 Task: Reply to email with the signature Alexandra Wilson with the subject Project update from softage.1@softage.net with the message I would like to schedule a call to discuss the proposed changes to the contract. with CC to softage.8@softage.net with an attached document Project_plan.docx
Action: Mouse moved to (463, 617)
Screenshot: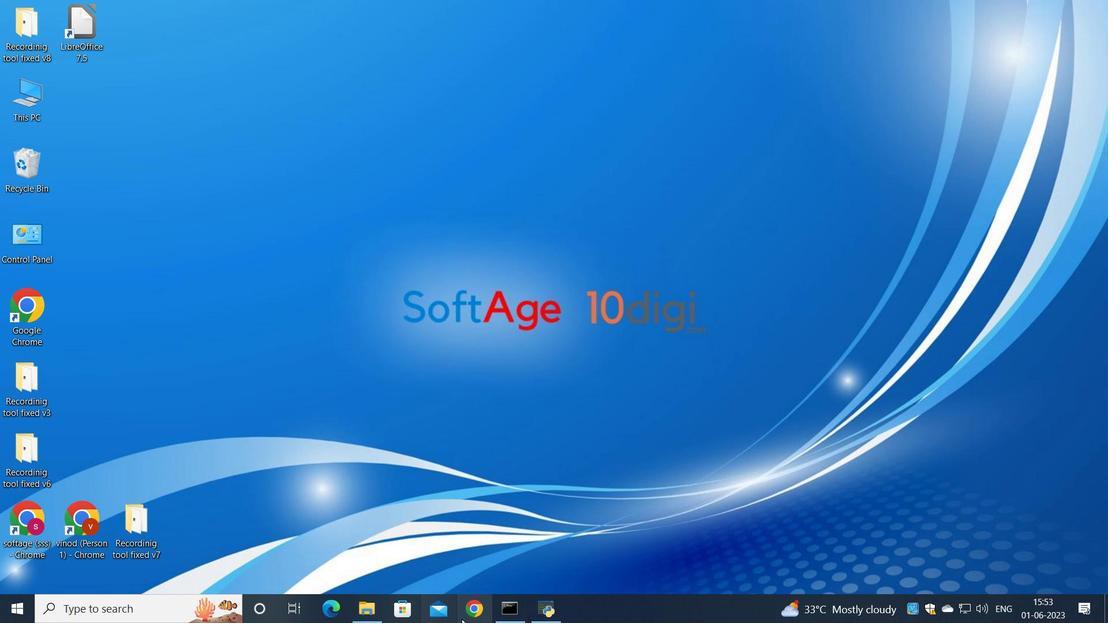 
Action: Mouse pressed left at (463, 617)
Screenshot: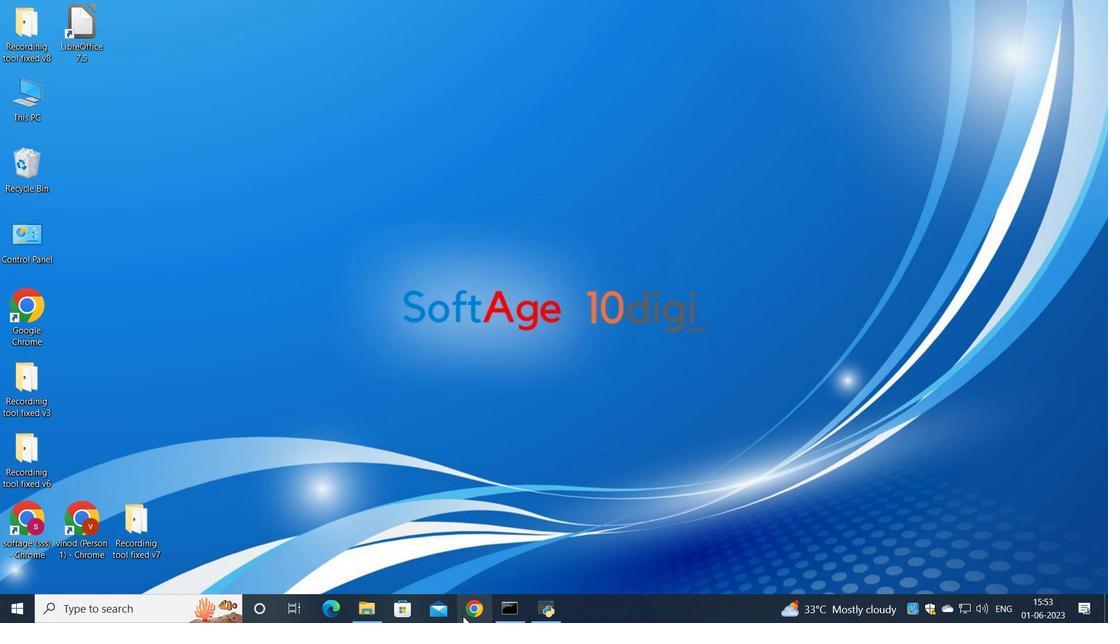 
Action: Mouse moved to (455, 367)
Screenshot: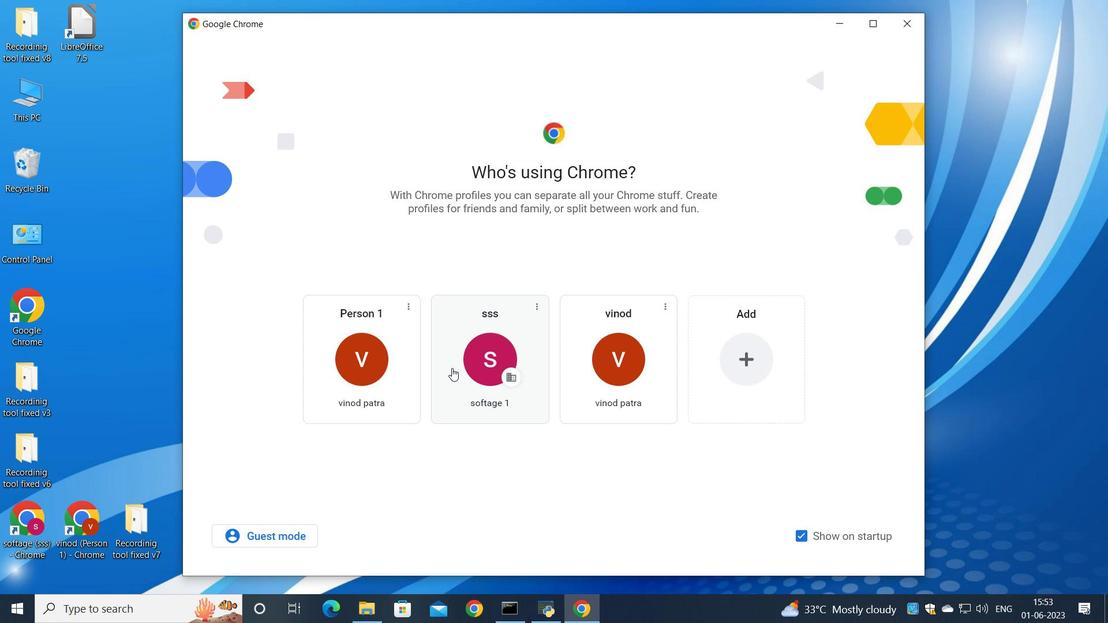 
Action: Mouse pressed left at (455, 367)
Screenshot: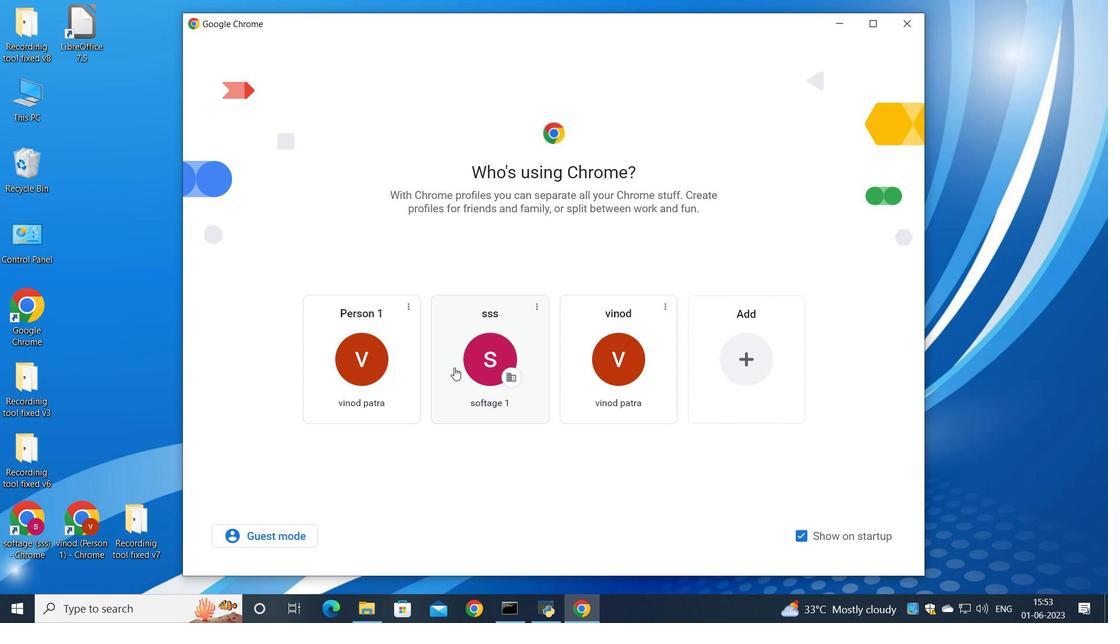 
Action: Mouse moved to (979, 102)
Screenshot: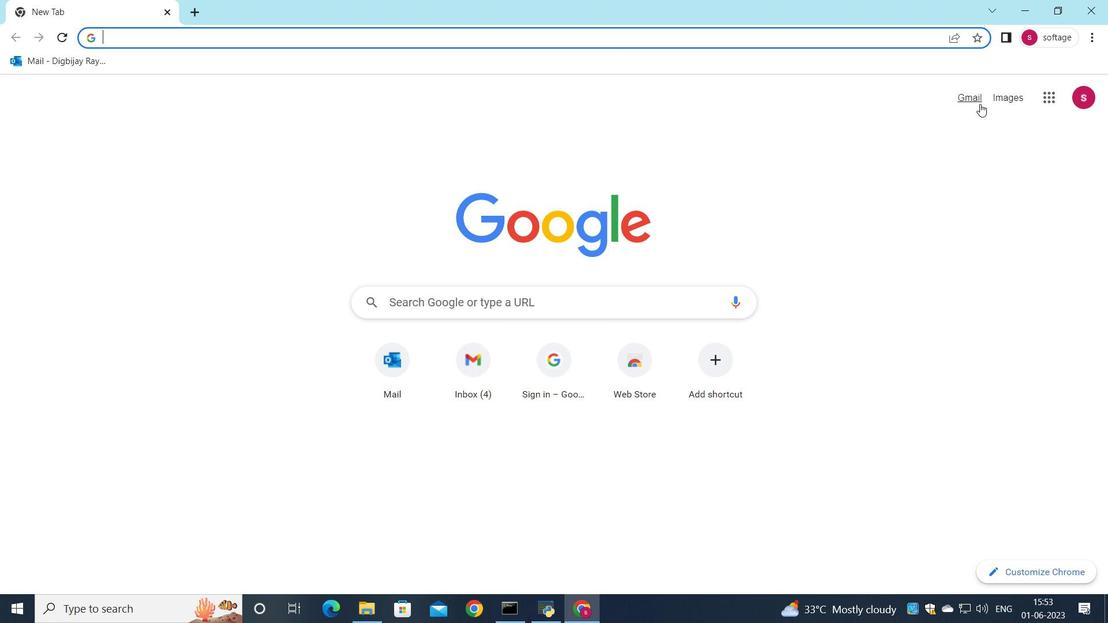 
Action: Mouse pressed left at (979, 102)
Screenshot: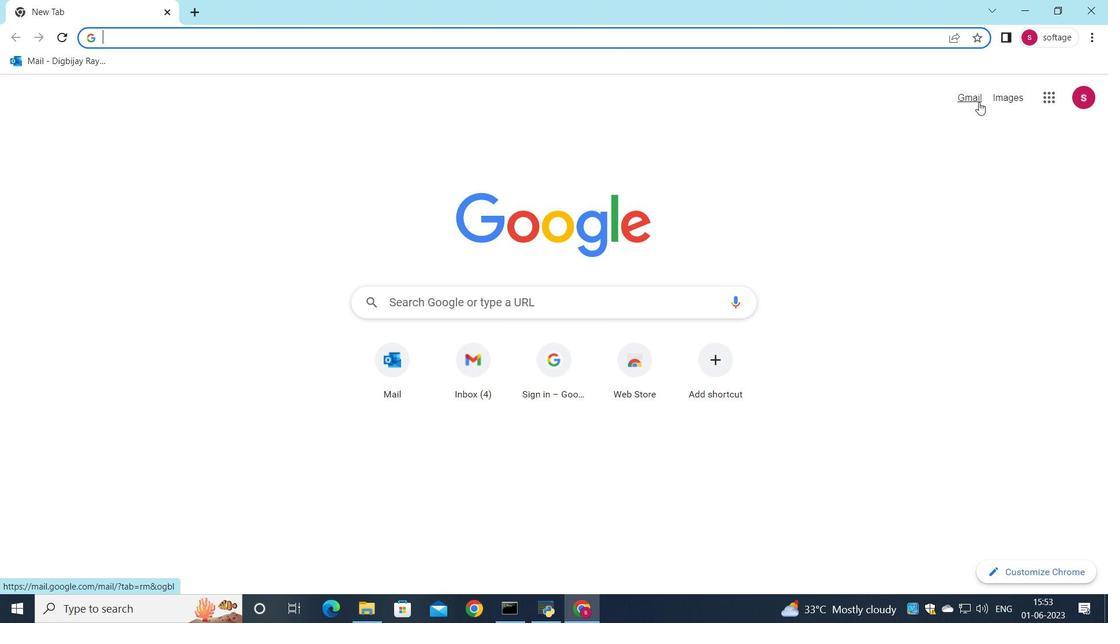 
Action: Mouse moved to (955, 98)
Screenshot: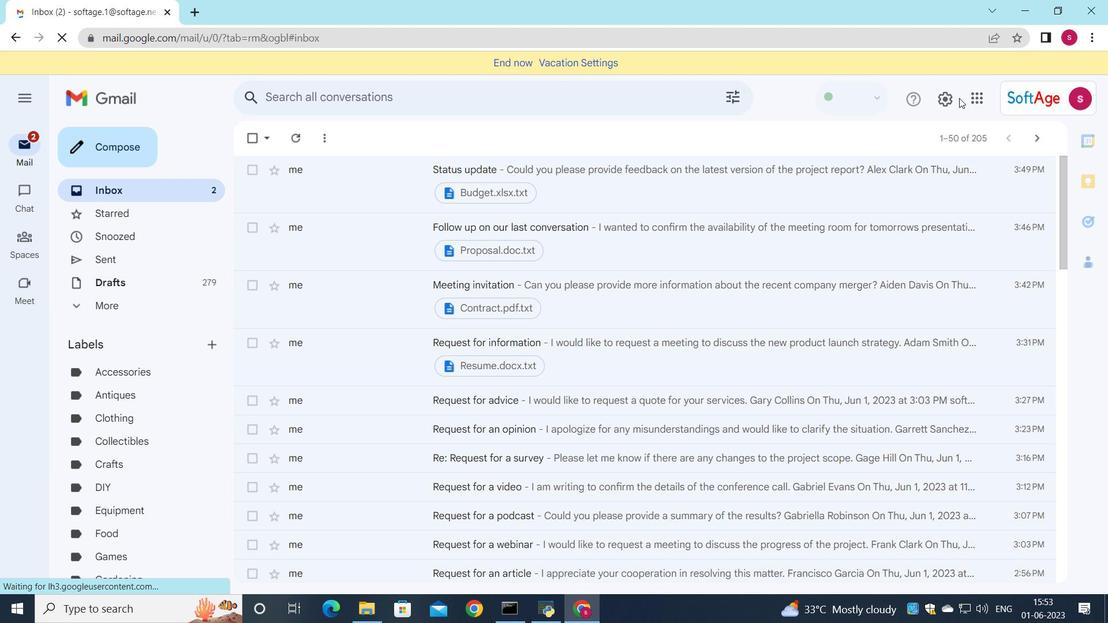 
Action: Mouse pressed left at (955, 98)
Screenshot: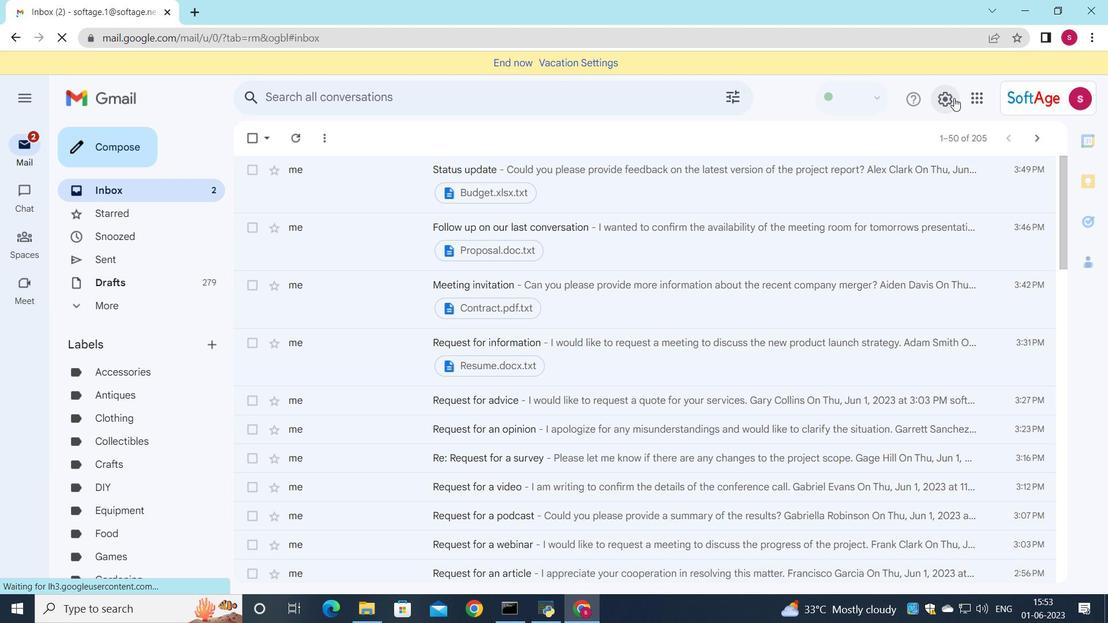 
Action: Mouse moved to (968, 168)
Screenshot: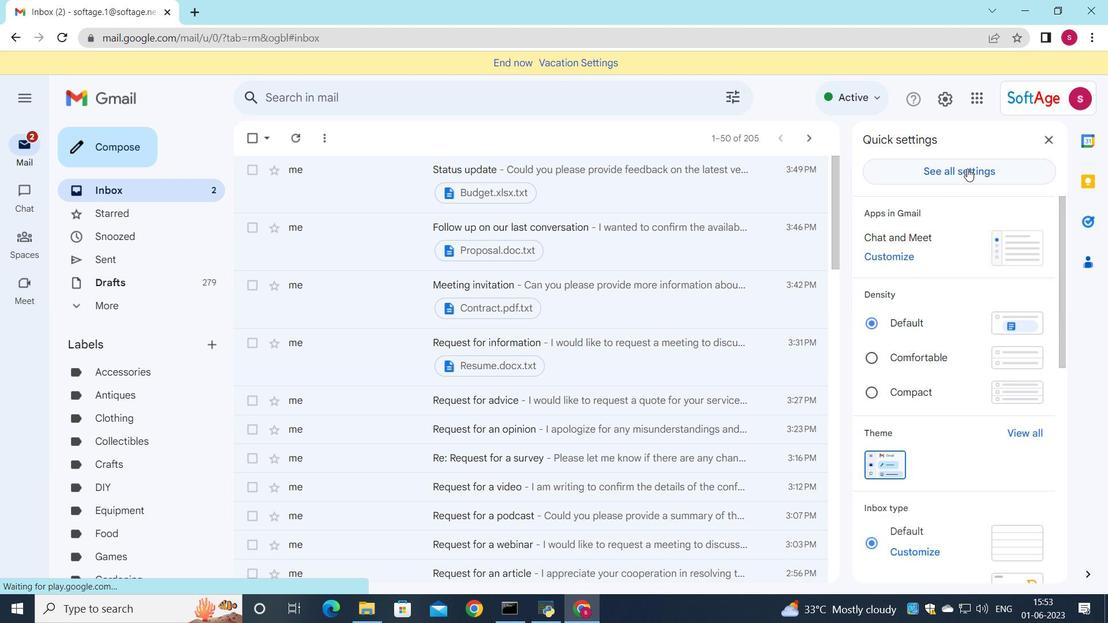 
Action: Mouse pressed left at (968, 168)
Screenshot: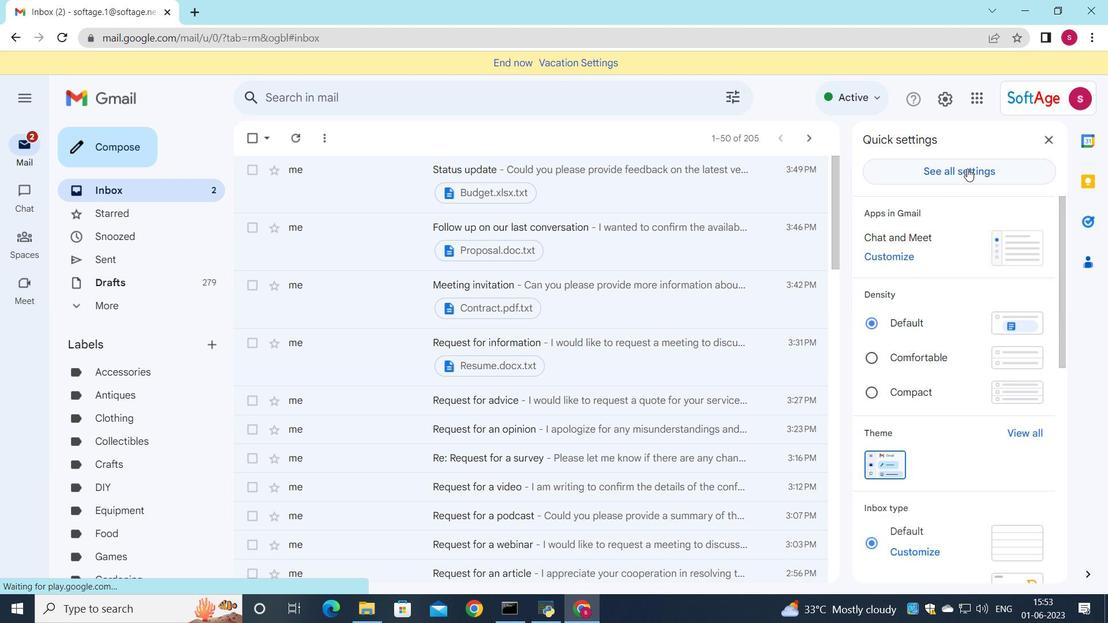 
Action: Mouse moved to (711, 242)
Screenshot: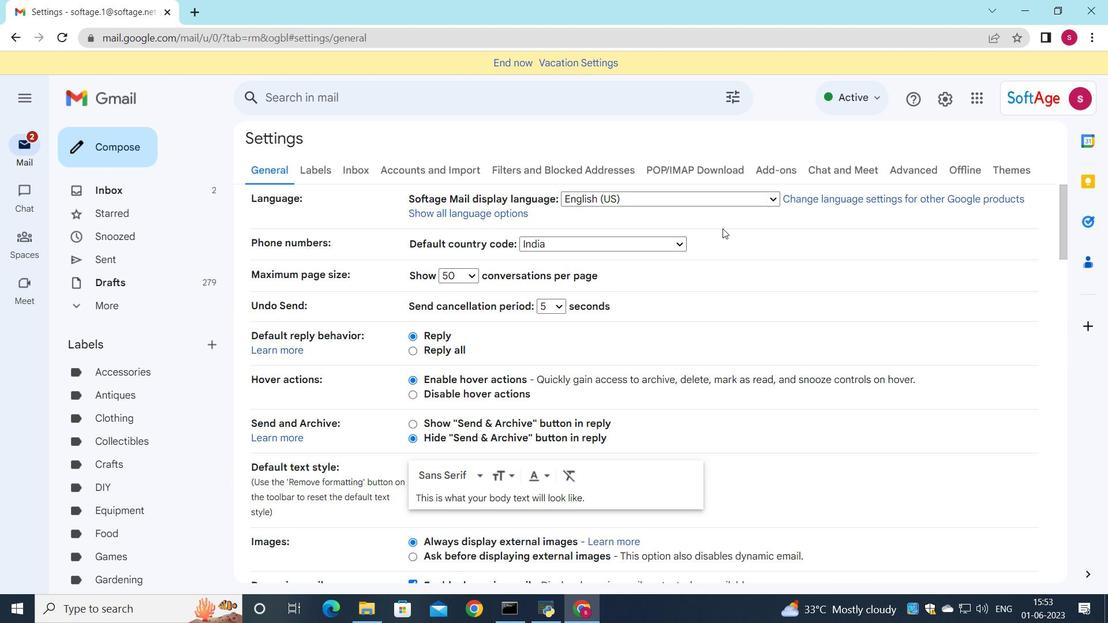 
Action: Mouse scrolled (711, 242) with delta (0, 0)
Screenshot: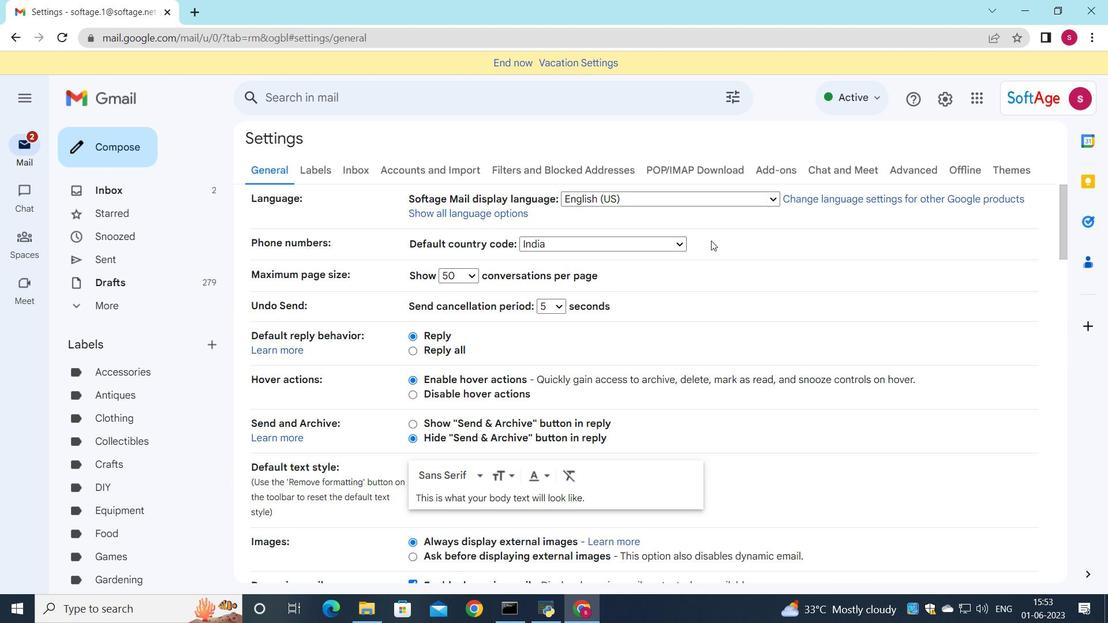 
Action: Mouse moved to (708, 244)
Screenshot: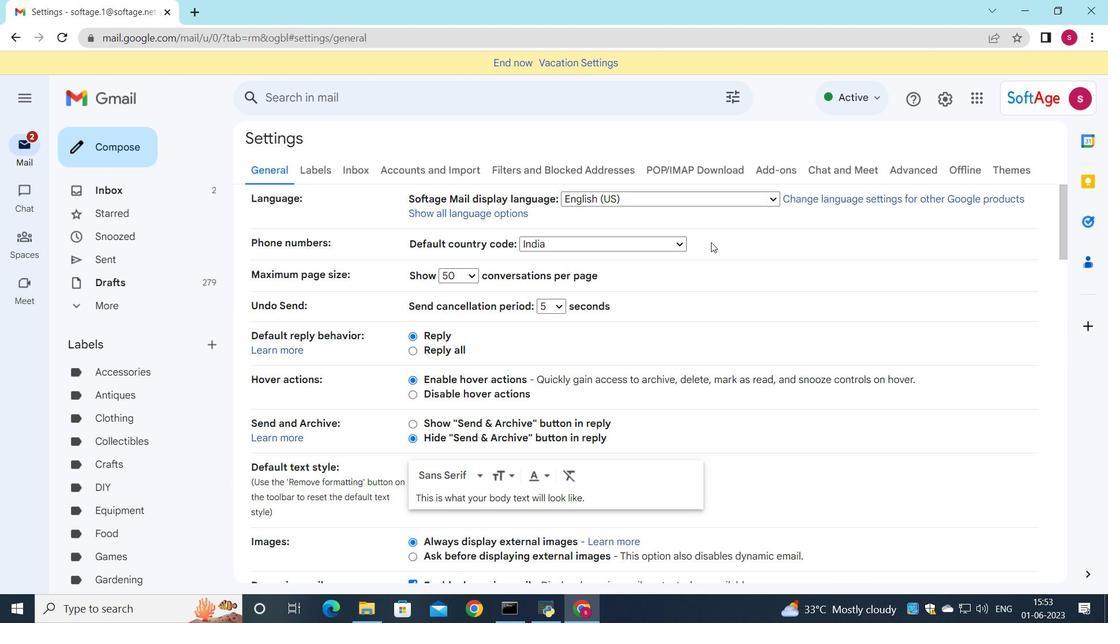 
Action: Mouse scrolled (708, 244) with delta (0, 0)
Screenshot: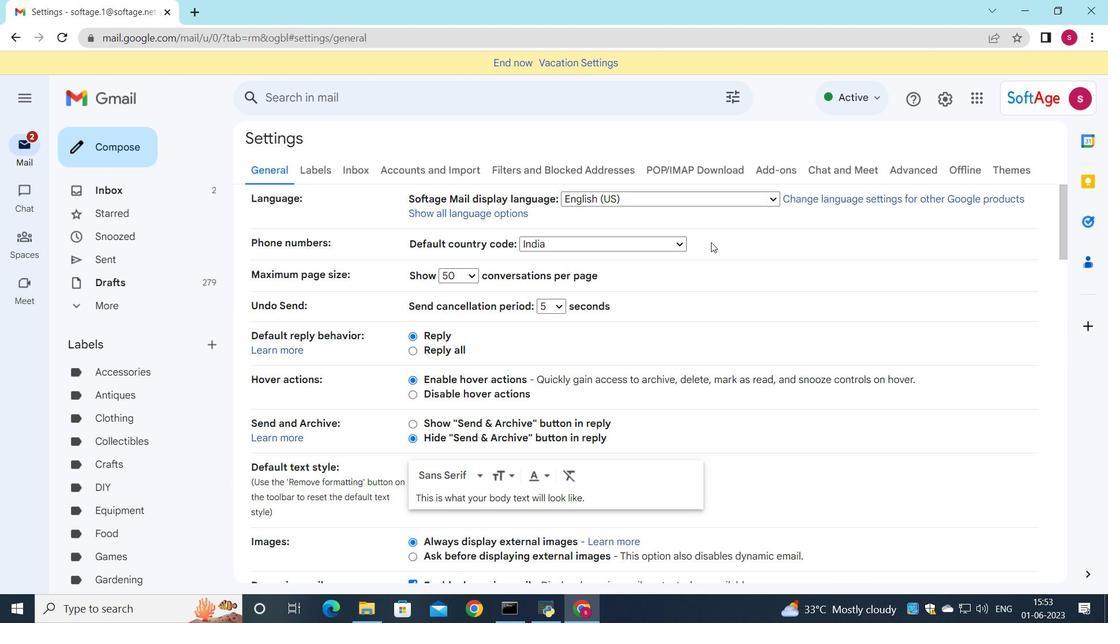 
Action: Mouse moved to (706, 246)
Screenshot: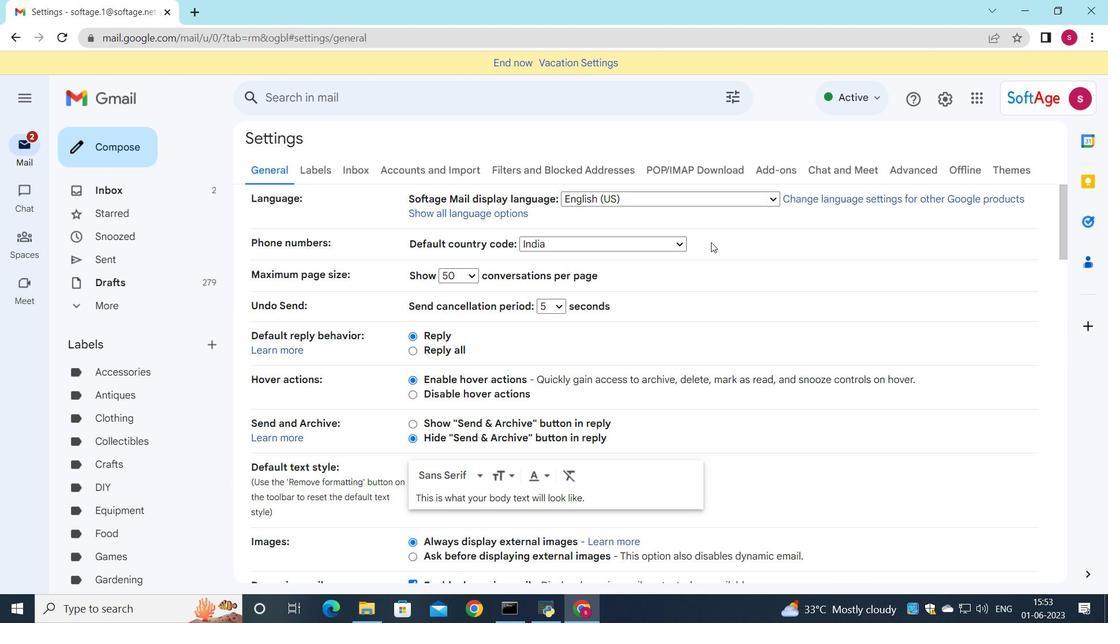 
Action: Mouse scrolled (706, 246) with delta (0, 0)
Screenshot: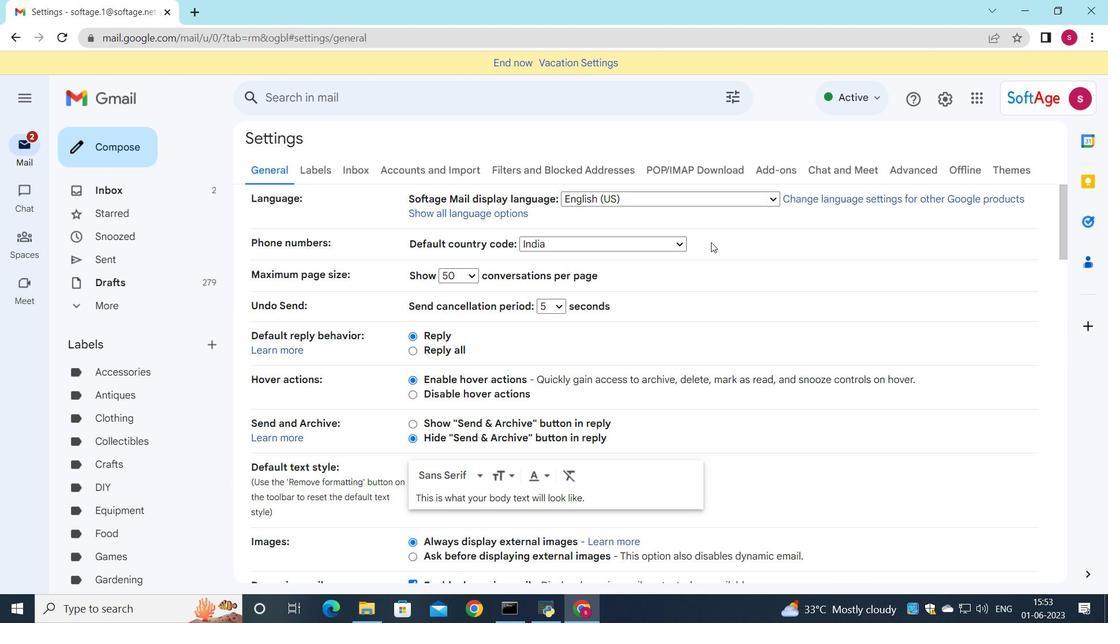 
Action: Mouse moved to (706, 246)
Screenshot: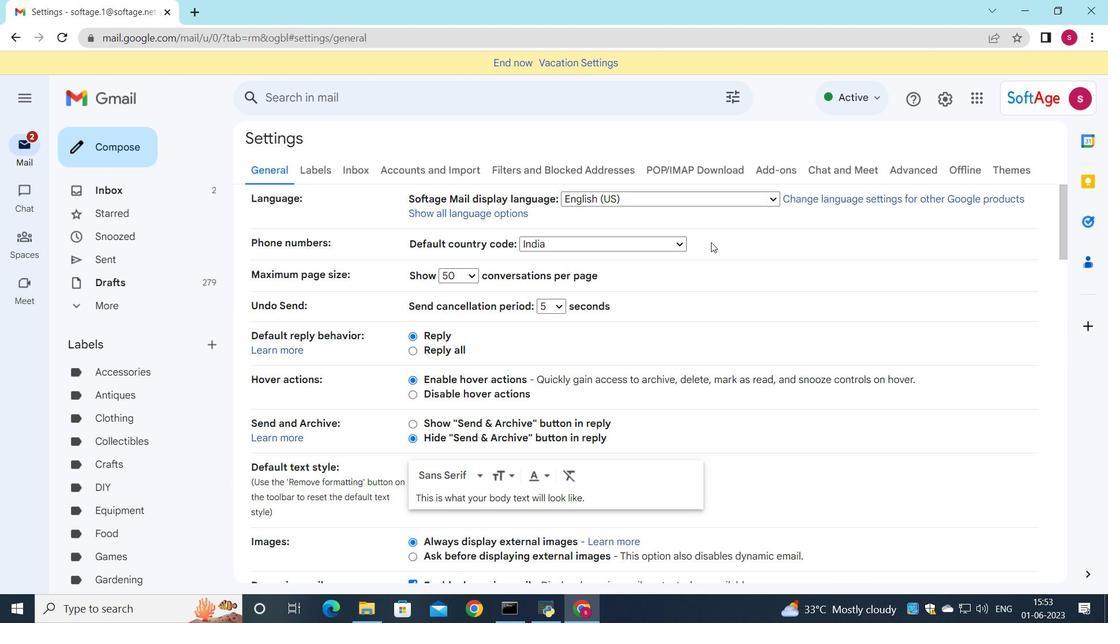 
Action: Mouse scrolled (706, 246) with delta (0, 0)
Screenshot: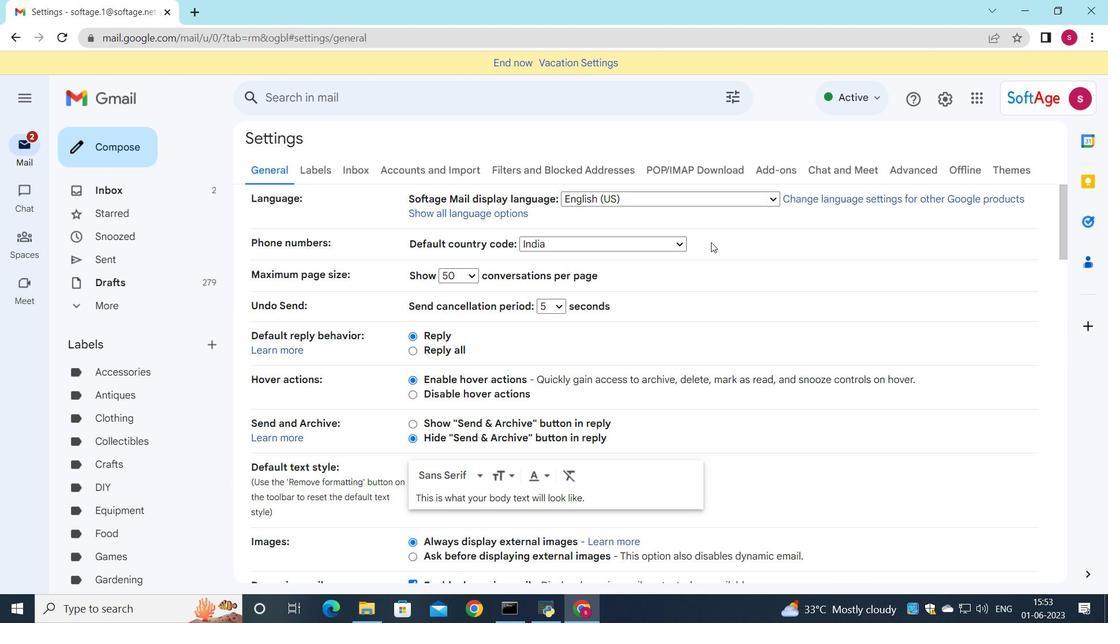 
Action: Mouse moved to (519, 318)
Screenshot: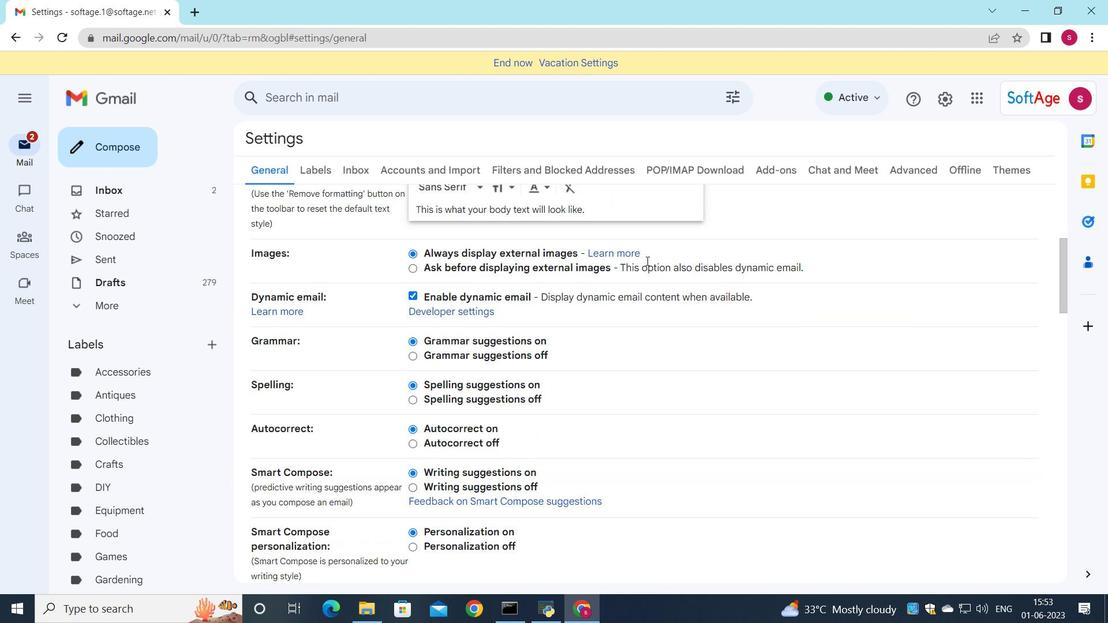 
Action: Mouse scrolled (519, 318) with delta (0, 0)
Screenshot: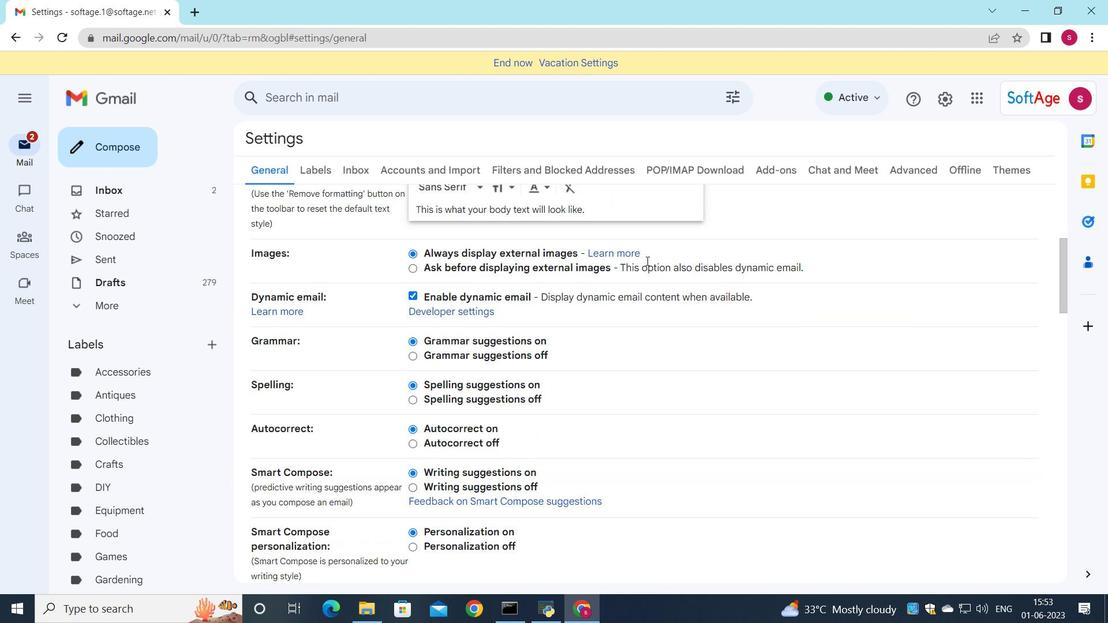 
Action: Mouse moved to (515, 322)
Screenshot: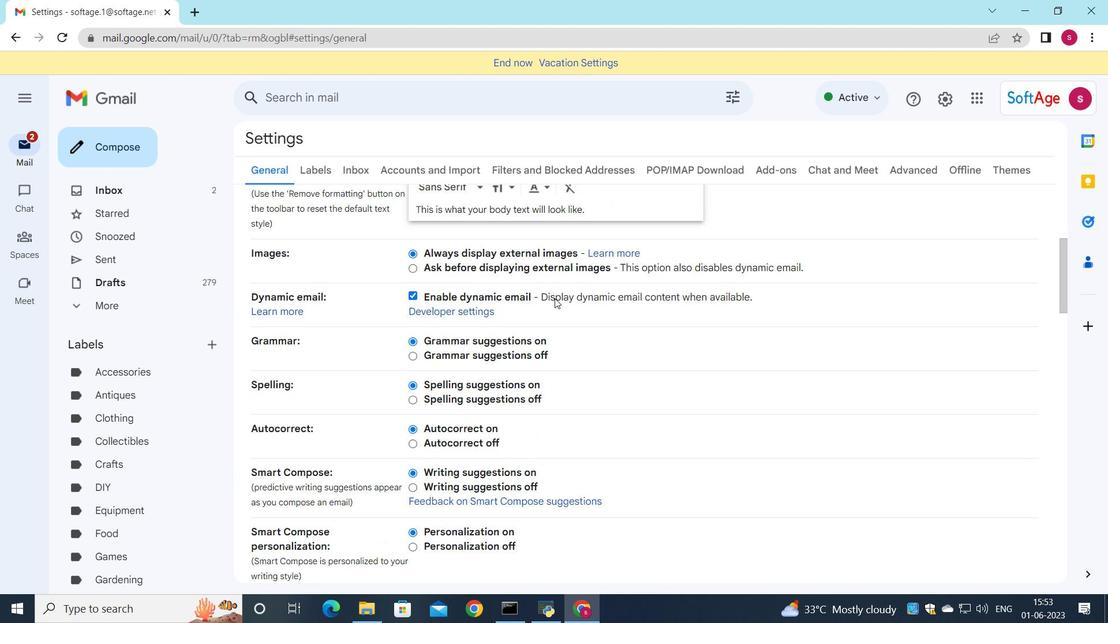 
Action: Mouse scrolled (515, 321) with delta (0, 0)
Screenshot: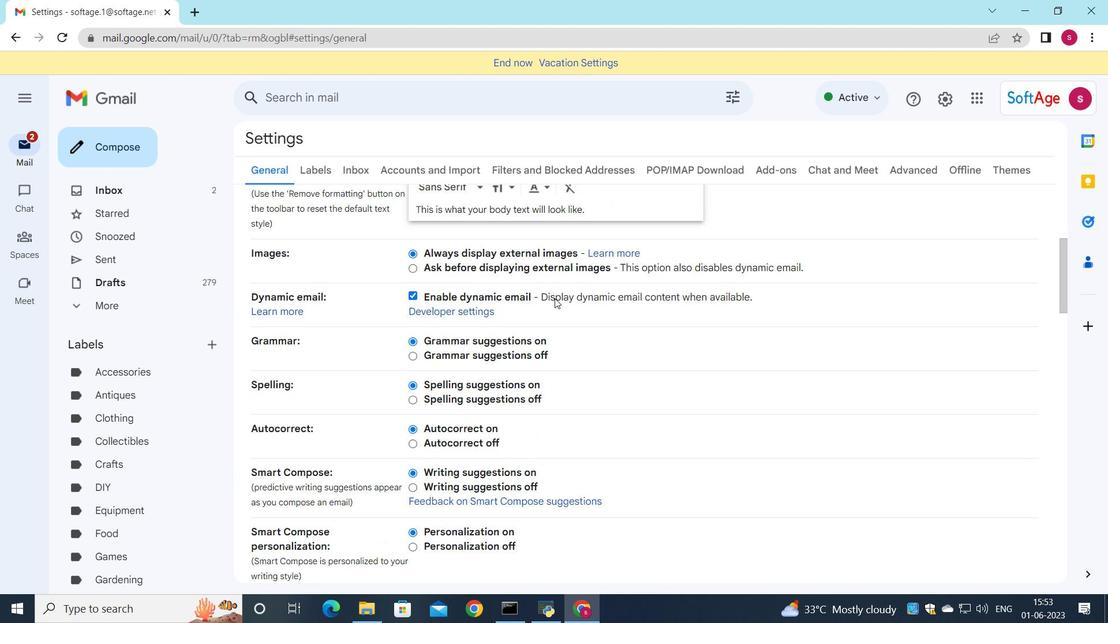 
Action: Mouse moved to (515, 323)
Screenshot: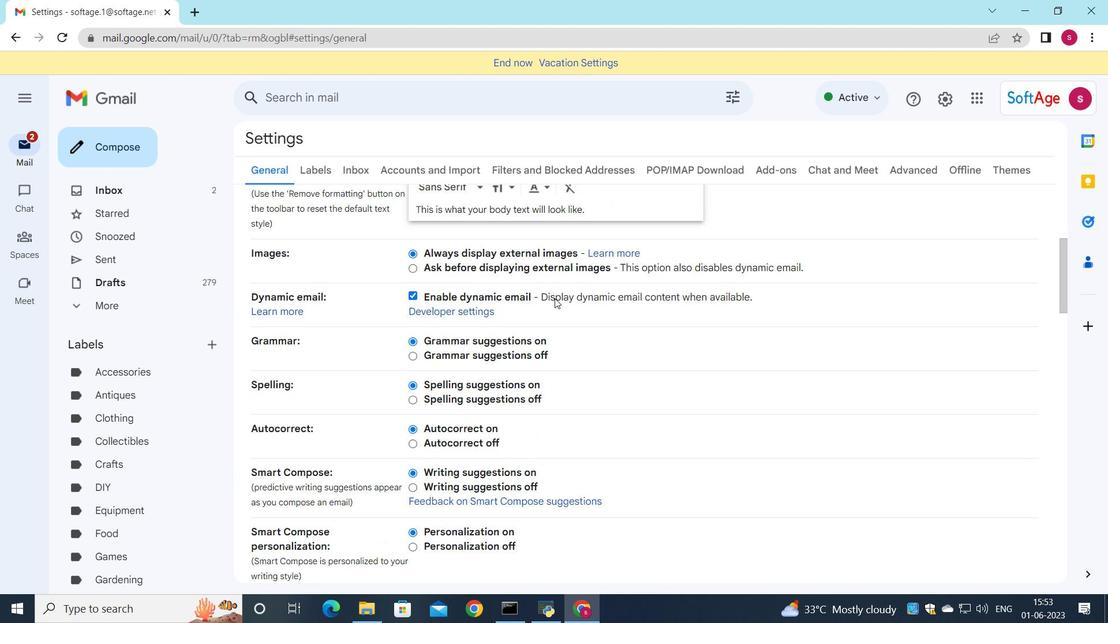 
Action: Mouse scrolled (515, 322) with delta (0, 0)
Screenshot: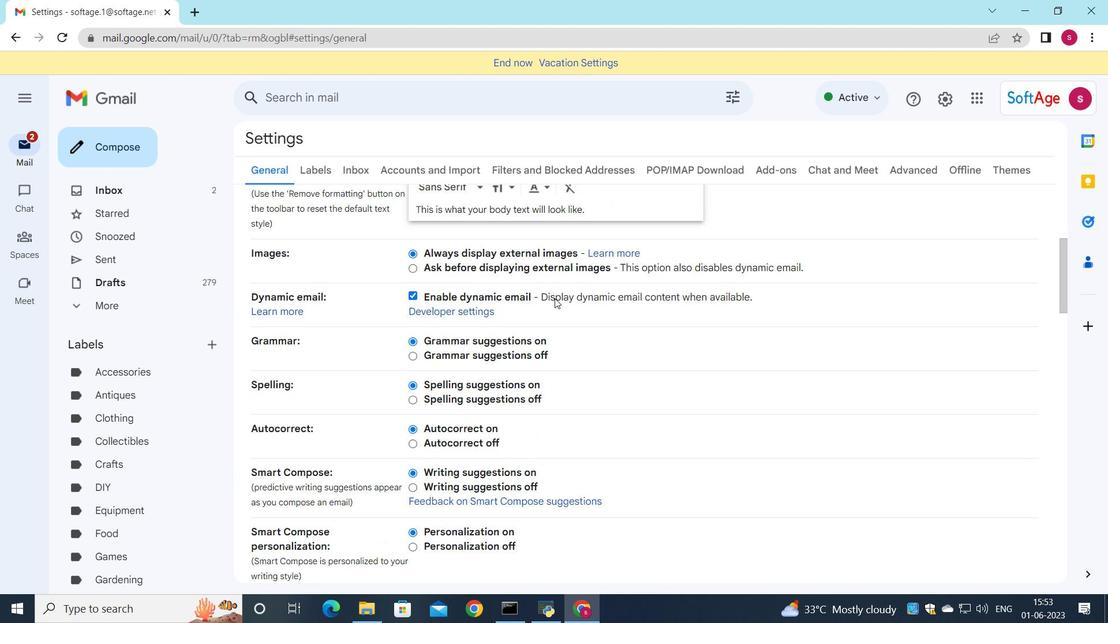 
Action: Mouse moved to (520, 320)
Screenshot: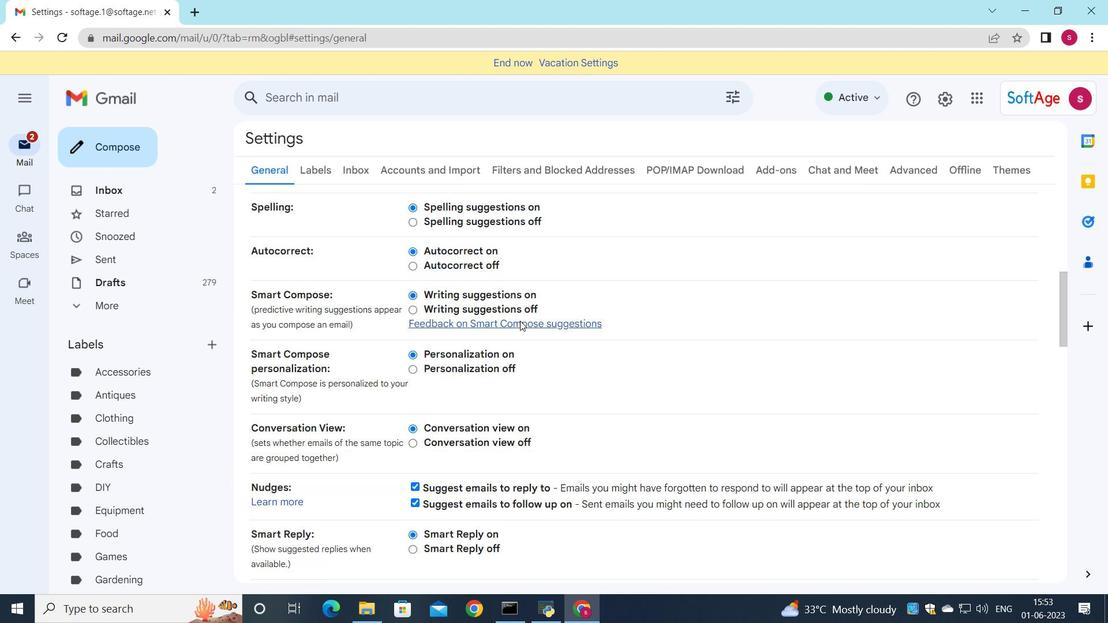 
Action: Mouse scrolled (520, 319) with delta (0, 0)
Screenshot: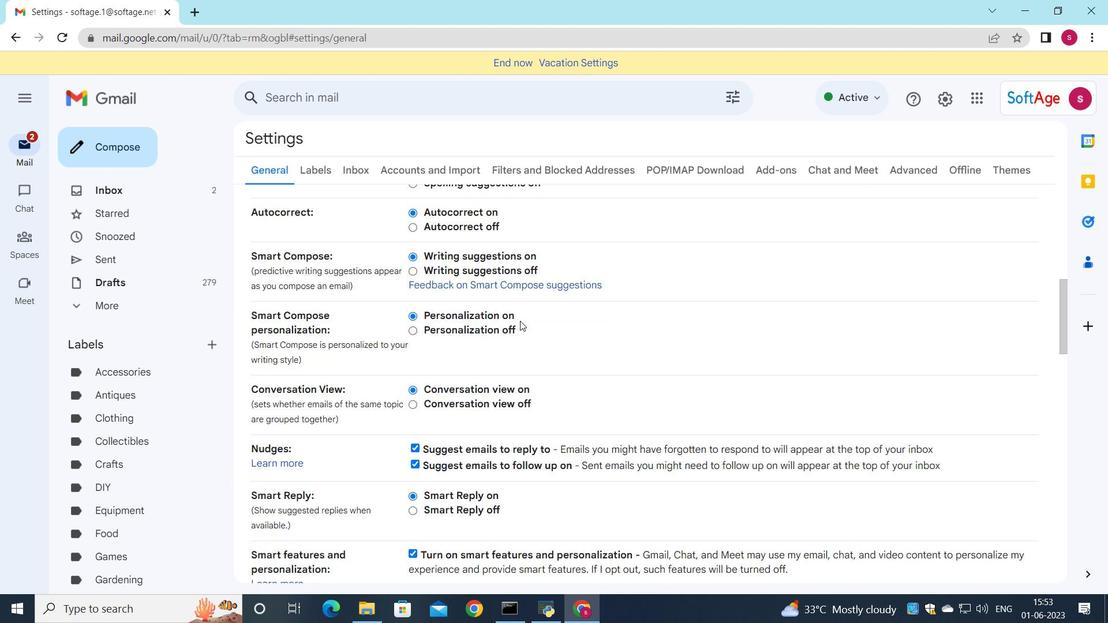 
Action: Mouse scrolled (520, 319) with delta (0, 0)
Screenshot: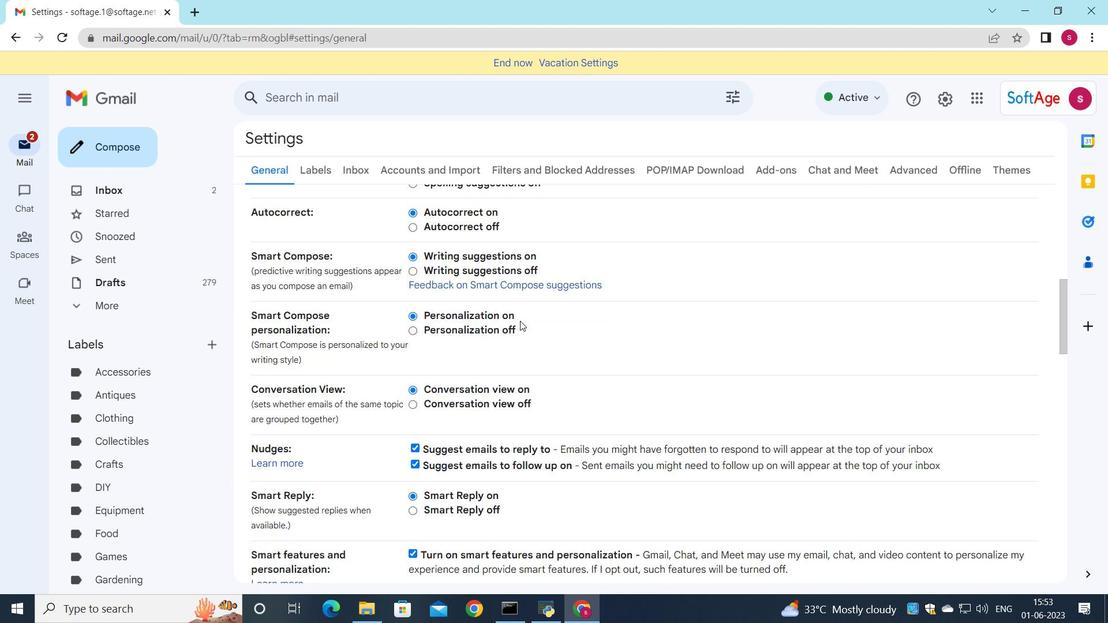 
Action: Mouse scrolled (520, 319) with delta (0, 0)
Screenshot: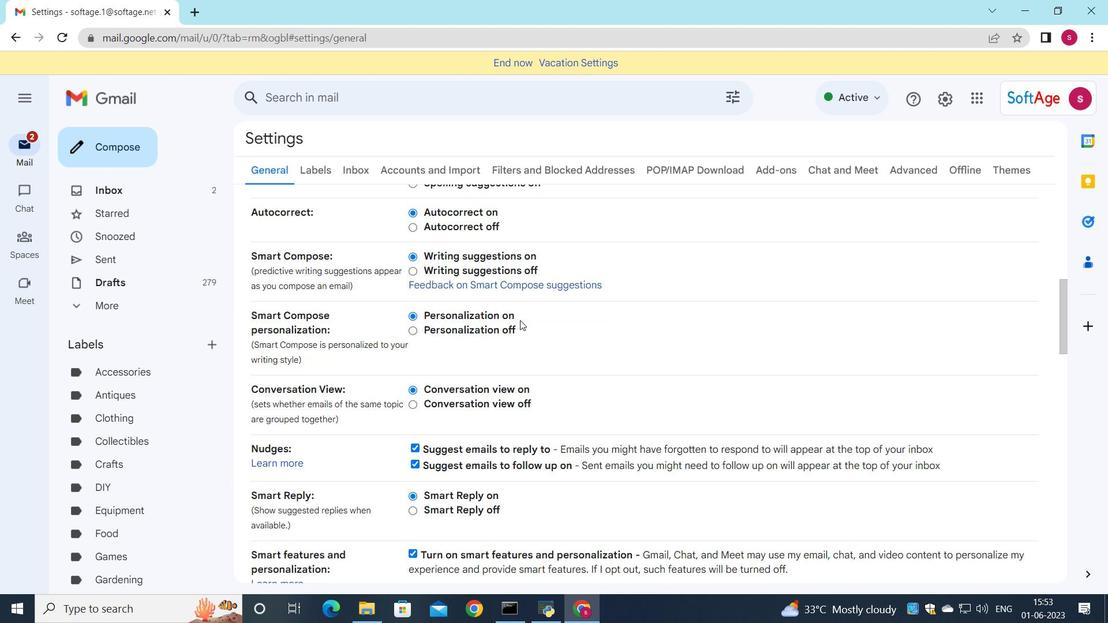 
Action: Mouse scrolled (520, 319) with delta (0, 0)
Screenshot: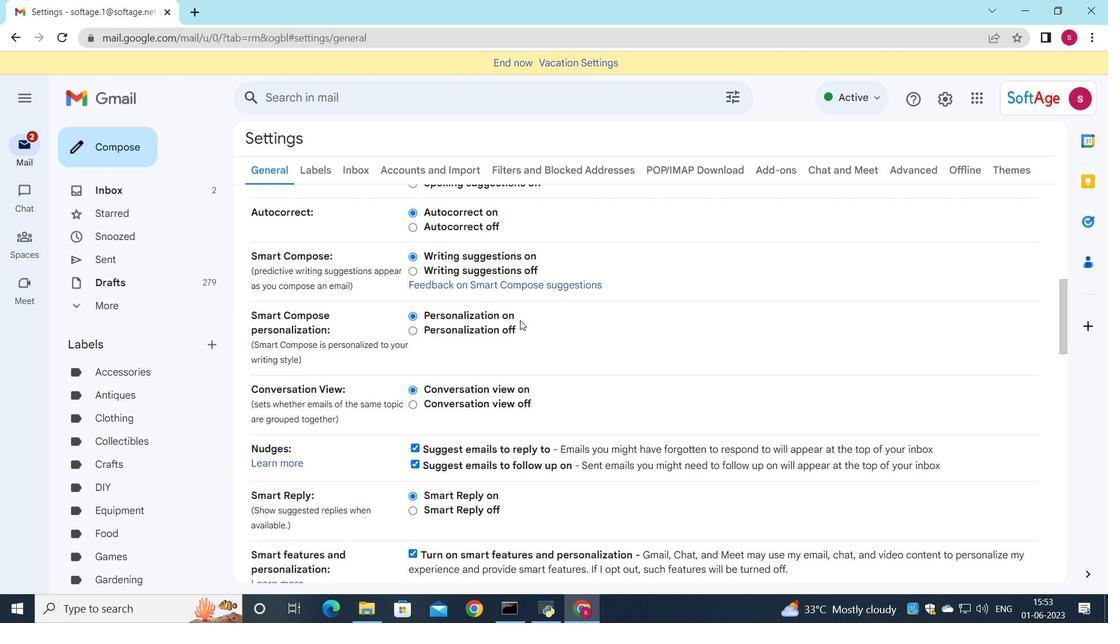 
Action: Mouse scrolled (520, 319) with delta (0, 0)
Screenshot: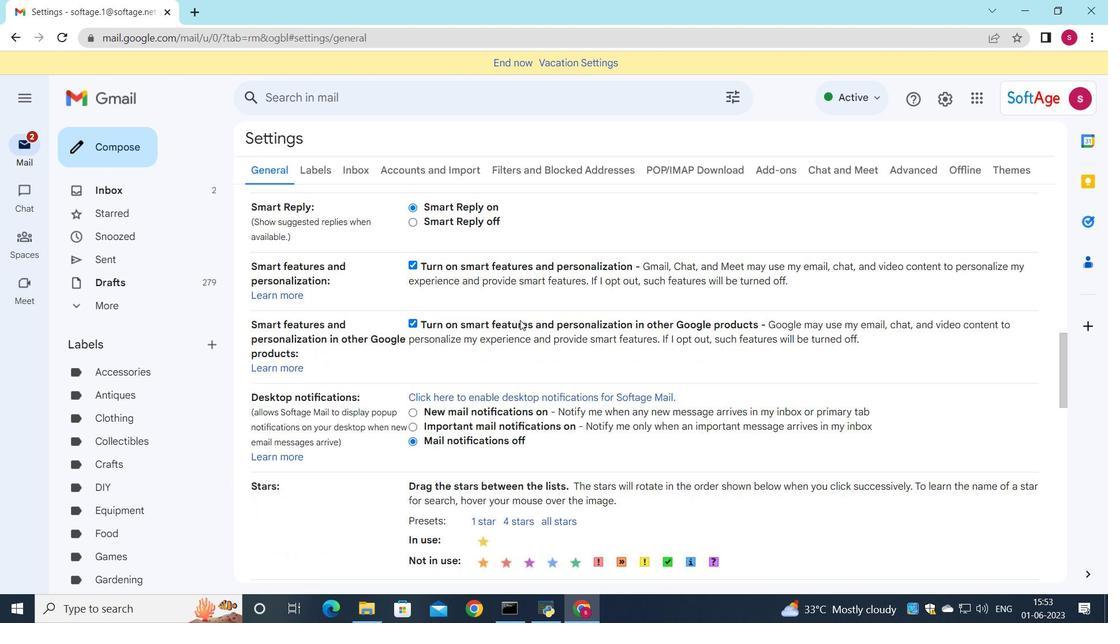 
Action: Mouse scrolled (520, 319) with delta (0, 0)
Screenshot: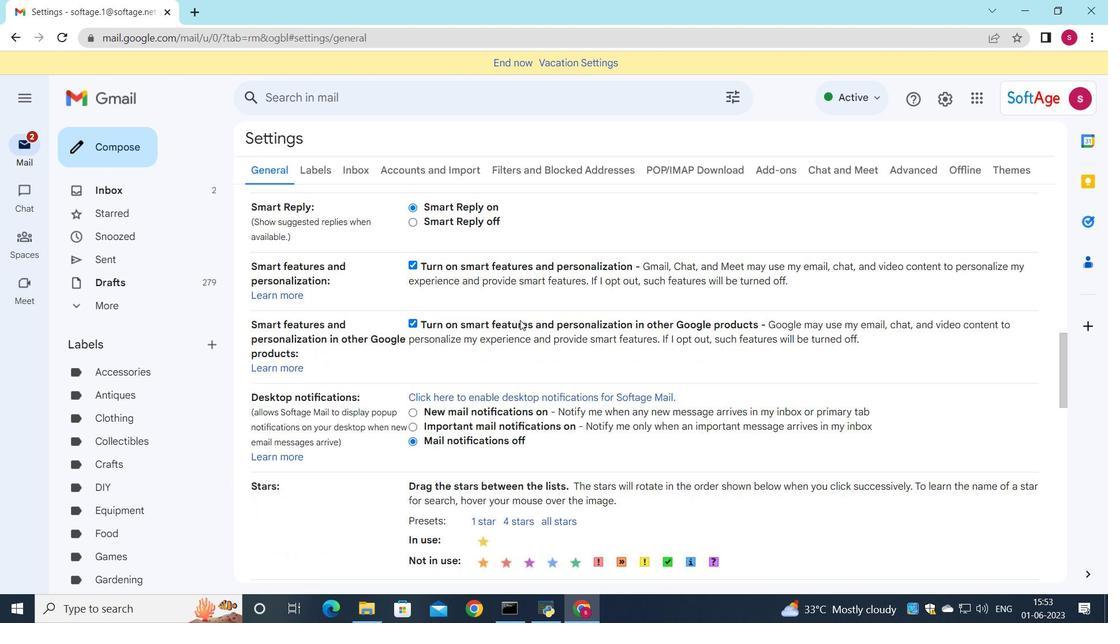 
Action: Mouse scrolled (520, 319) with delta (0, 0)
Screenshot: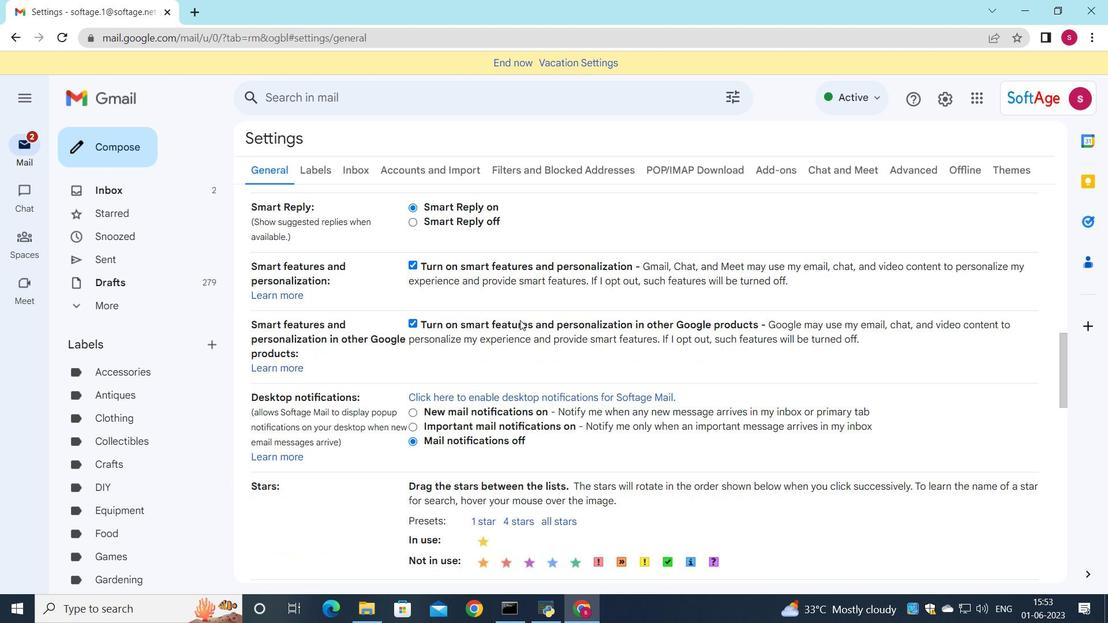 
Action: Mouse scrolled (520, 319) with delta (0, 0)
Screenshot: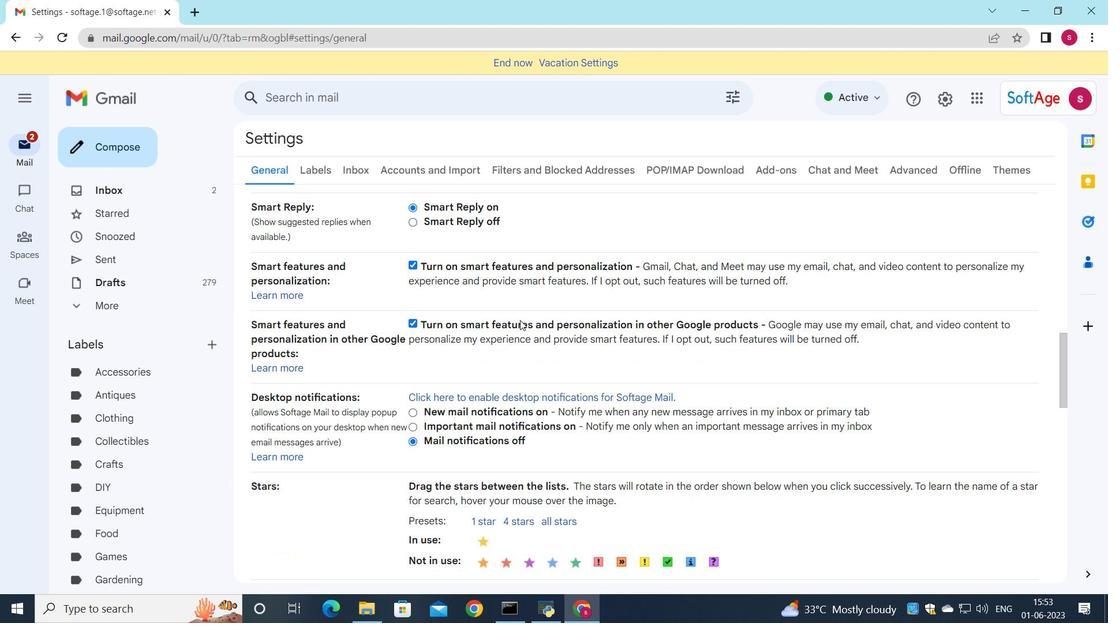 
Action: Mouse scrolled (520, 319) with delta (0, 0)
Screenshot: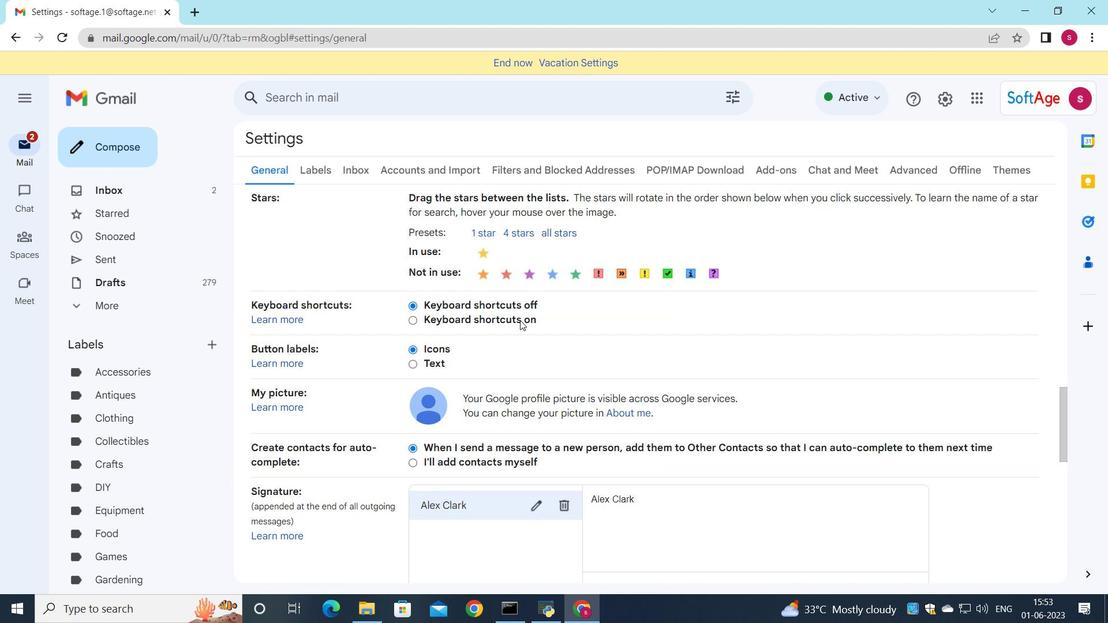 
Action: Mouse scrolled (520, 319) with delta (0, 0)
Screenshot: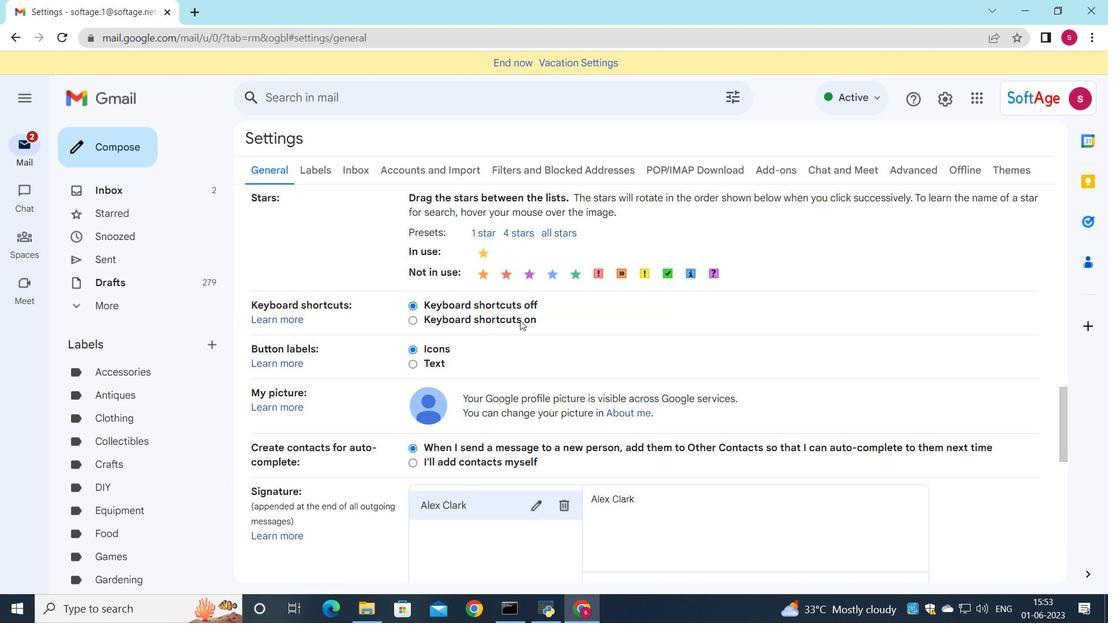 
Action: Mouse scrolled (520, 319) with delta (0, 0)
Screenshot: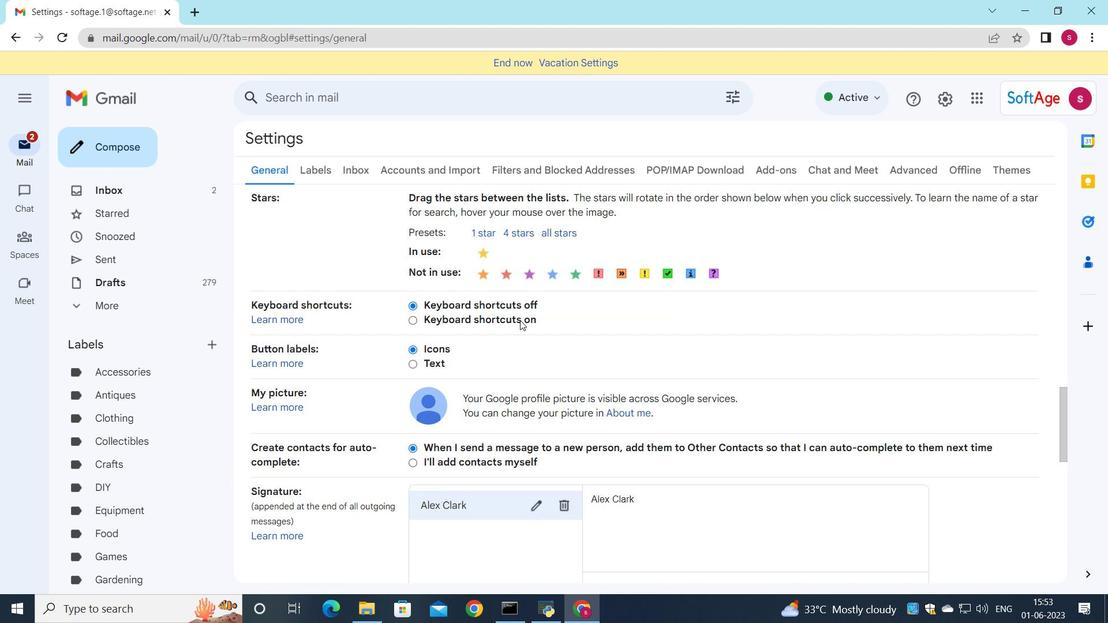 
Action: Mouse scrolled (520, 319) with delta (0, 0)
Screenshot: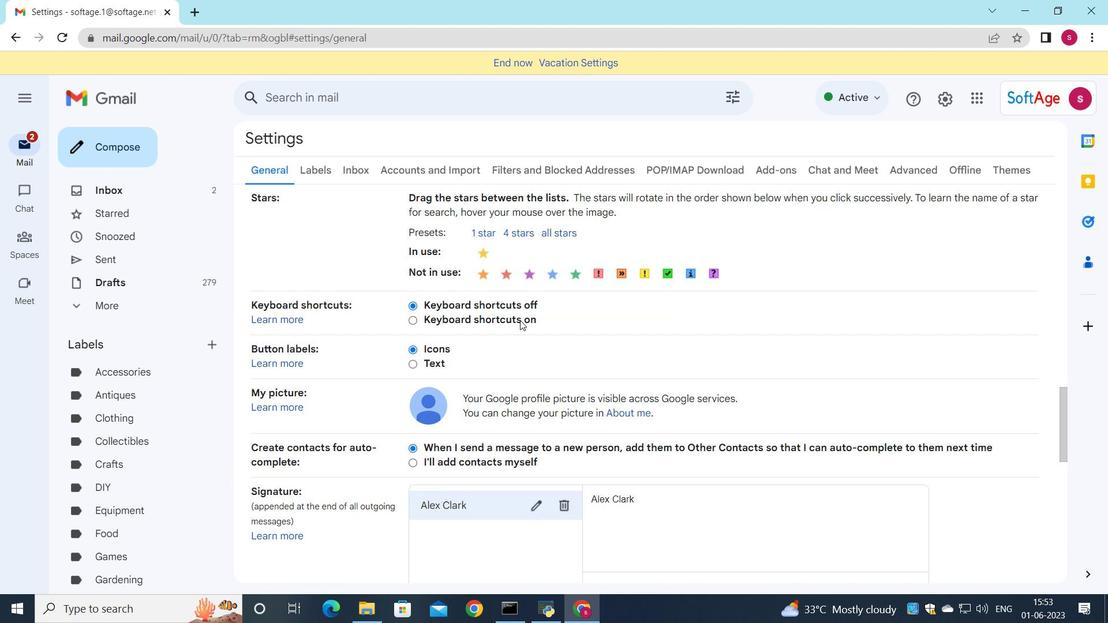 
Action: Mouse moved to (566, 221)
Screenshot: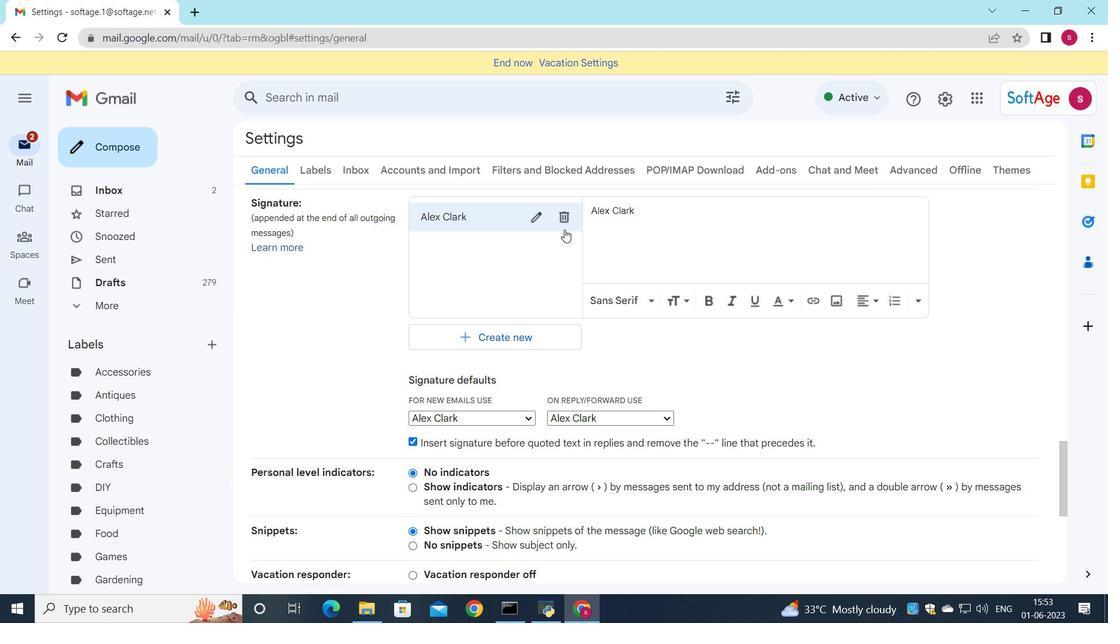 
Action: Mouse pressed left at (566, 221)
Screenshot: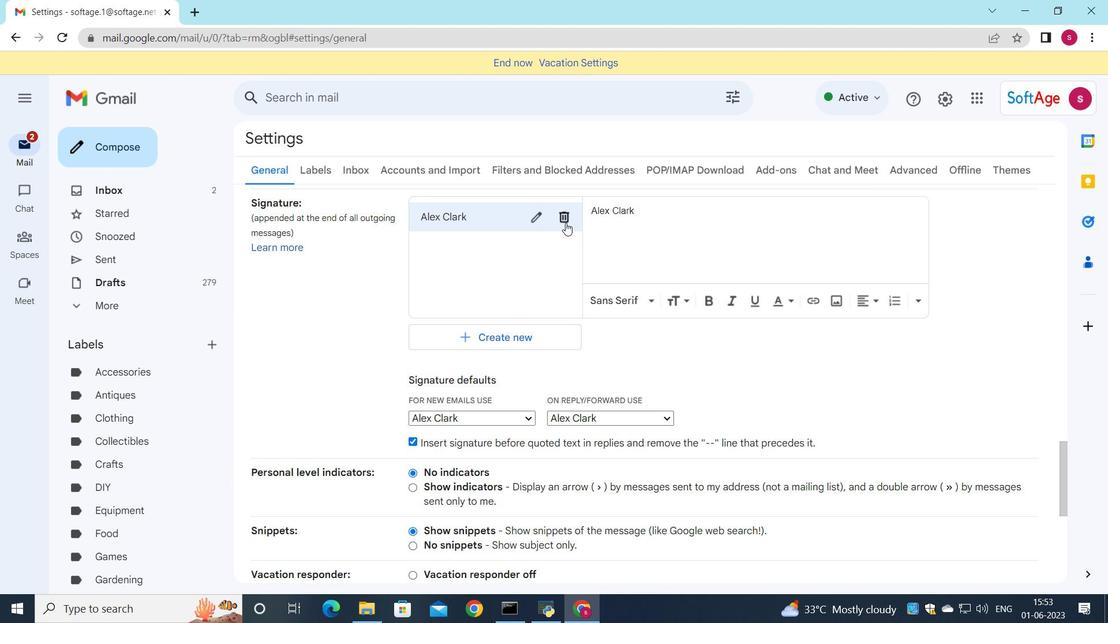 
Action: Mouse moved to (676, 357)
Screenshot: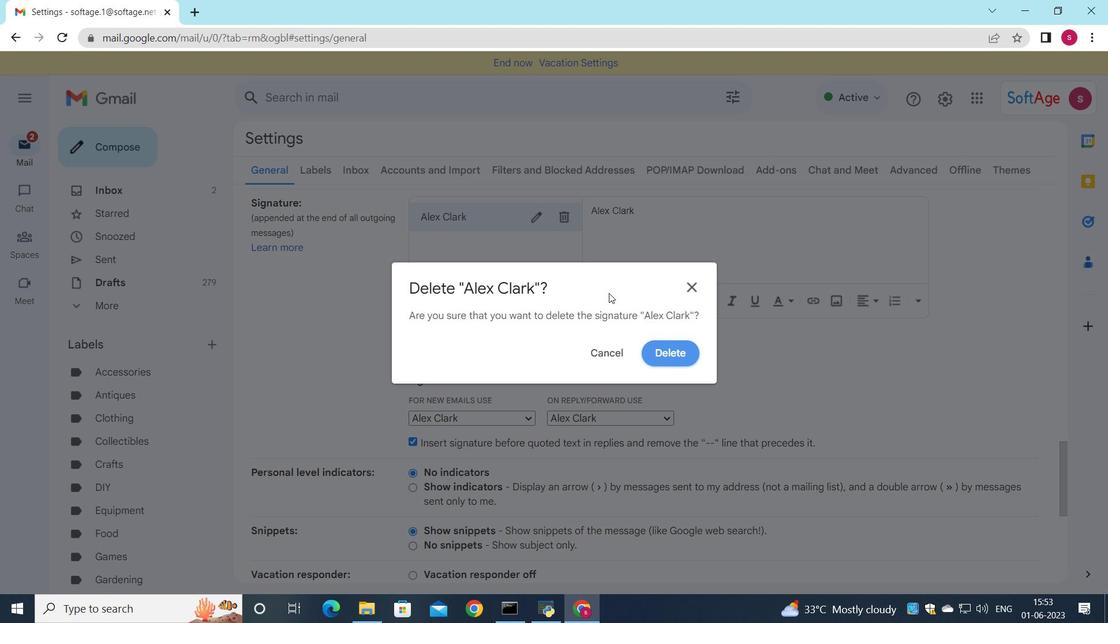 
Action: Mouse pressed left at (676, 357)
Screenshot: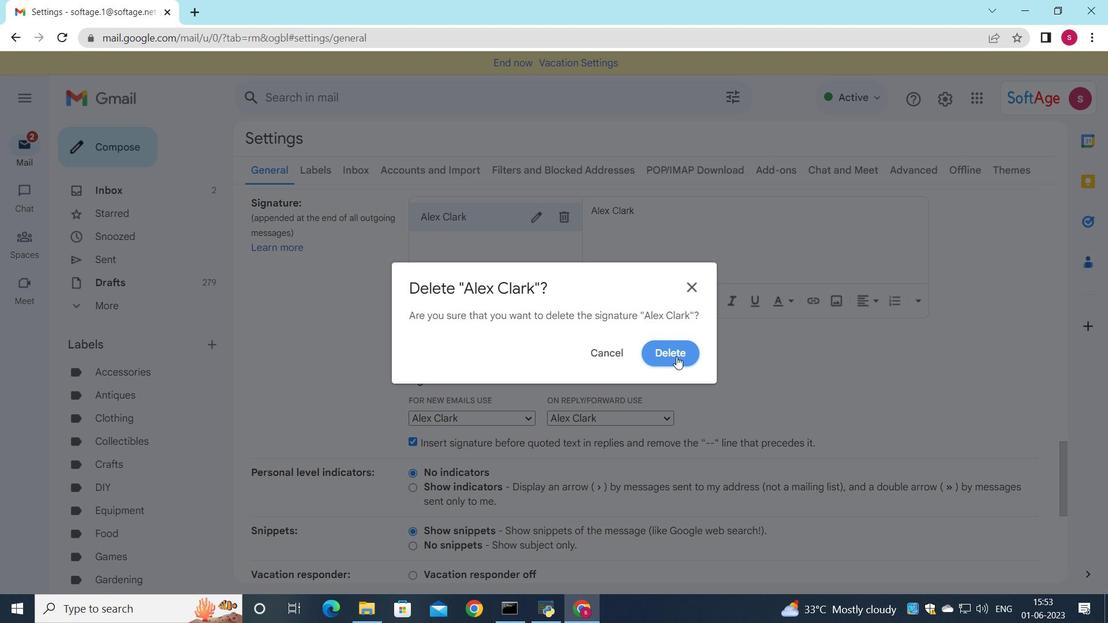 
Action: Mouse moved to (452, 232)
Screenshot: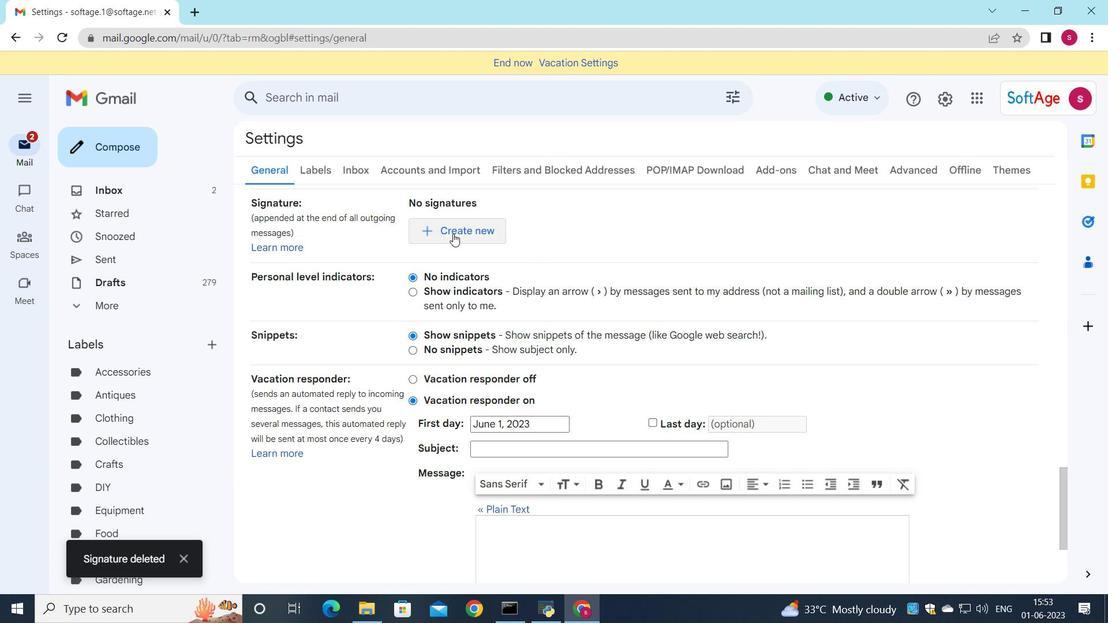 
Action: Mouse pressed left at (452, 232)
Screenshot: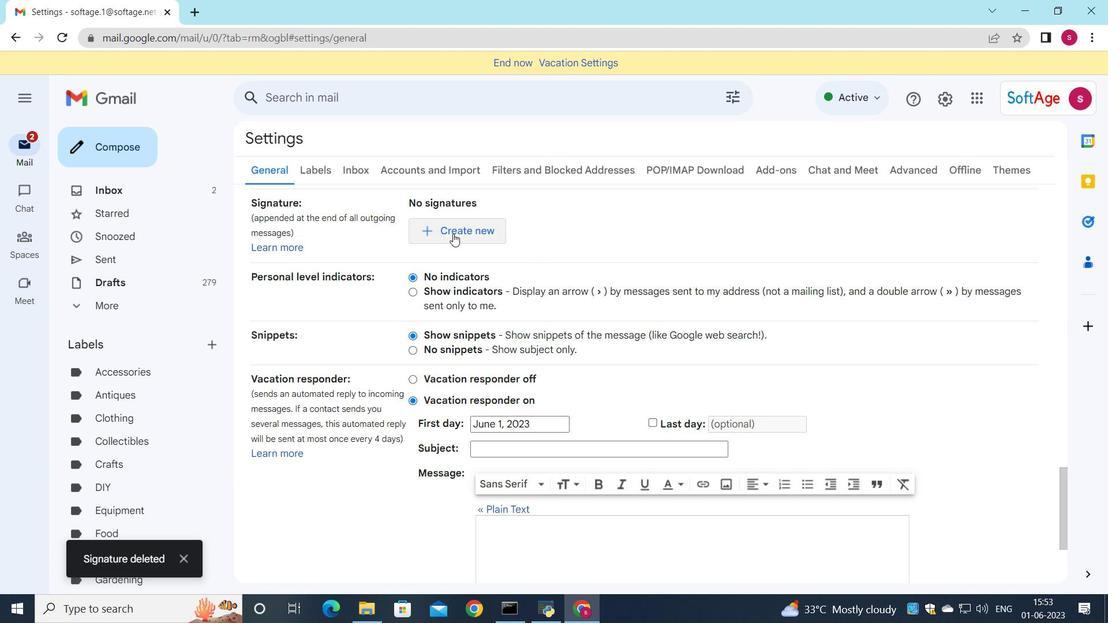 
Action: Mouse moved to (630, 252)
Screenshot: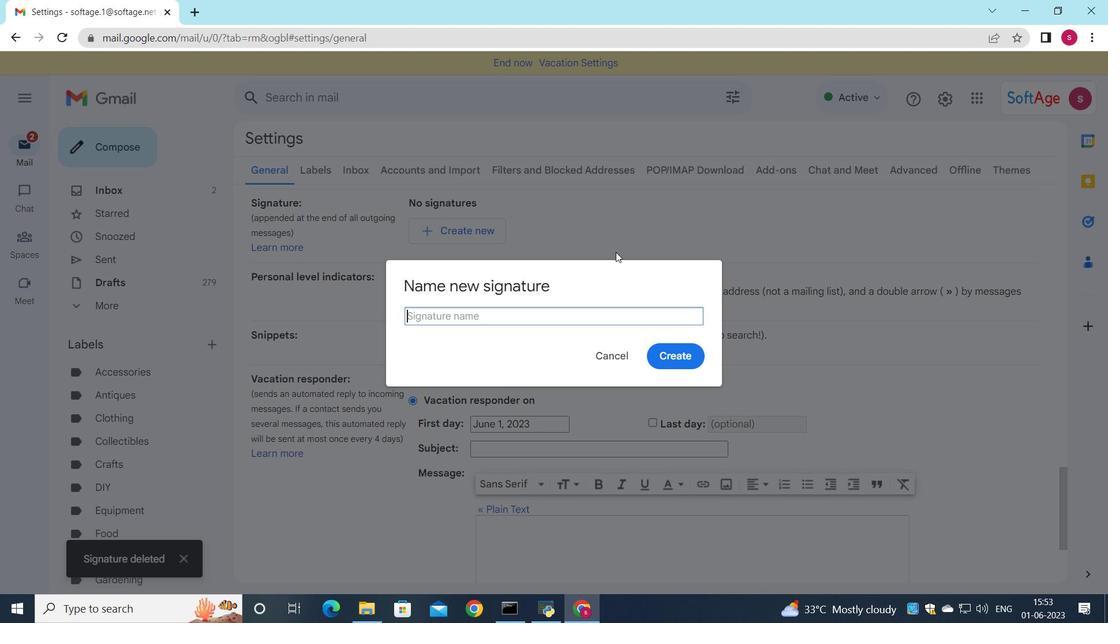 
Action: Key pressed <Key.shift>Alexandra<Key.space><Key.shift>Wilson
Screenshot: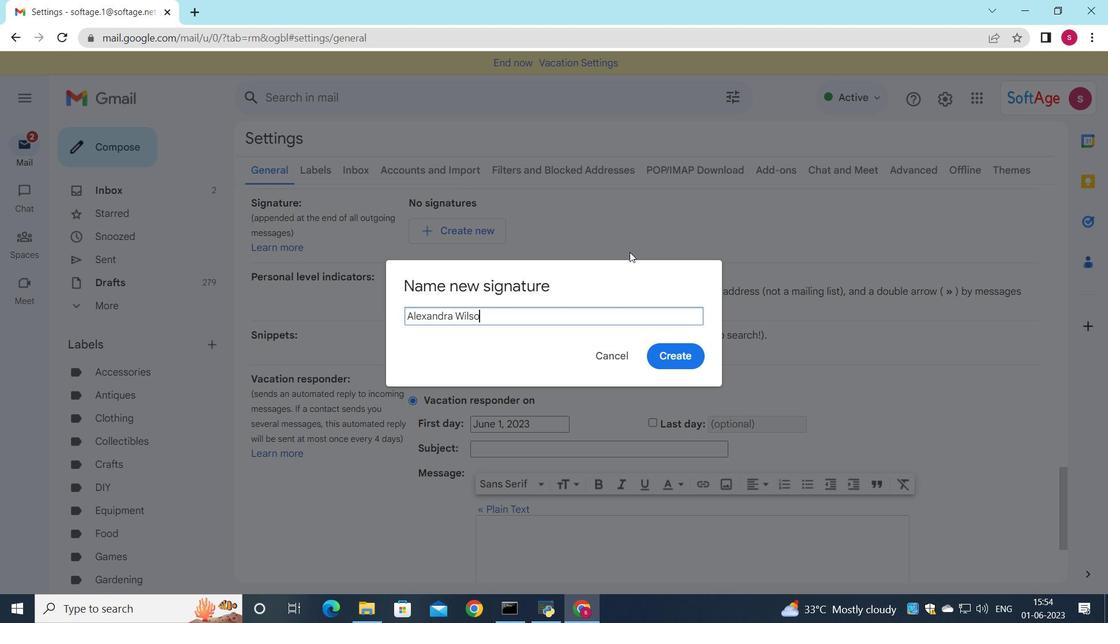 
Action: Mouse moved to (671, 347)
Screenshot: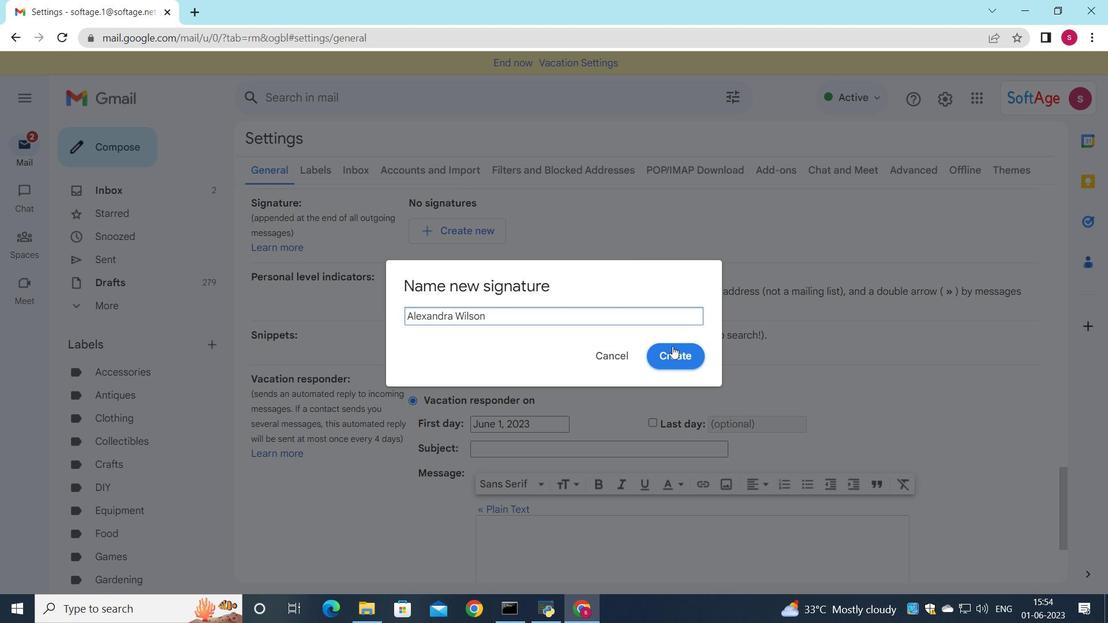 
Action: Mouse pressed left at (671, 347)
Screenshot: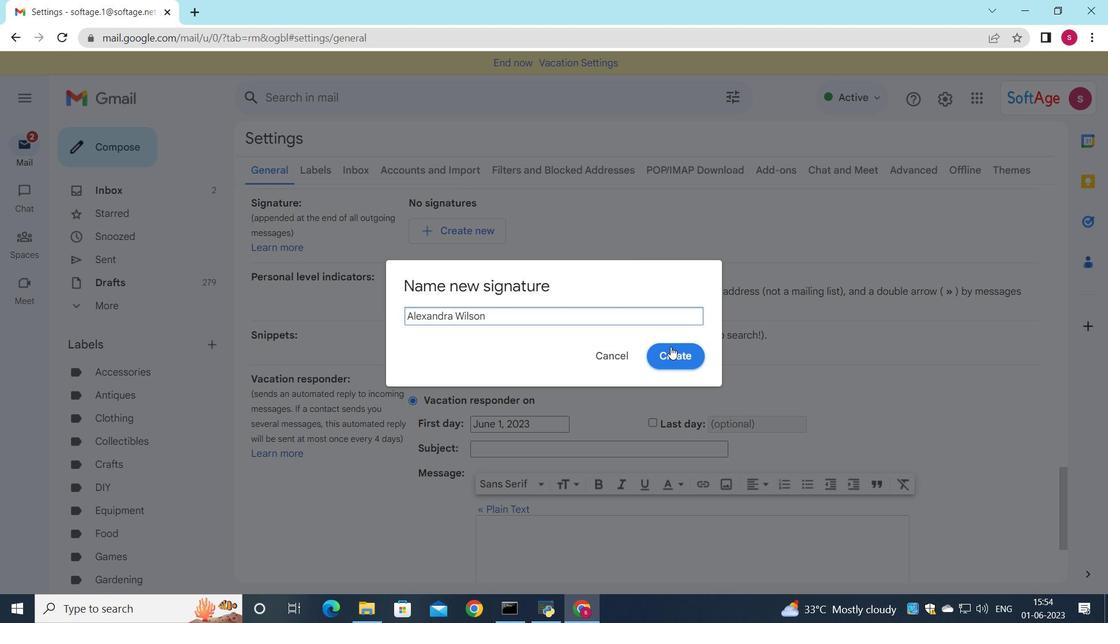 
Action: Mouse moved to (654, 242)
Screenshot: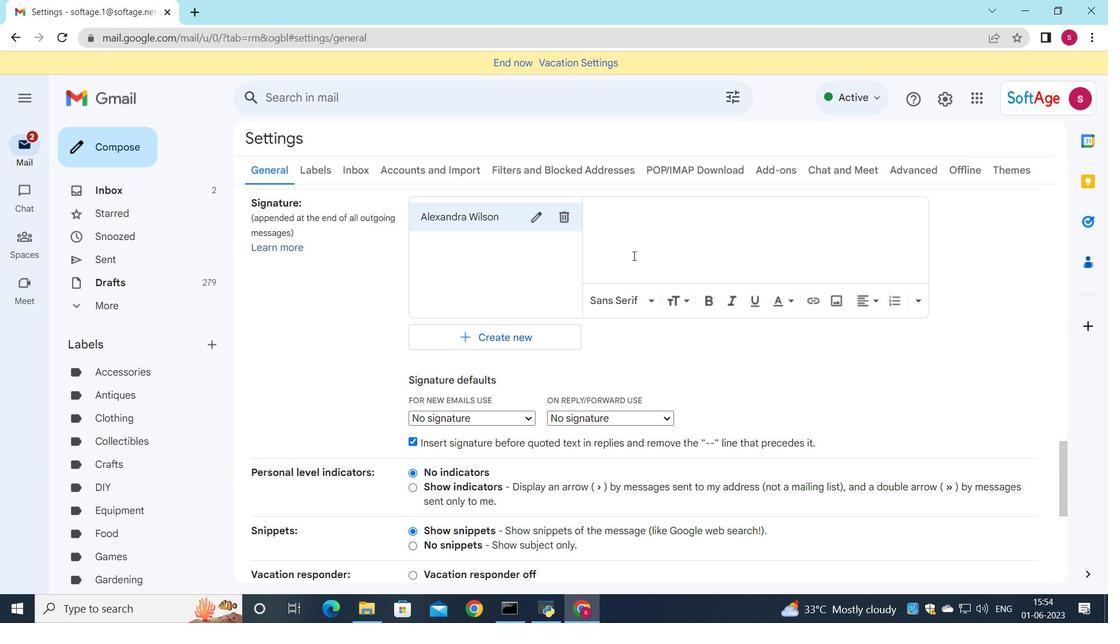 
Action: Mouse pressed left at (654, 242)
Screenshot: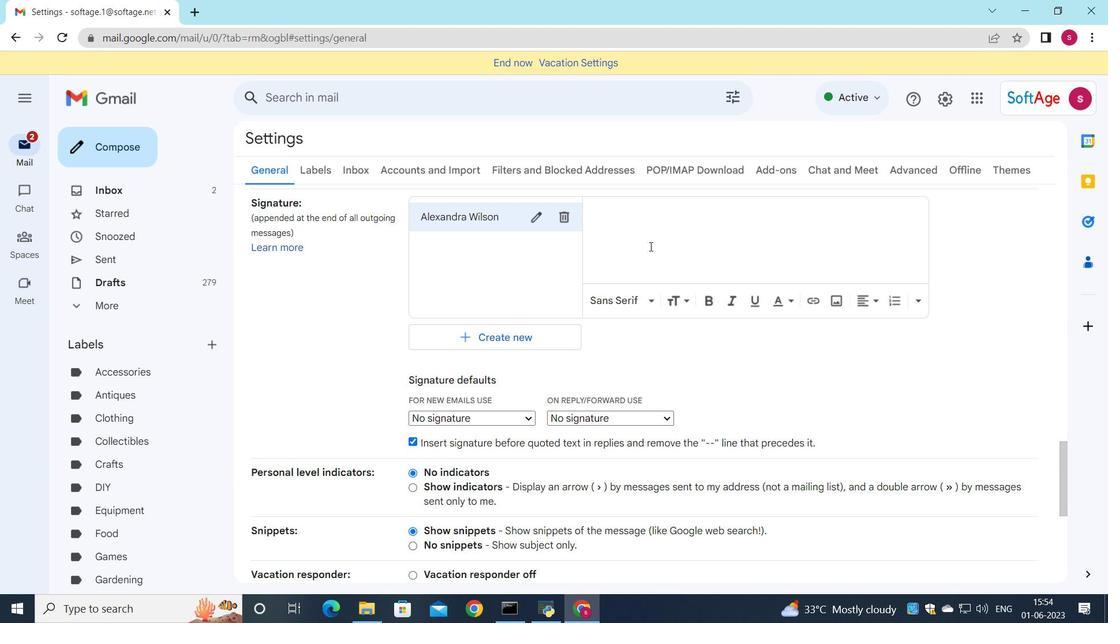 
Action: Key pressed <Key.shift>Alexandra<Key.space><Key.shift>Wilson
Screenshot: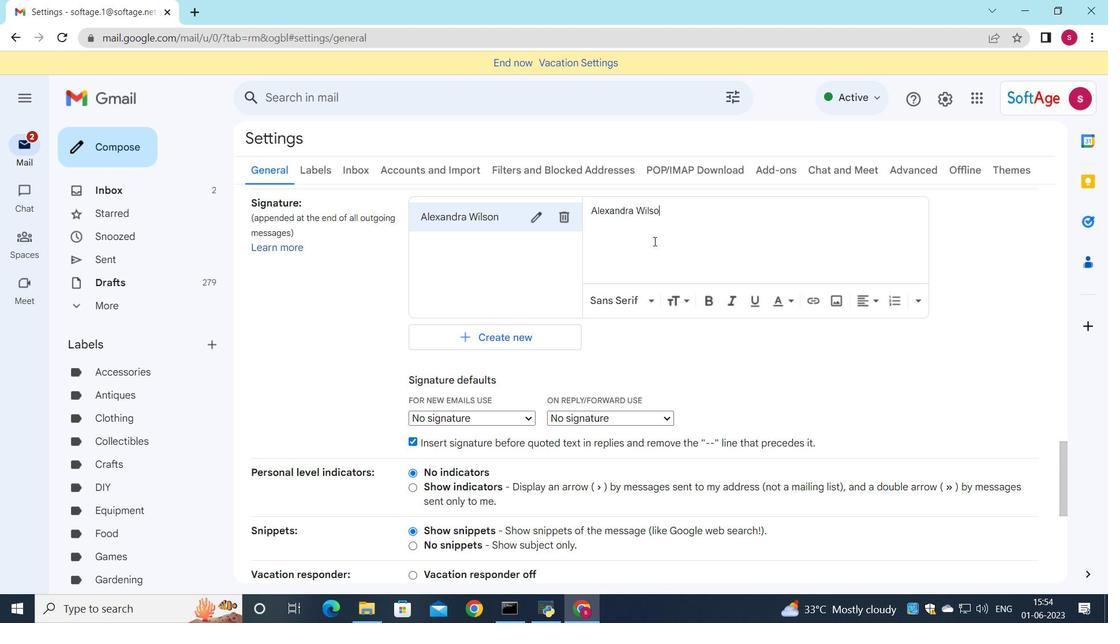 
Action: Mouse moved to (488, 412)
Screenshot: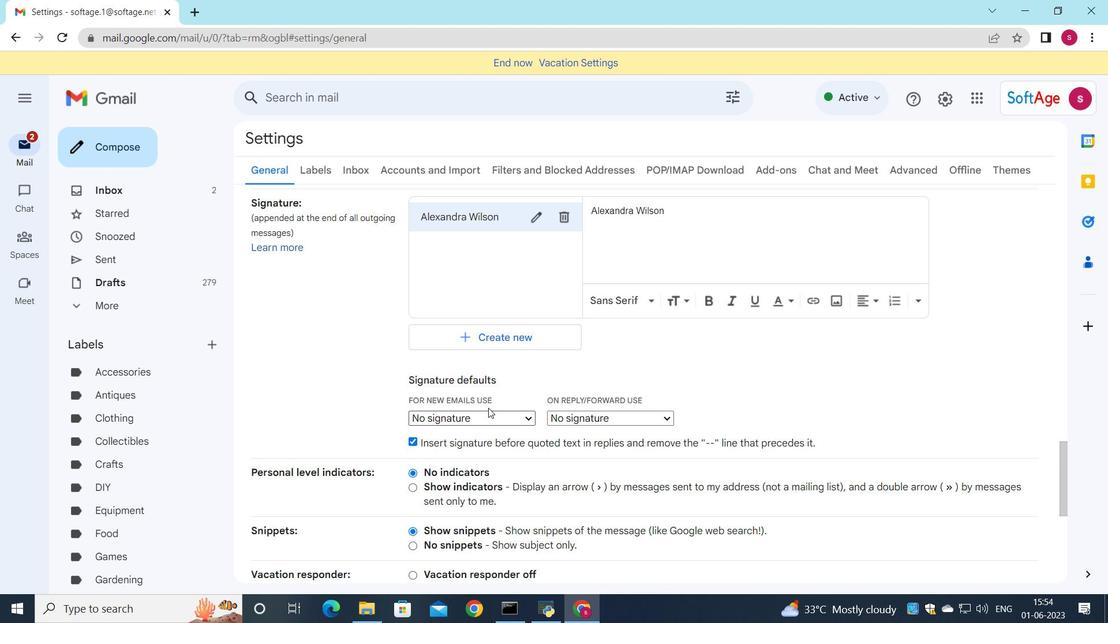 
Action: Mouse pressed left at (488, 412)
Screenshot: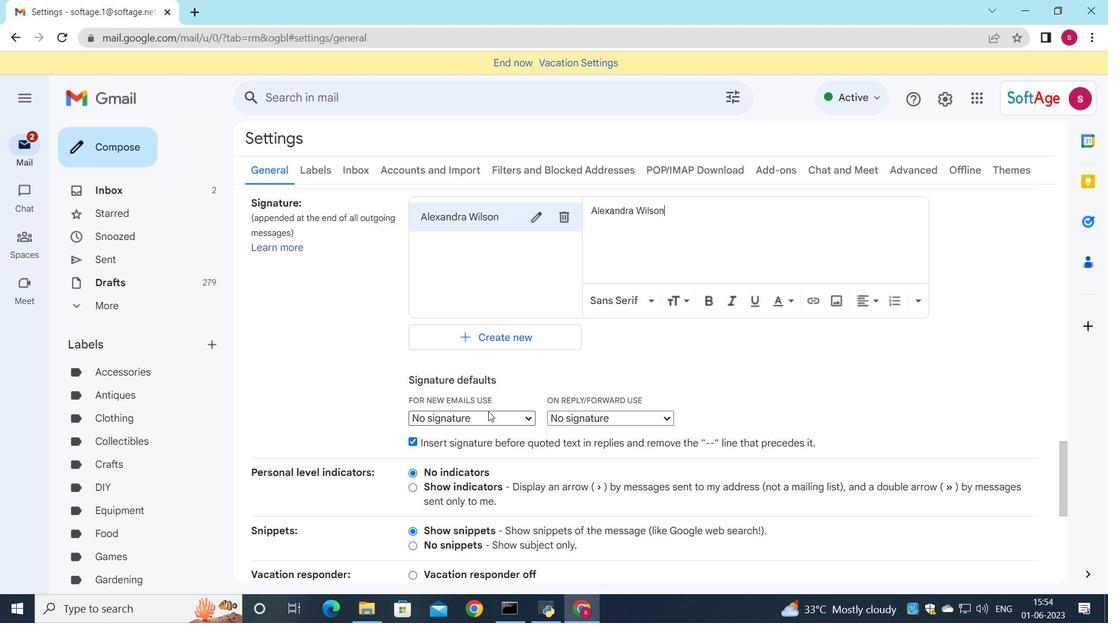 
Action: Mouse moved to (473, 442)
Screenshot: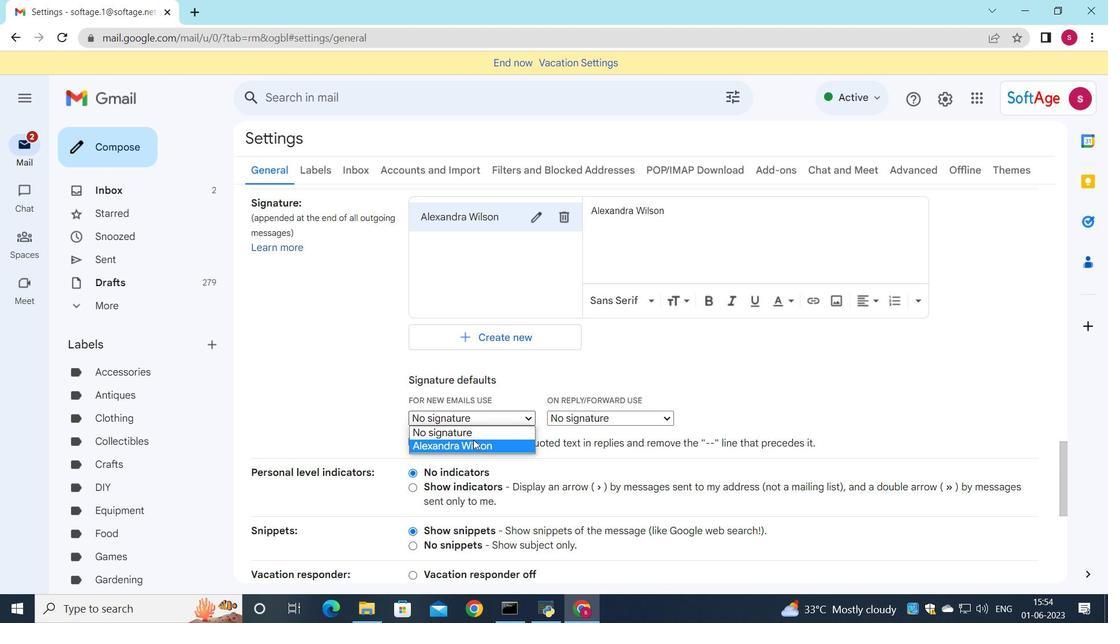 
Action: Mouse pressed left at (473, 442)
Screenshot: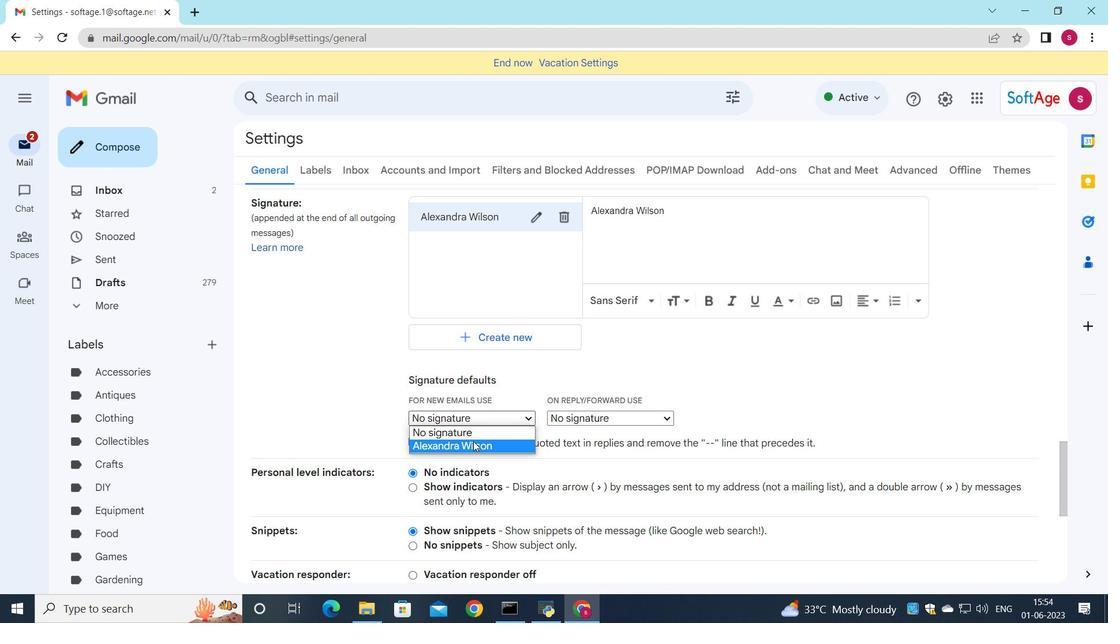 
Action: Mouse moved to (573, 415)
Screenshot: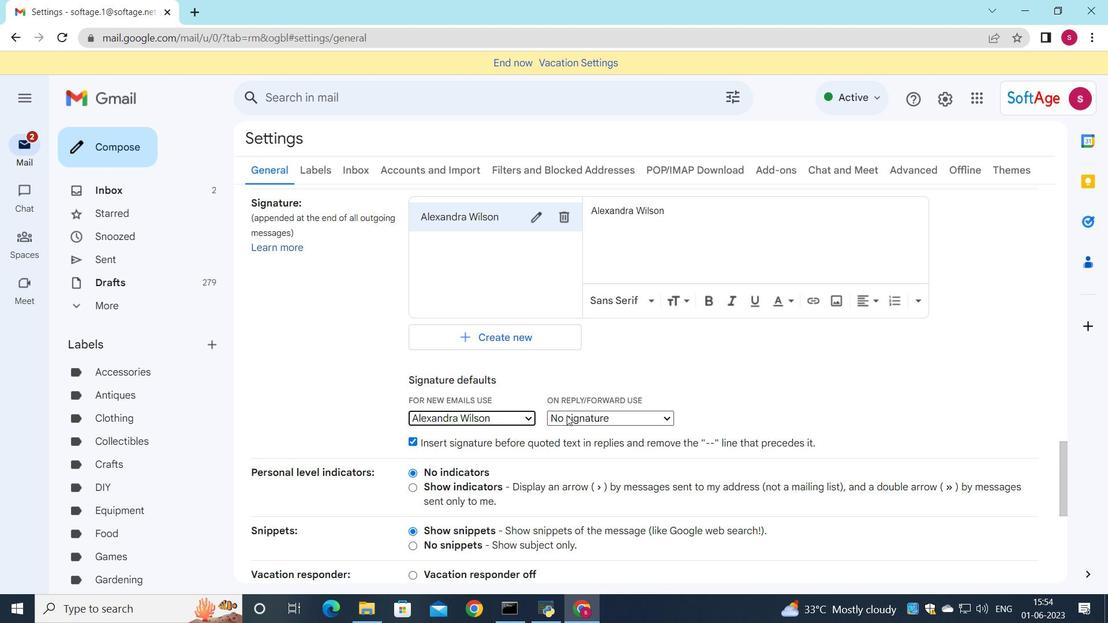 
Action: Mouse pressed left at (573, 415)
Screenshot: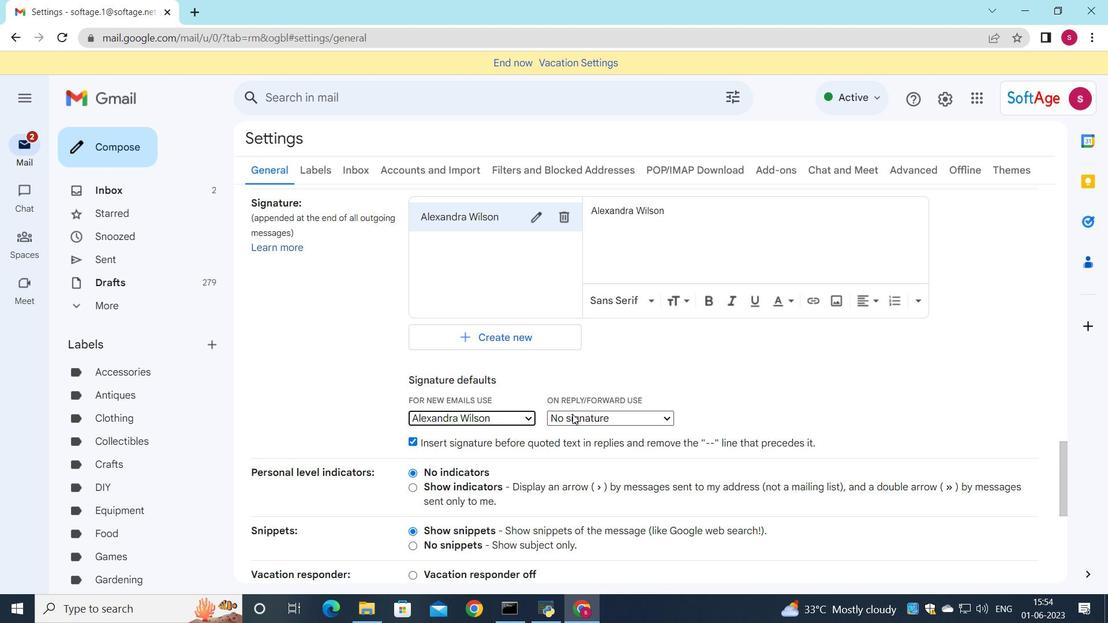 
Action: Mouse moved to (576, 438)
Screenshot: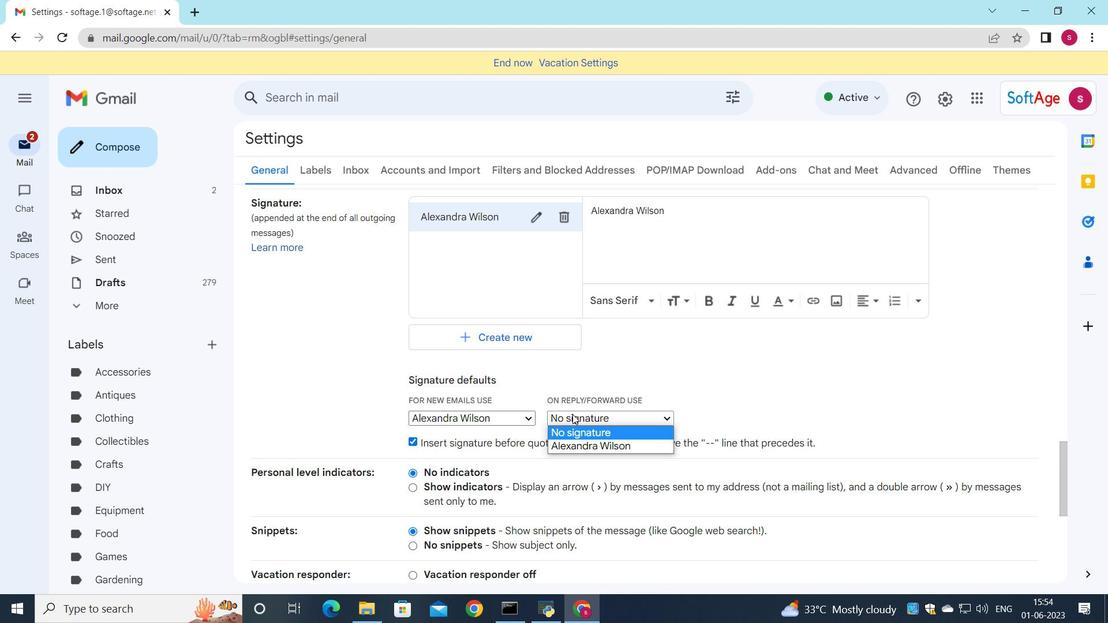 
Action: Mouse pressed left at (576, 438)
Screenshot: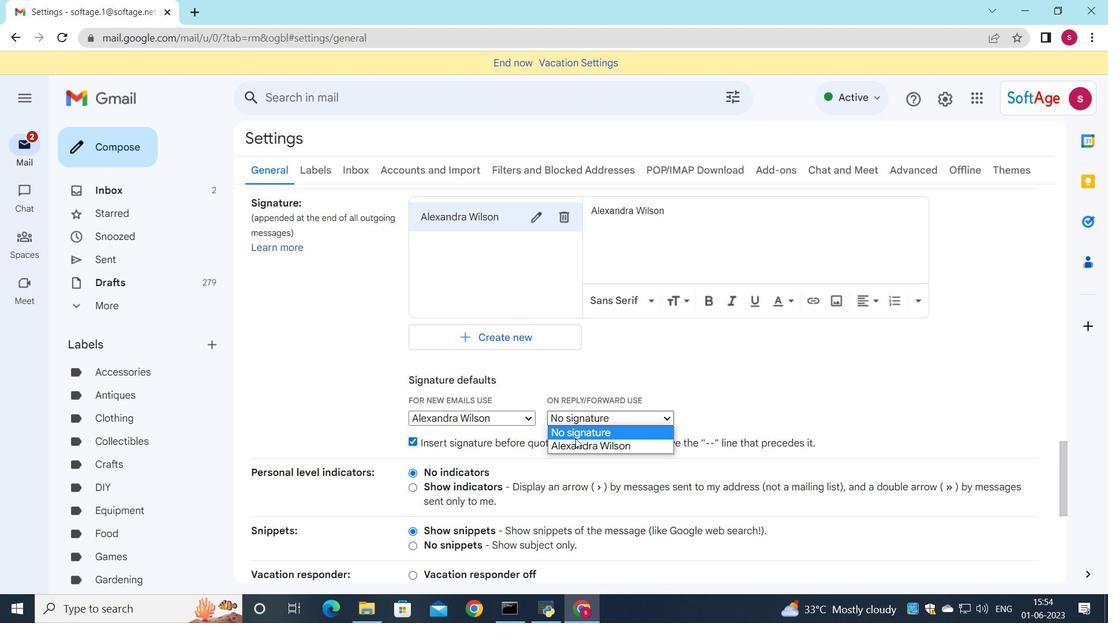 
Action: Mouse moved to (577, 420)
Screenshot: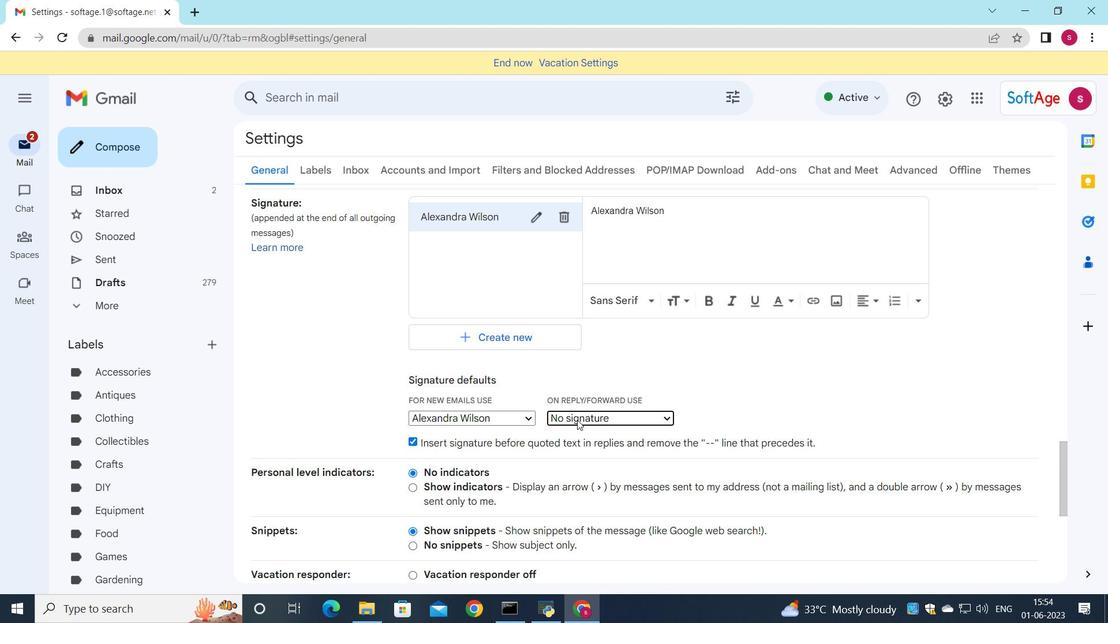 
Action: Mouse pressed left at (577, 420)
Screenshot: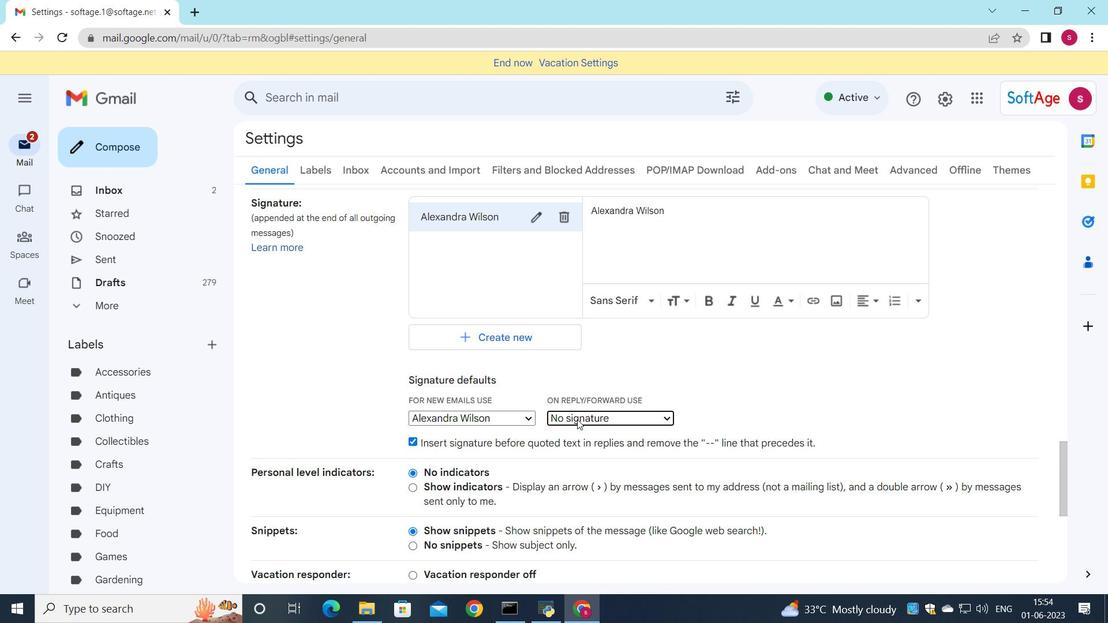 
Action: Mouse moved to (572, 453)
Screenshot: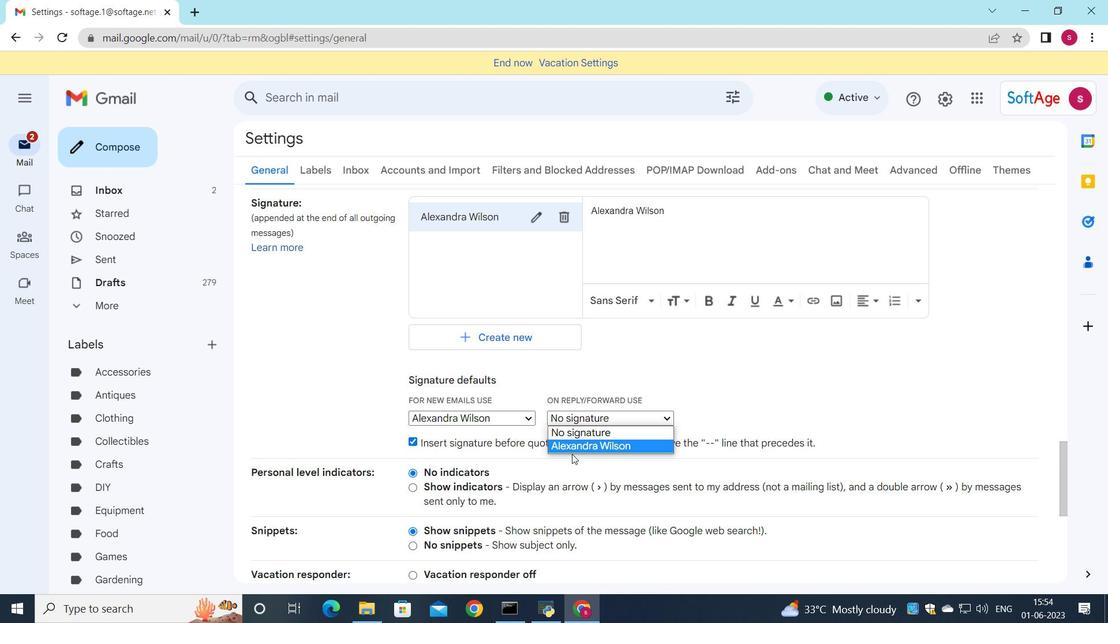 
Action: Mouse pressed left at (572, 453)
Screenshot: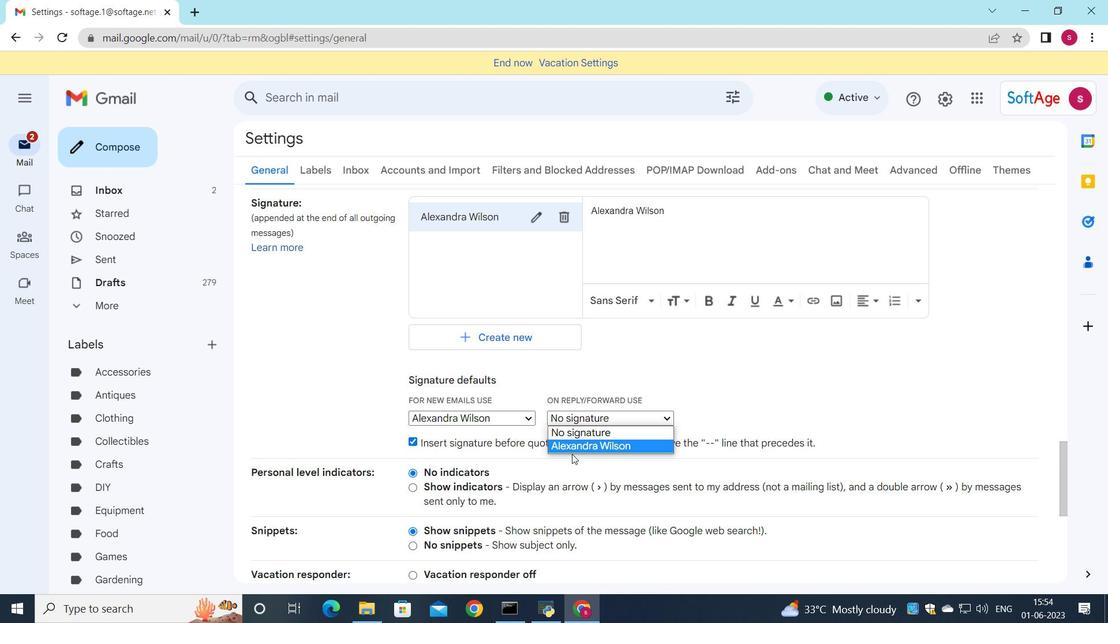 
Action: Mouse moved to (567, 446)
Screenshot: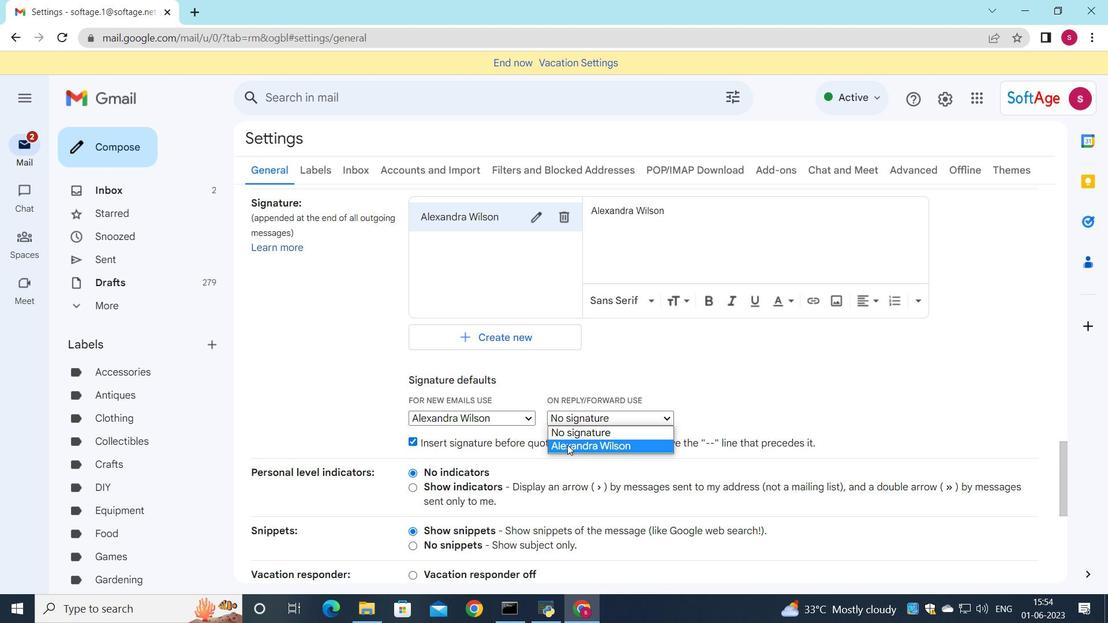 
Action: Mouse pressed left at (567, 446)
Screenshot: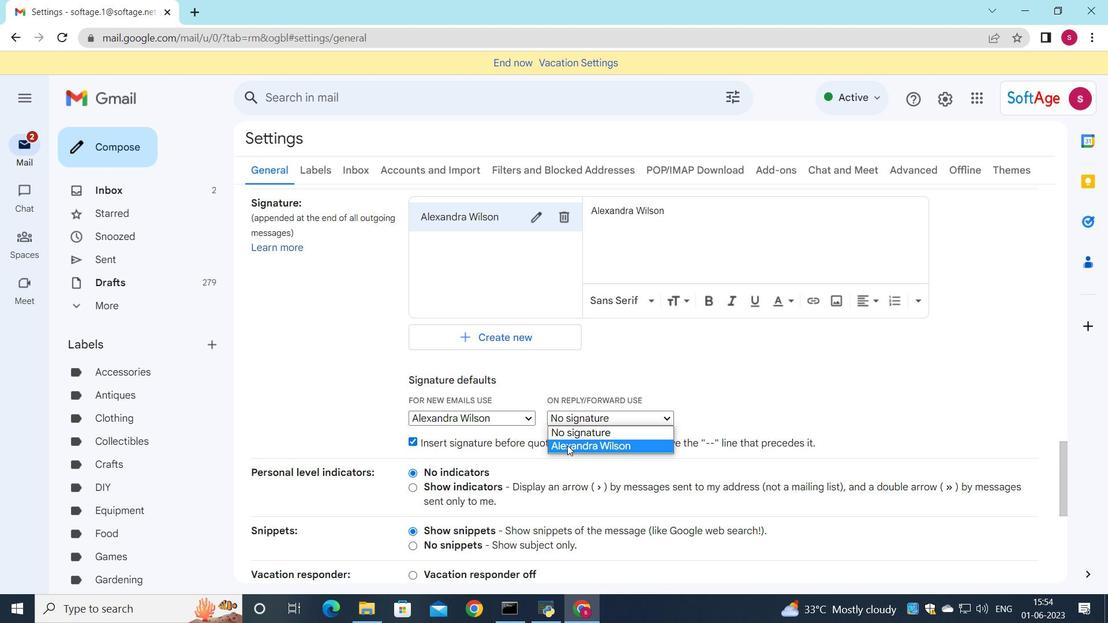 
Action: Mouse moved to (538, 404)
Screenshot: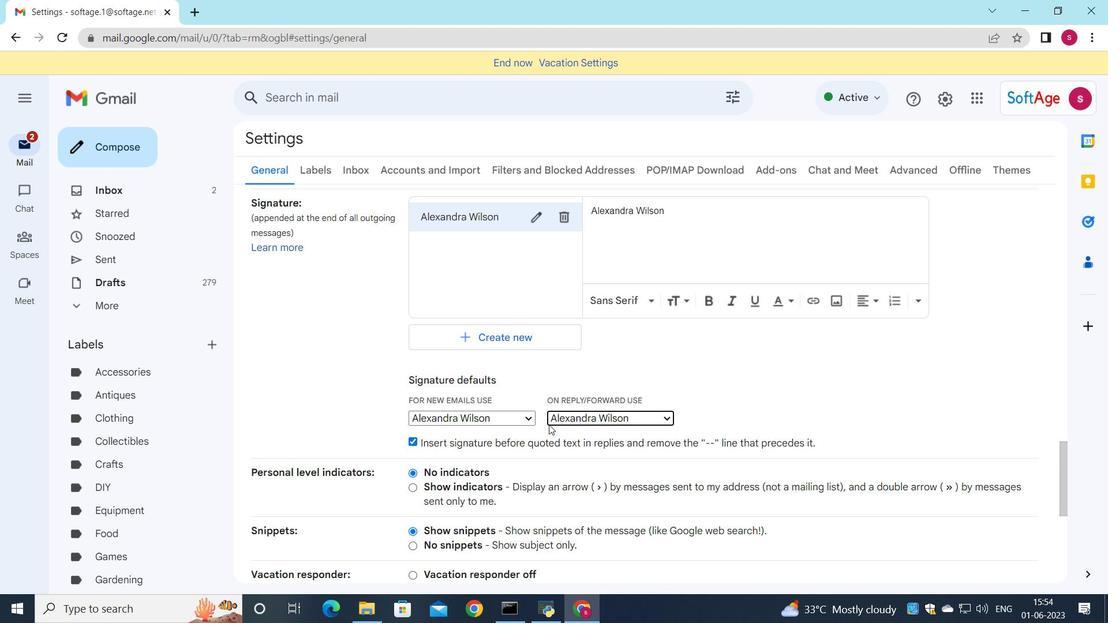 
Action: Mouse scrolled (538, 404) with delta (0, 0)
Screenshot: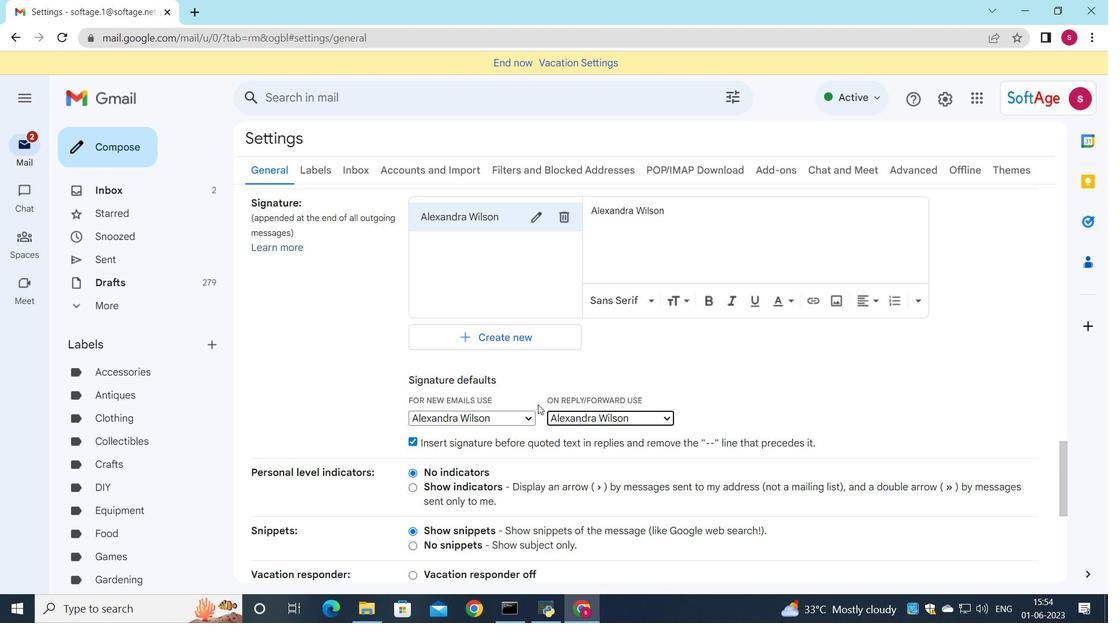 
Action: Mouse scrolled (538, 404) with delta (0, 0)
Screenshot: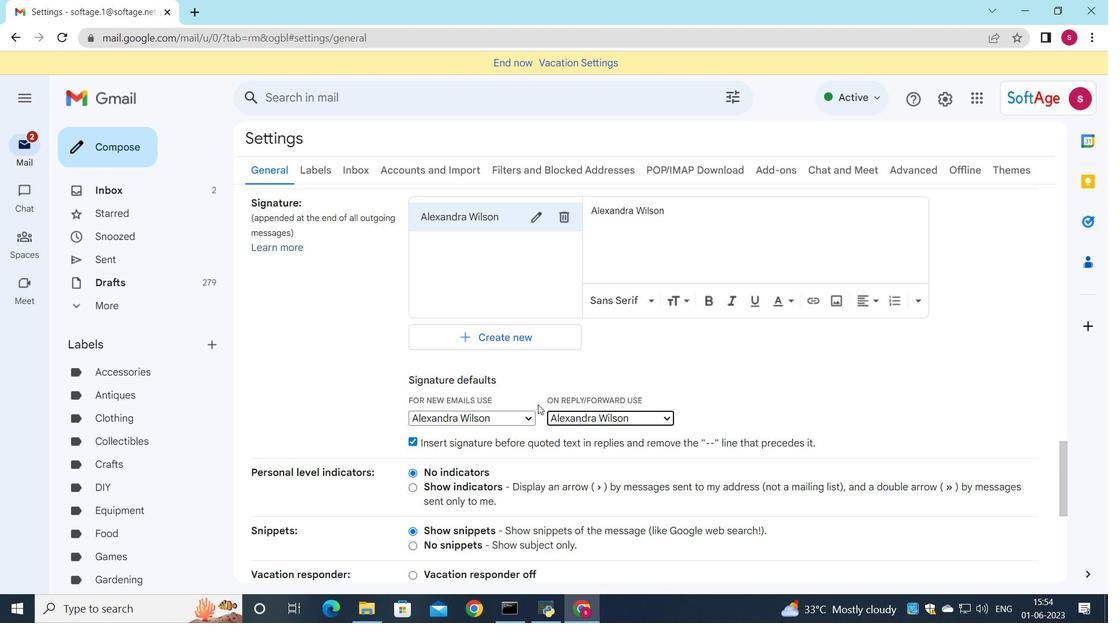 
Action: Mouse scrolled (538, 404) with delta (0, 0)
Screenshot: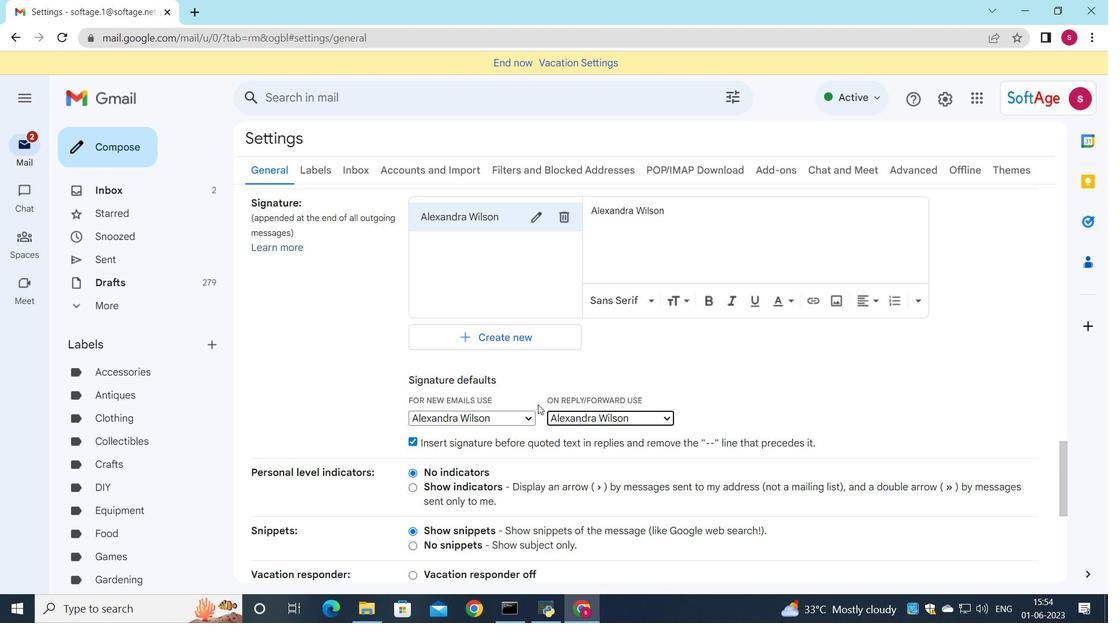 
Action: Mouse scrolled (538, 404) with delta (0, 0)
Screenshot: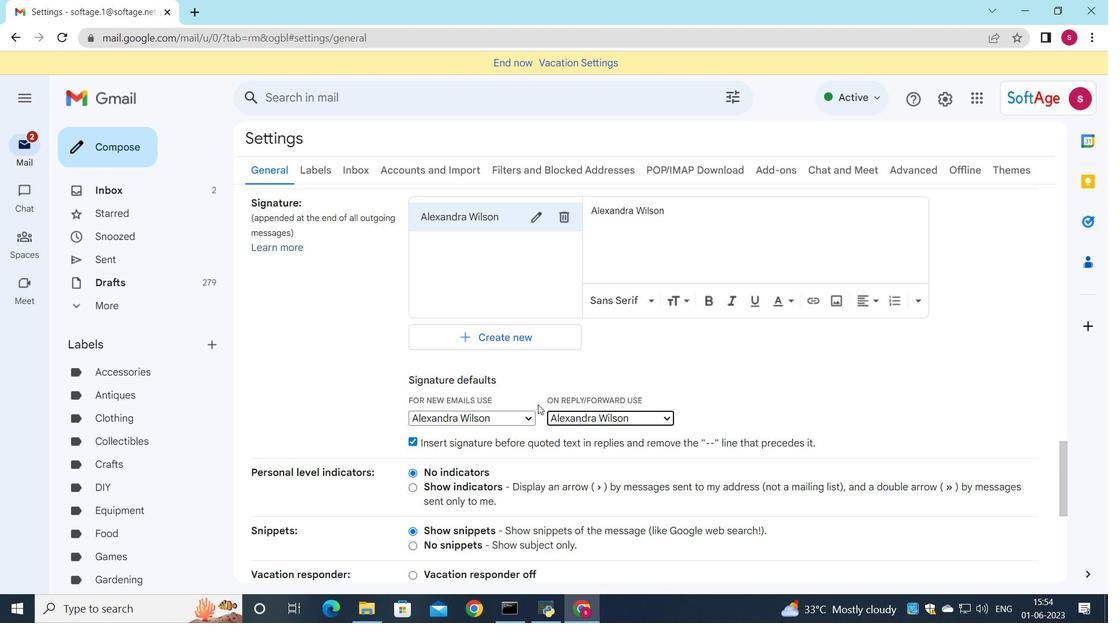 
Action: Mouse moved to (544, 418)
Screenshot: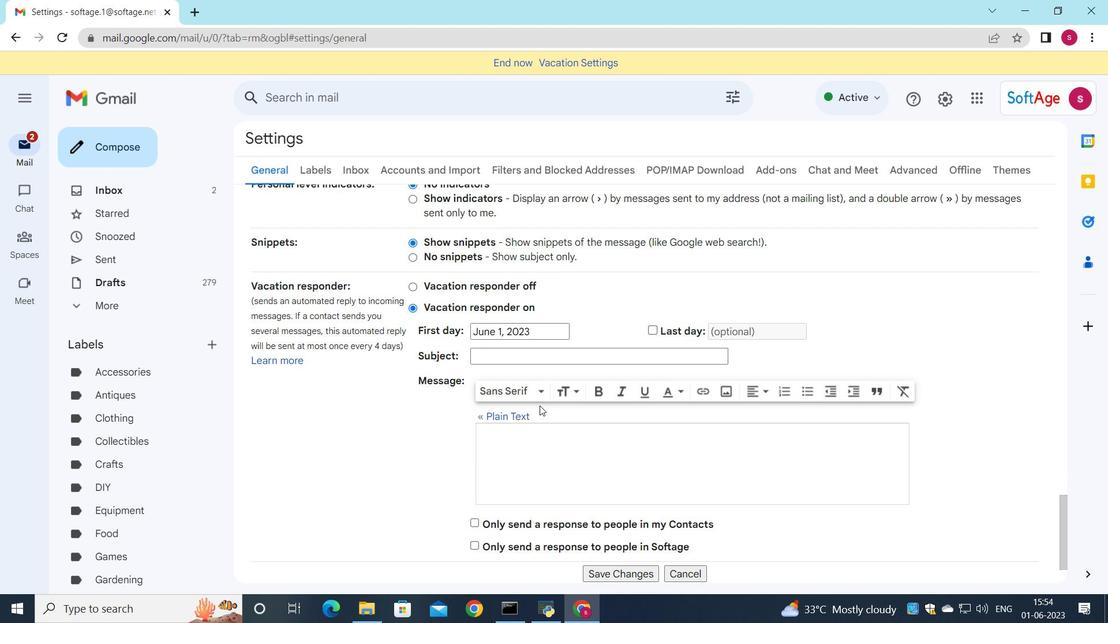 
Action: Mouse scrolled (544, 418) with delta (0, 0)
Screenshot: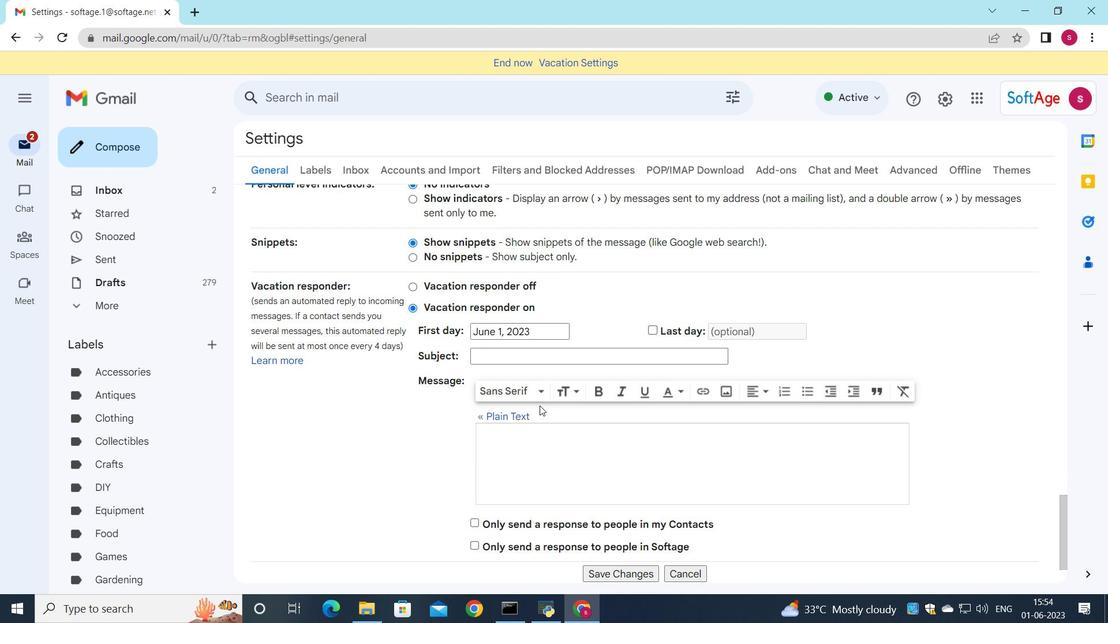 
Action: Mouse moved to (561, 466)
Screenshot: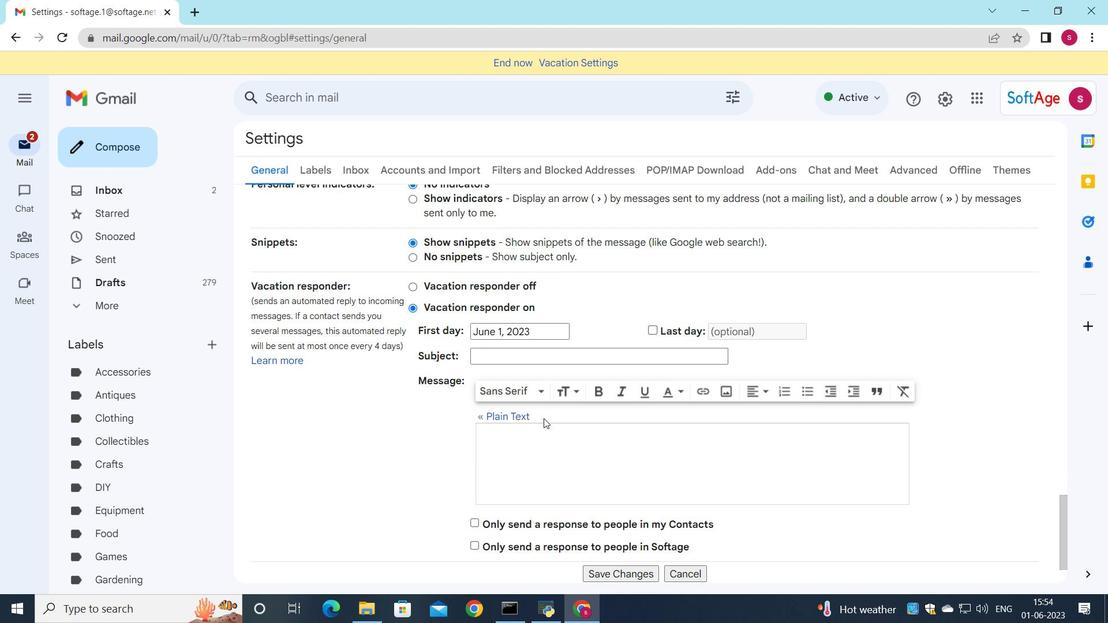 
Action: Mouse scrolled (545, 422) with delta (0, 0)
Screenshot: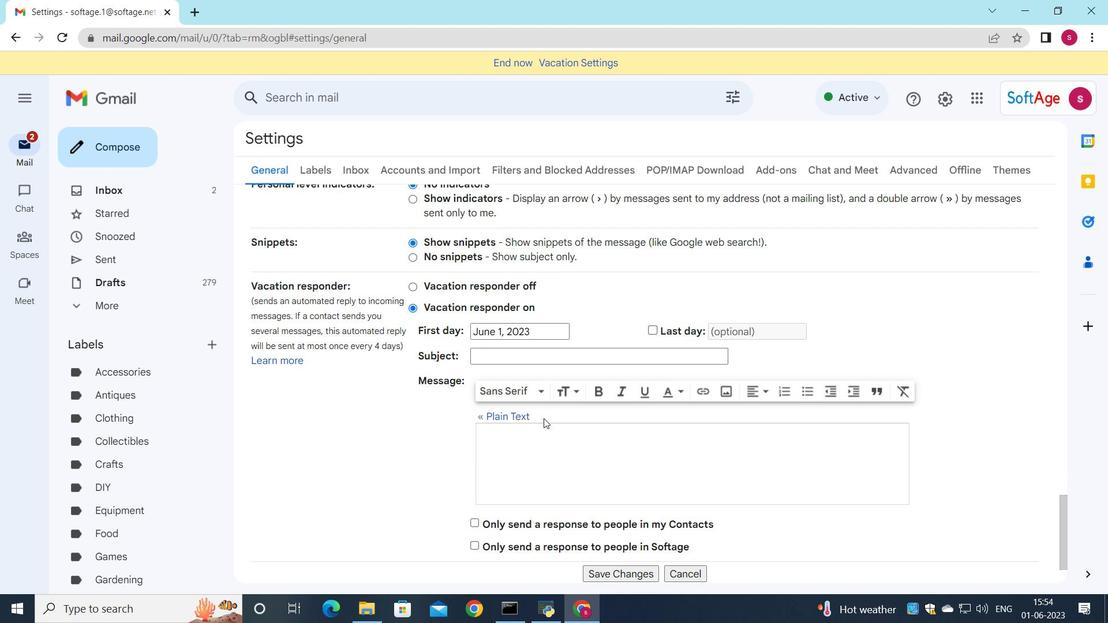 
Action: Mouse moved to (564, 471)
Screenshot: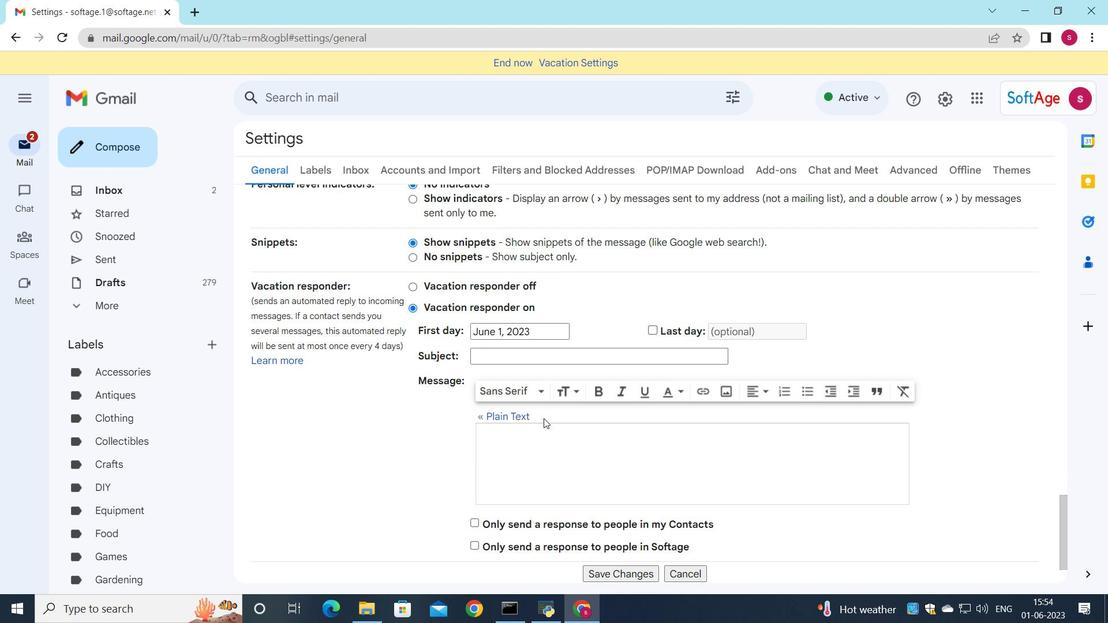 
Action: Mouse scrolled (547, 430) with delta (0, 0)
Screenshot: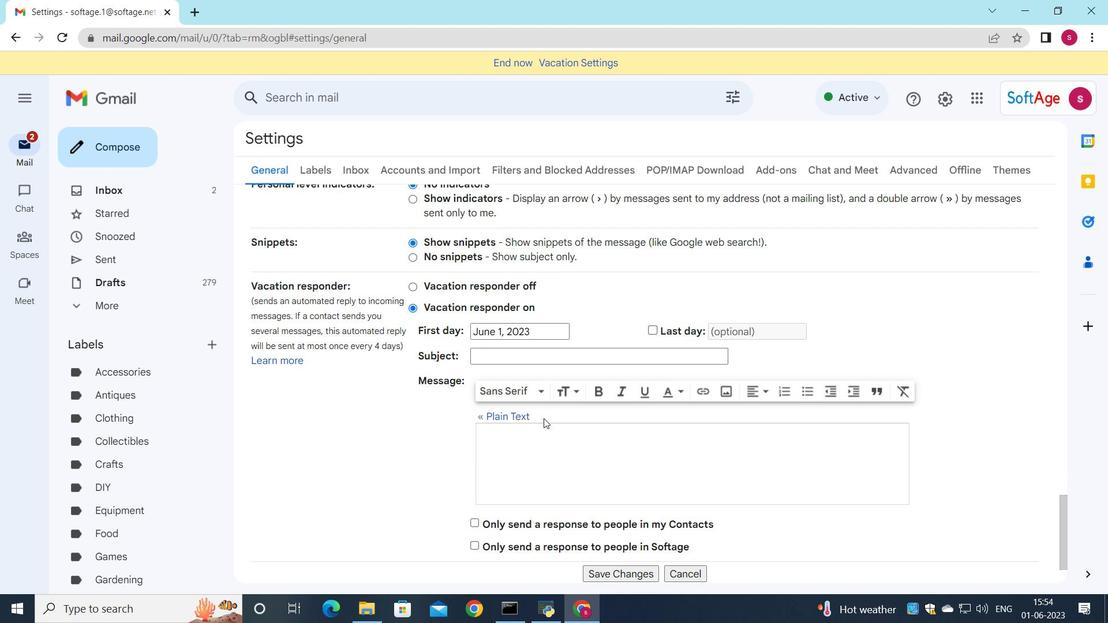 
Action: Mouse moved to (568, 477)
Screenshot: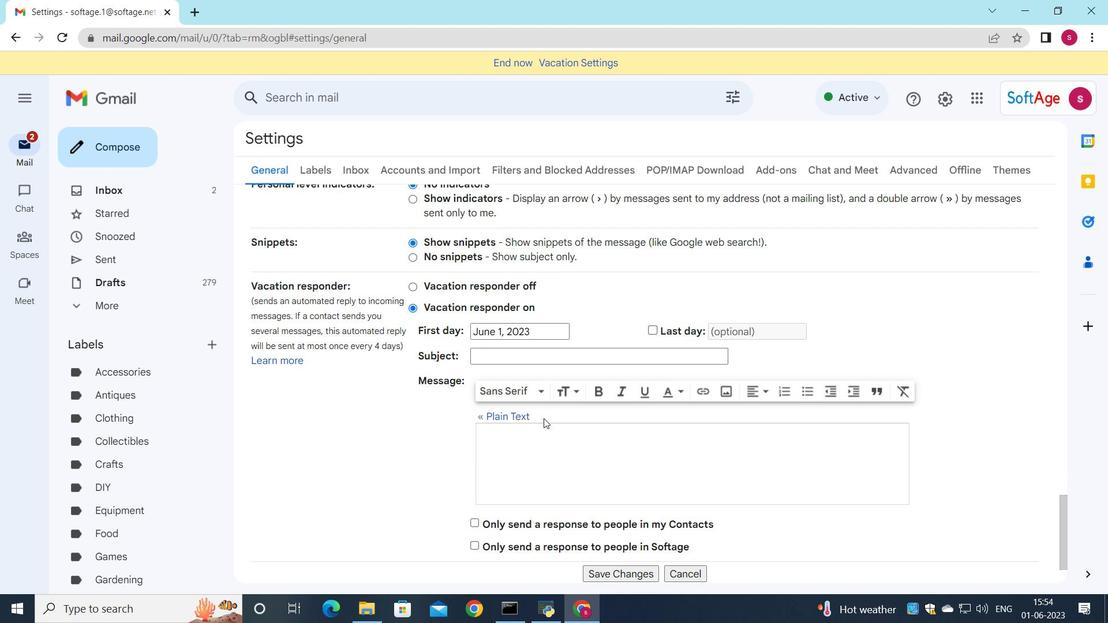 
Action: Mouse scrolled (548, 433) with delta (0, 0)
Screenshot: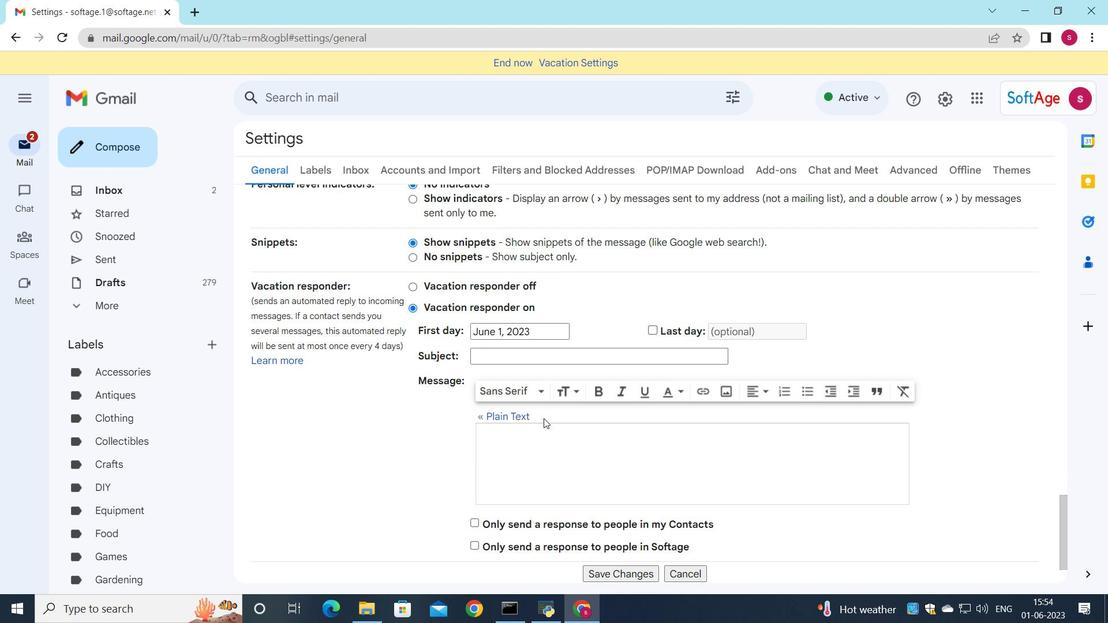 
Action: Mouse moved to (605, 510)
Screenshot: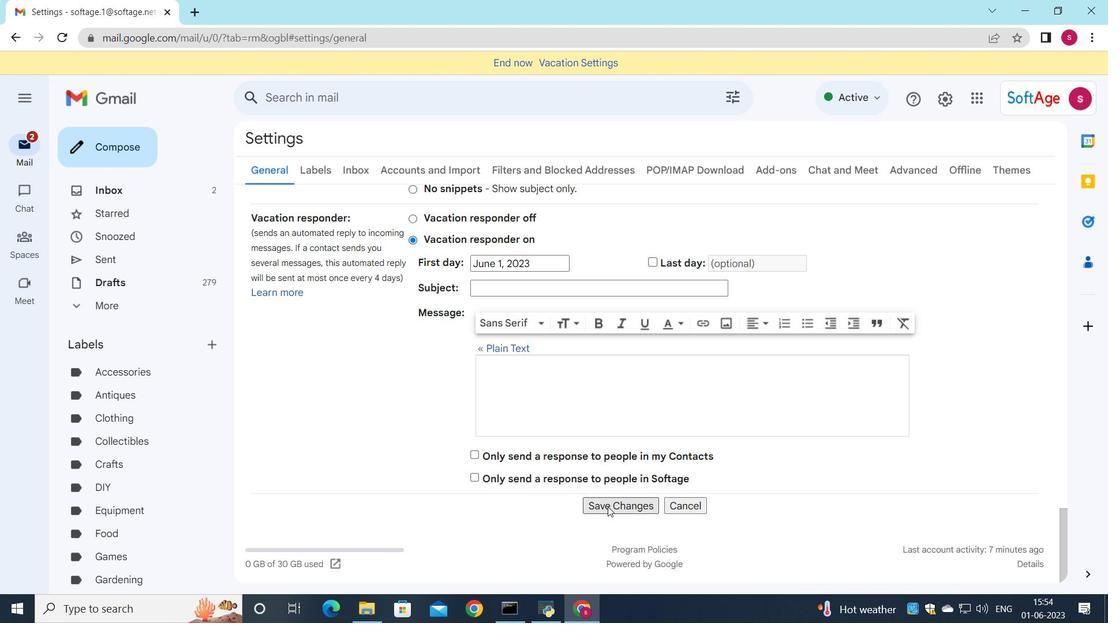 
Action: Mouse pressed left at (608, 508)
Screenshot: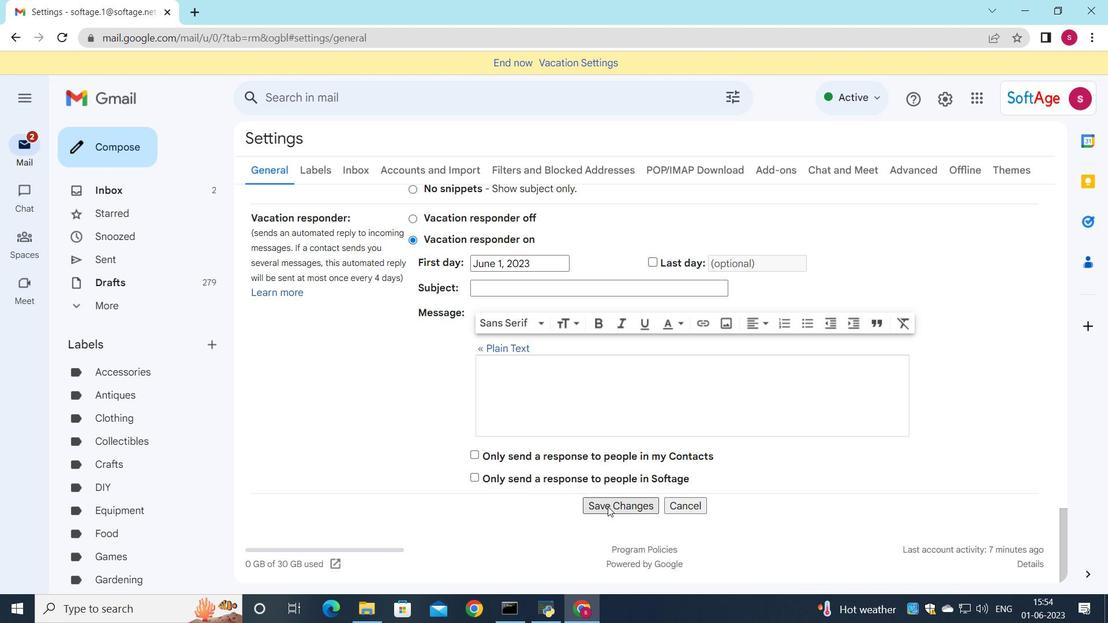 
Action: Mouse moved to (490, 398)
Screenshot: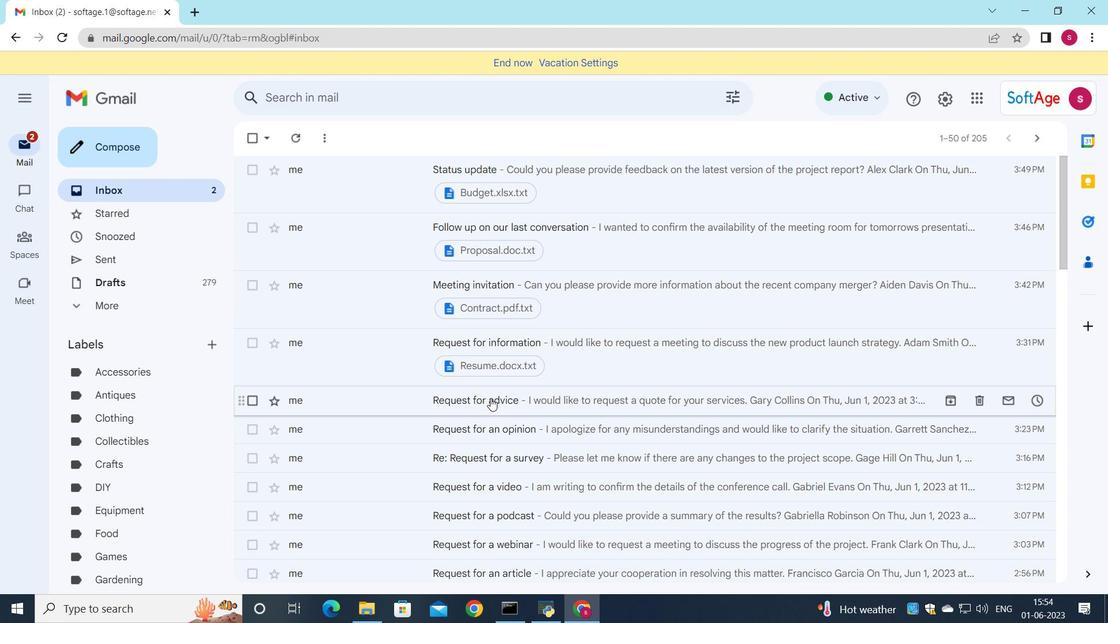 
Action: Mouse pressed left at (490, 398)
Screenshot: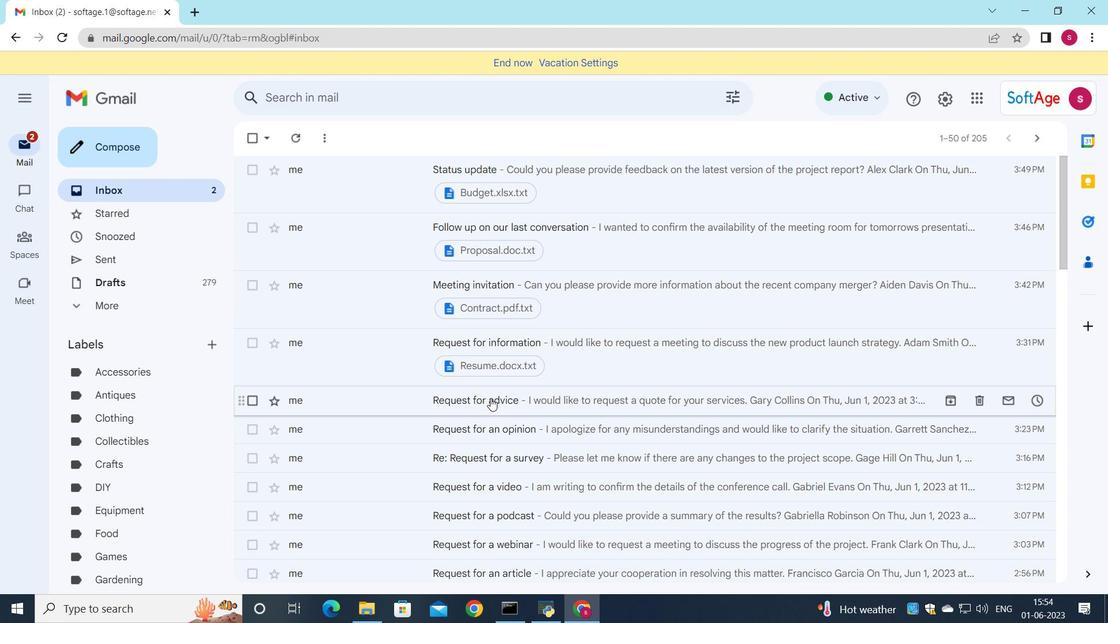 
Action: Mouse moved to (429, 397)
Screenshot: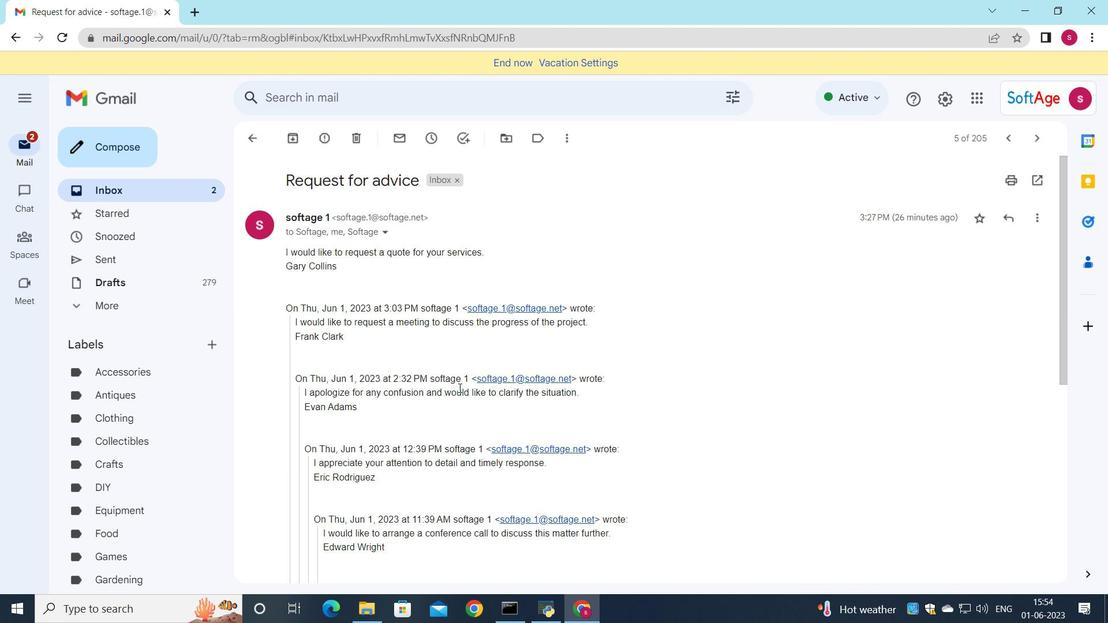 
Action: Mouse scrolled (429, 397) with delta (0, 0)
Screenshot: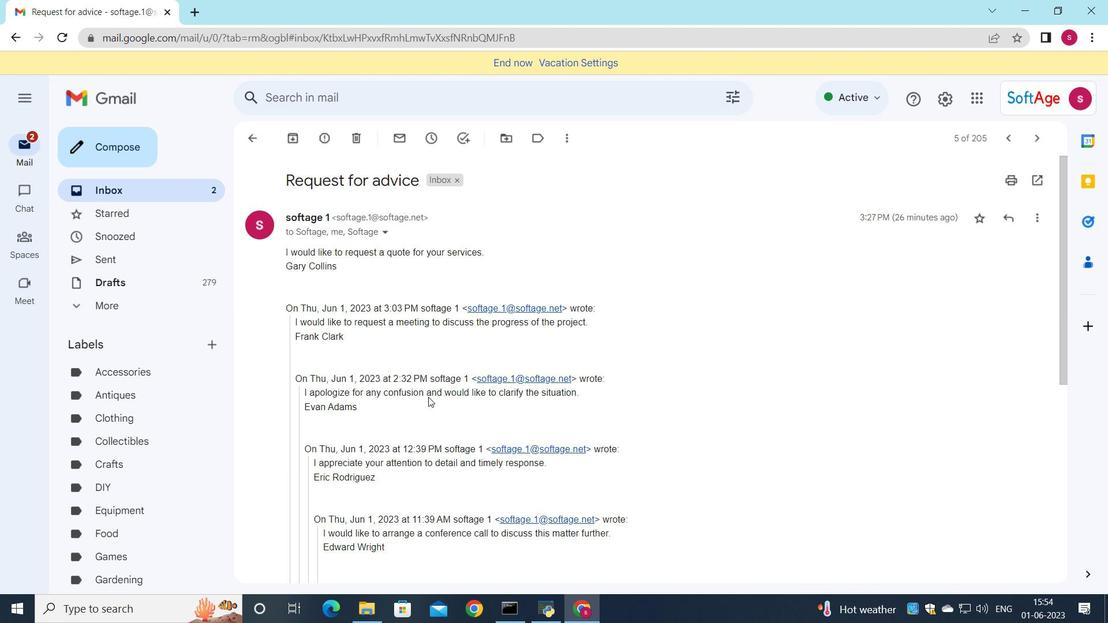 
Action: Mouse scrolled (429, 397) with delta (0, 0)
Screenshot: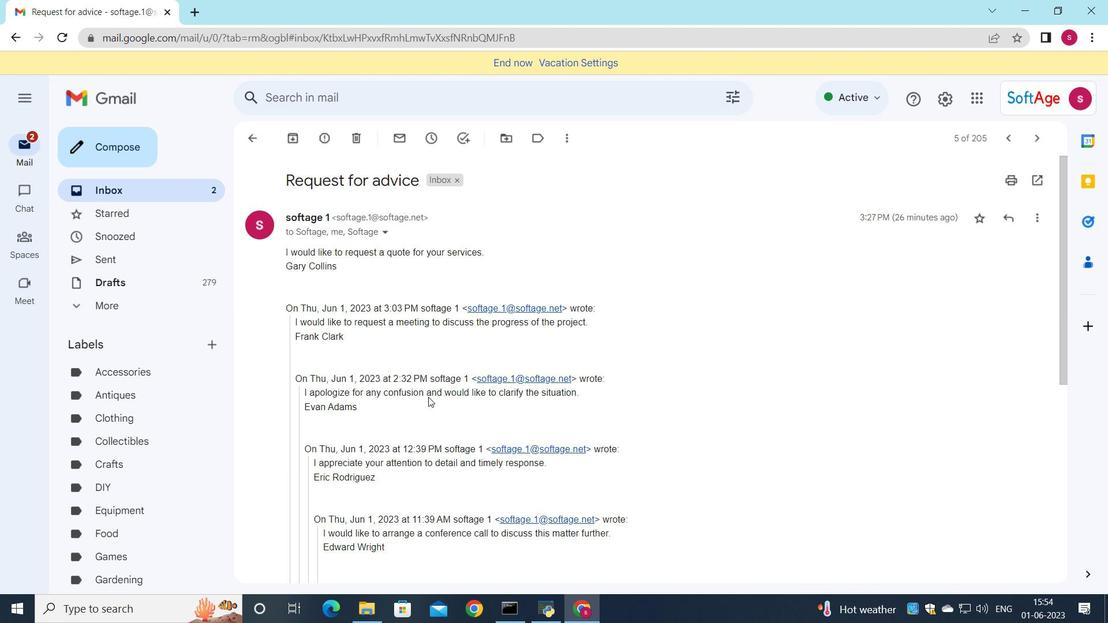 
Action: Mouse scrolled (429, 397) with delta (0, 0)
Screenshot: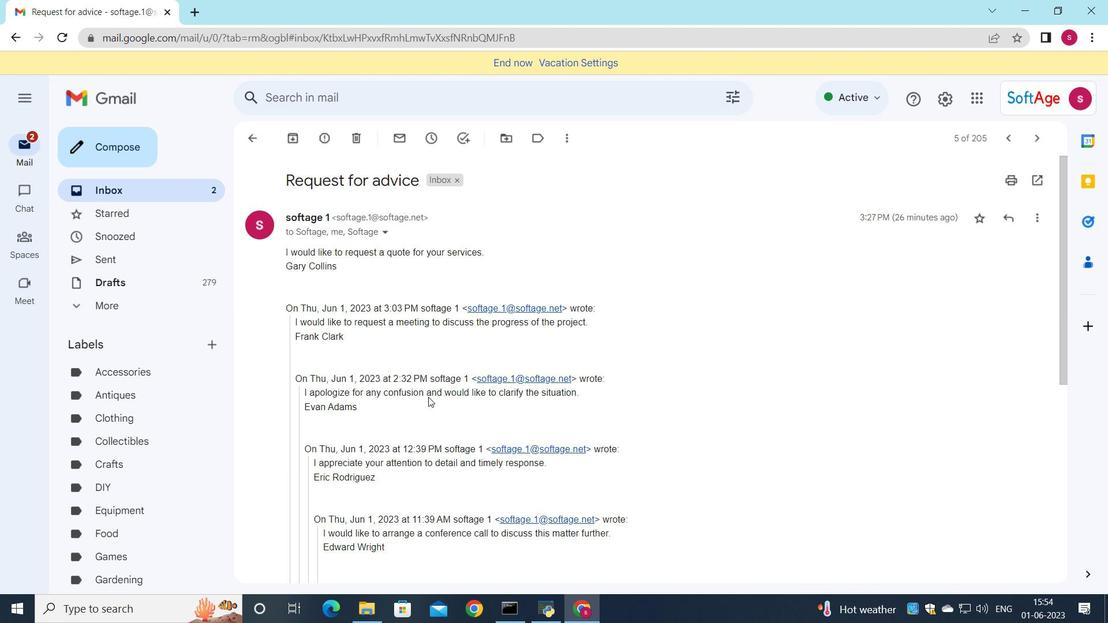 
Action: Mouse scrolled (429, 397) with delta (0, 0)
Screenshot: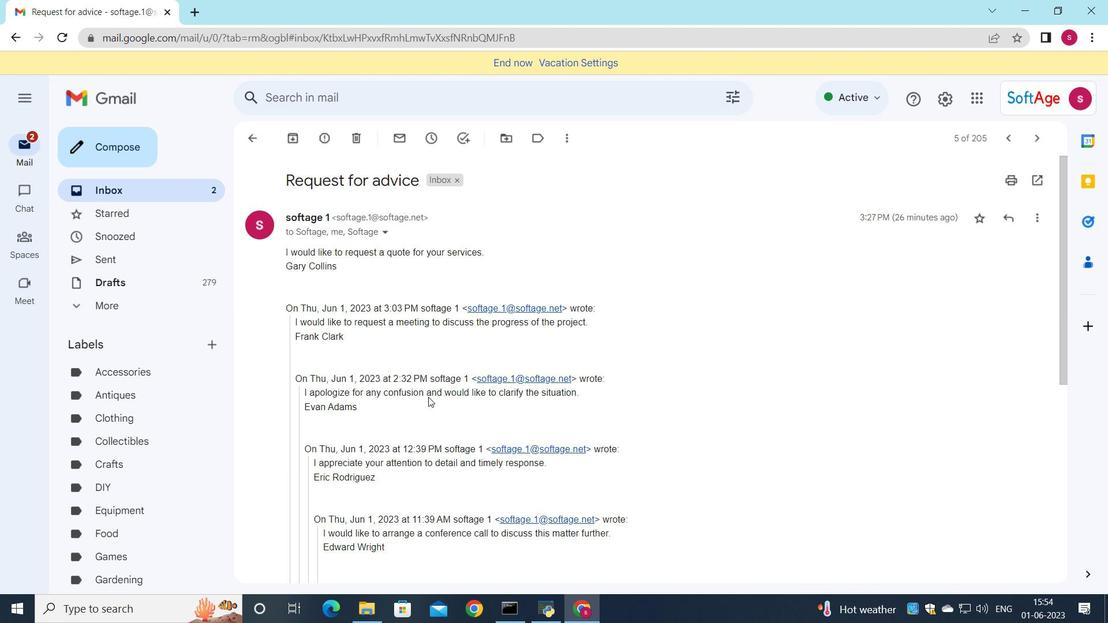 
Action: Mouse scrolled (429, 397) with delta (0, 0)
Screenshot: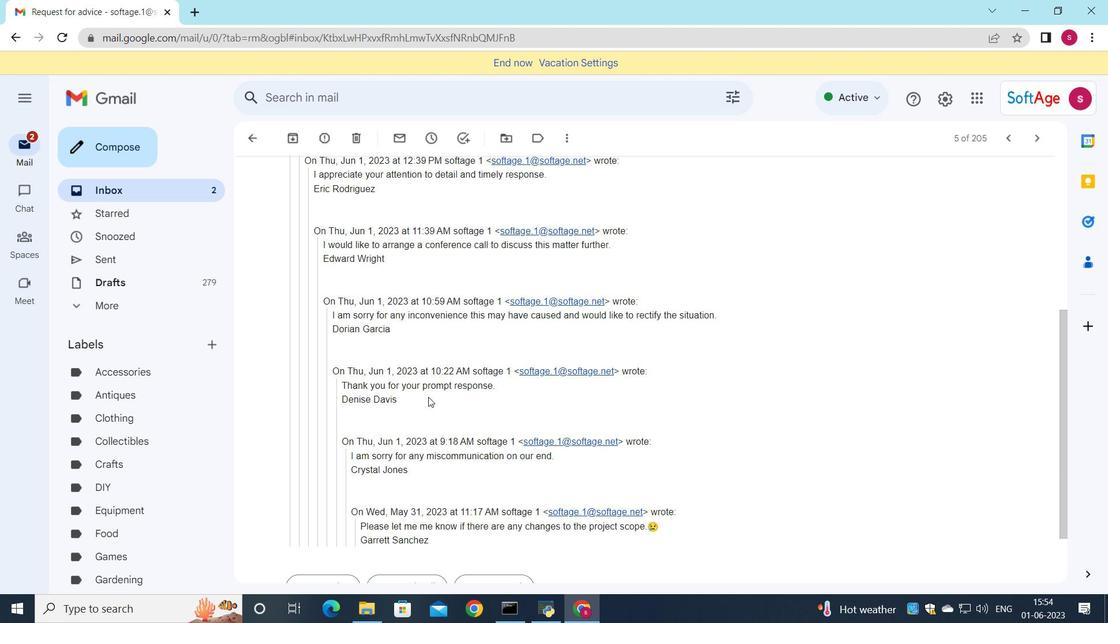 
Action: Mouse scrolled (429, 397) with delta (0, 0)
Screenshot: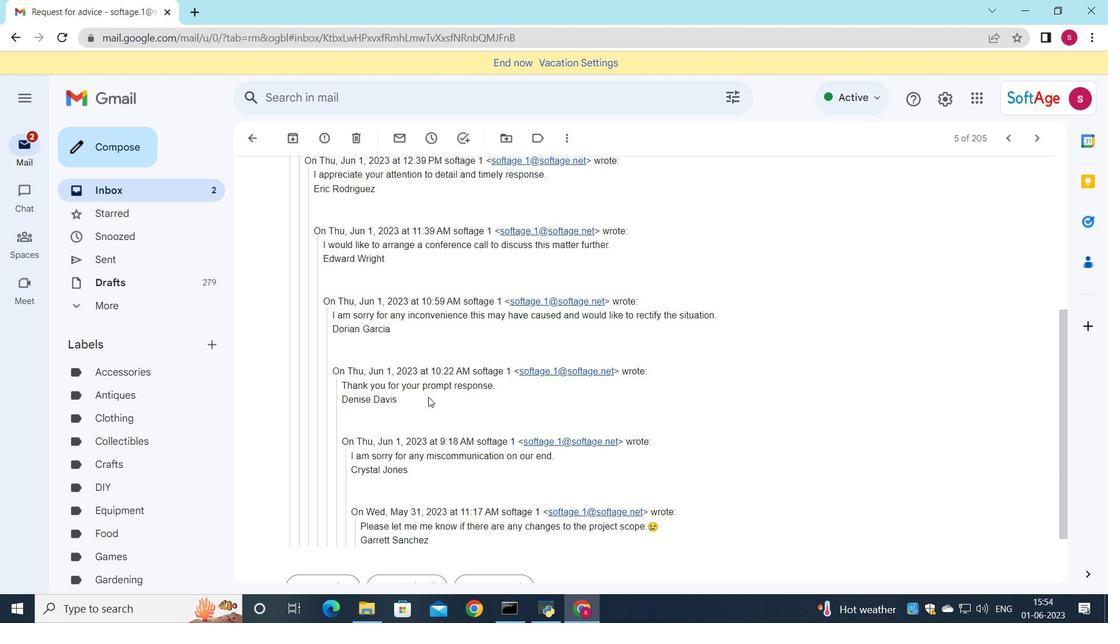 
Action: Mouse scrolled (429, 397) with delta (0, 0)
Screenshot: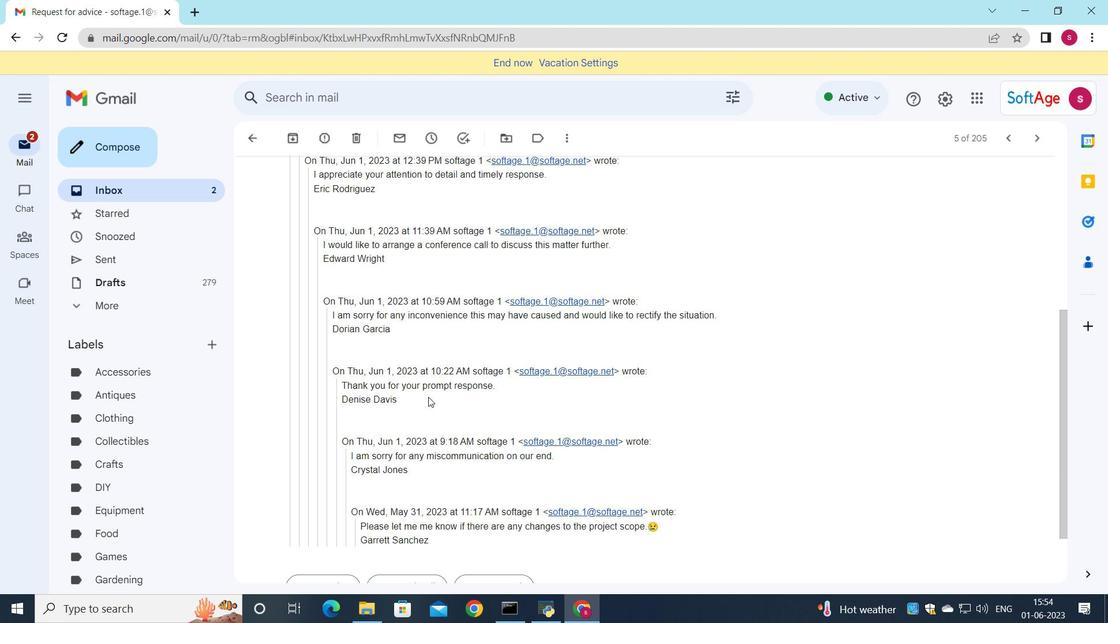 
Action: Mouse moved to (310, 499)
Screenshot: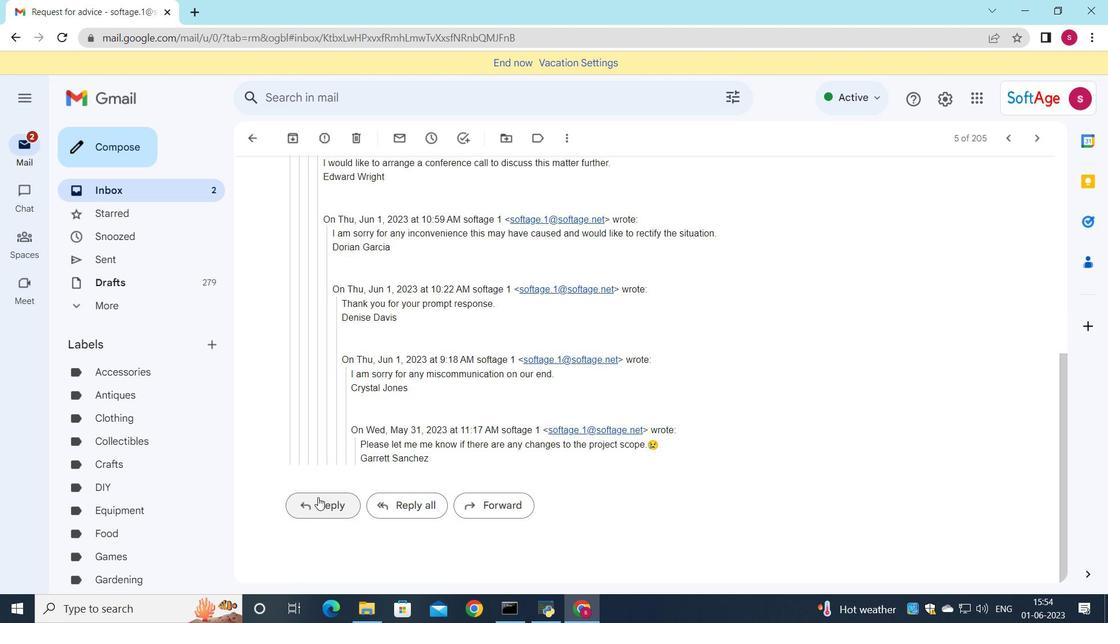 
Action: Mouse pressed left at (310, 499)
Screenshot: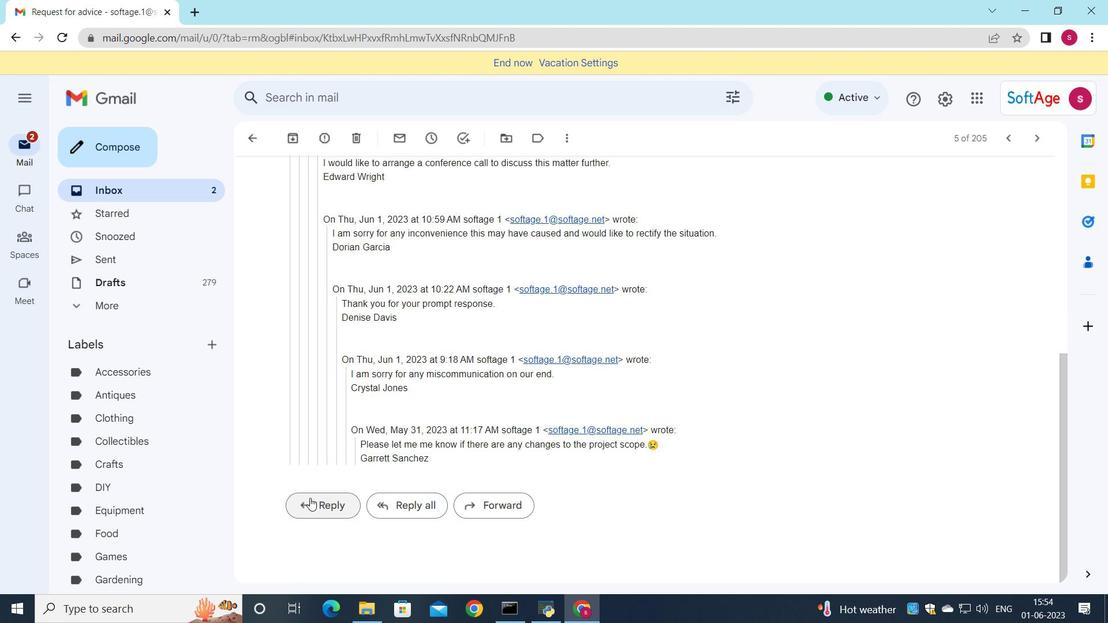 
Action: Mouse moved to (317, 396)
Screenshot: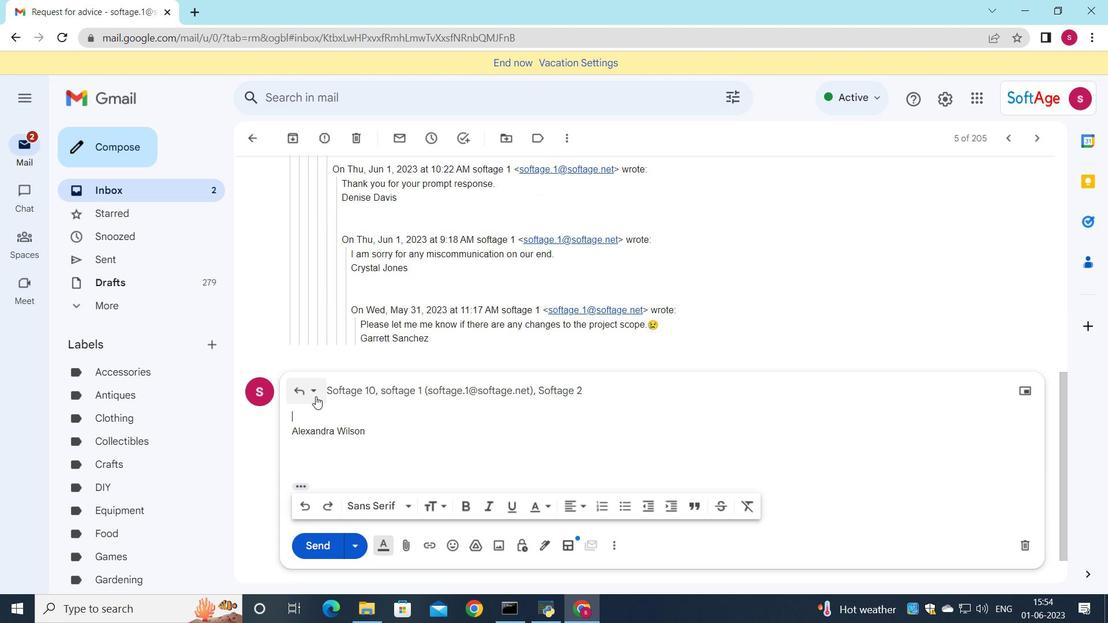 
Action: Mouse pressed left at (317, 396)
Screenshot: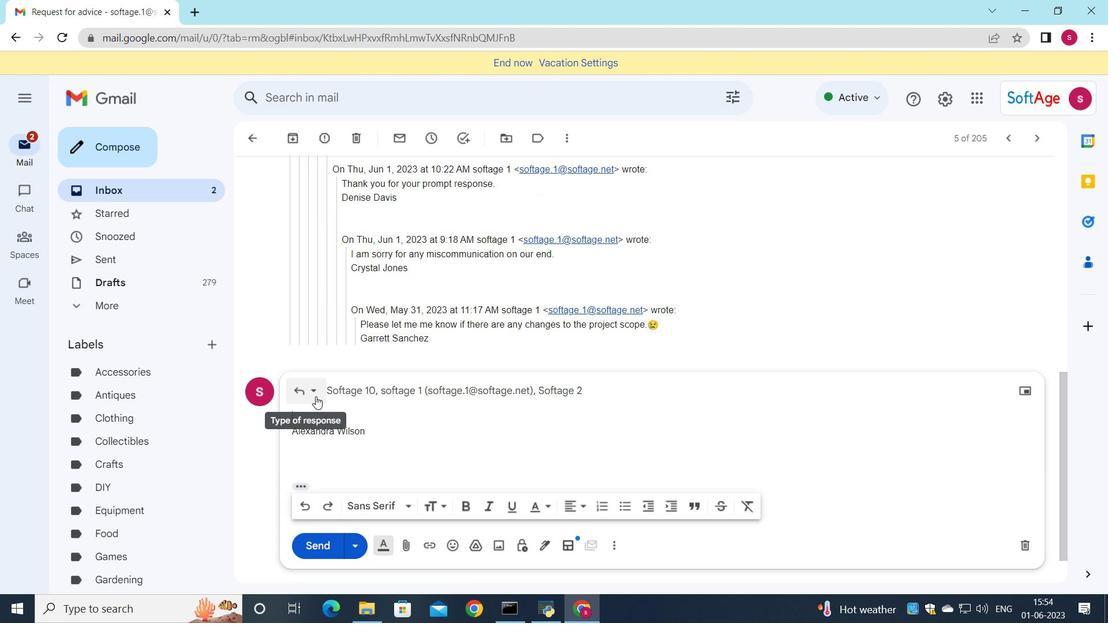 
Action: Mouse moved to (354, 501)
Screenshot: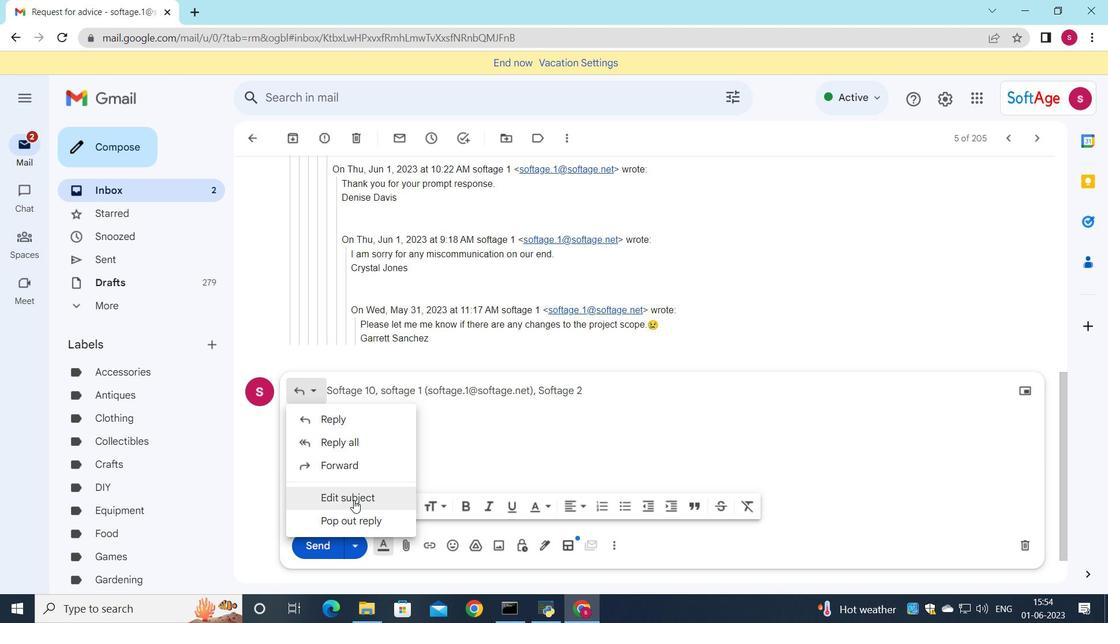 
Action: Mouse pressed left at (354, 501)
Screenshot: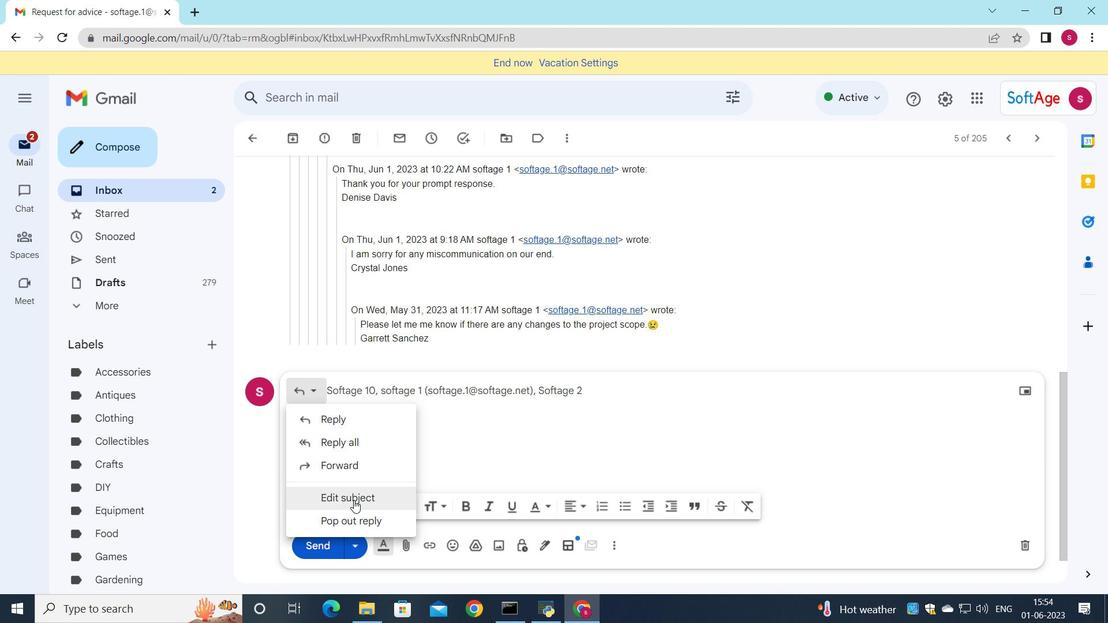 
Action: Mouse moved to (354, 496)
Screenshot: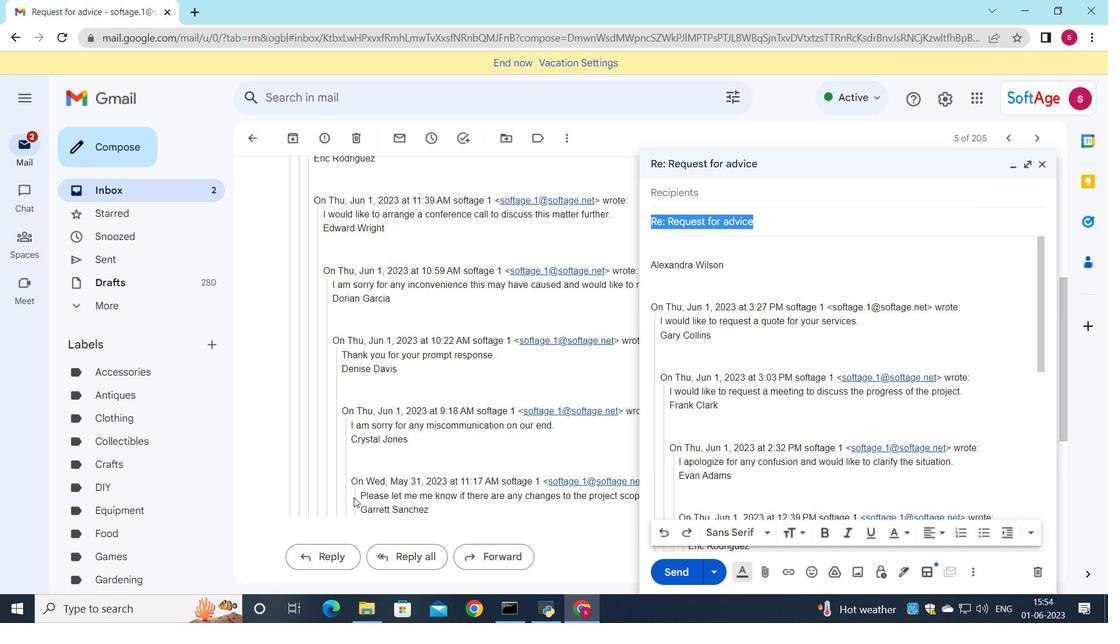 
Action: Key pressed <Key.shift_r><Key.shift_r><Key.shift_r><Key.shift_r><Key.shift_r>Project<Key.space>update
Screenshot: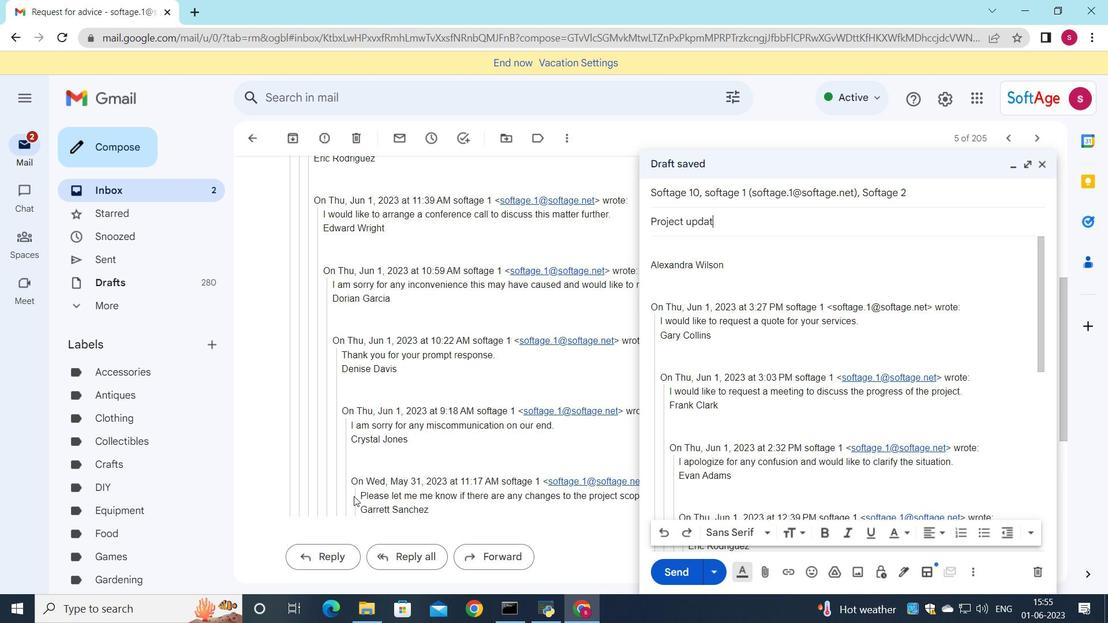 
Action: Mouse moved to (661, 244)
Screenshot: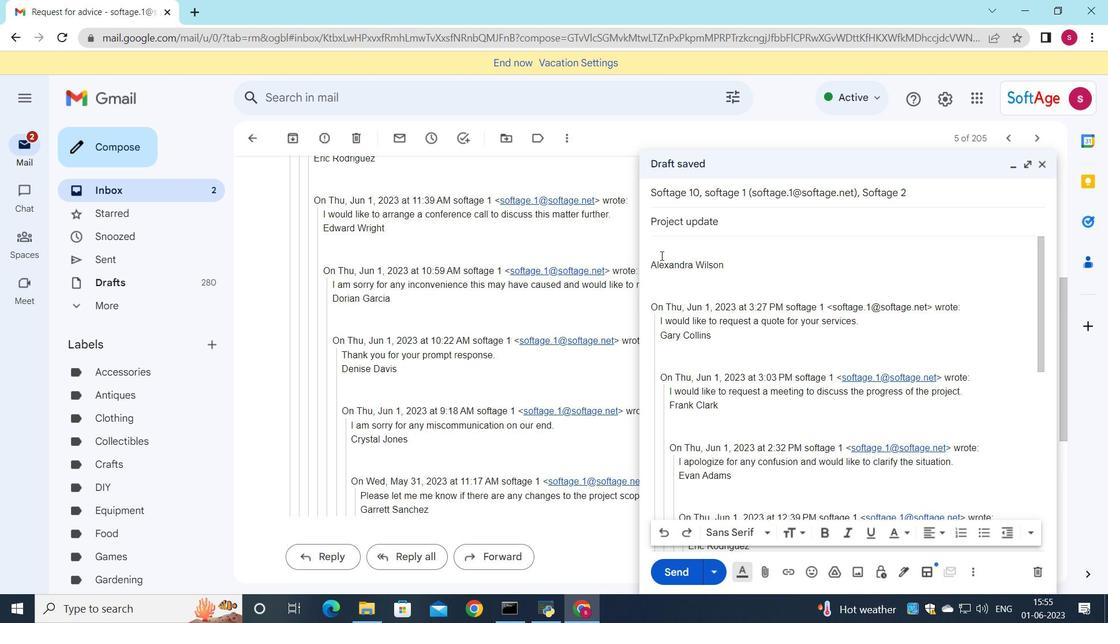 
Action: Mouse pressed left at (661, 244)
Screenshot: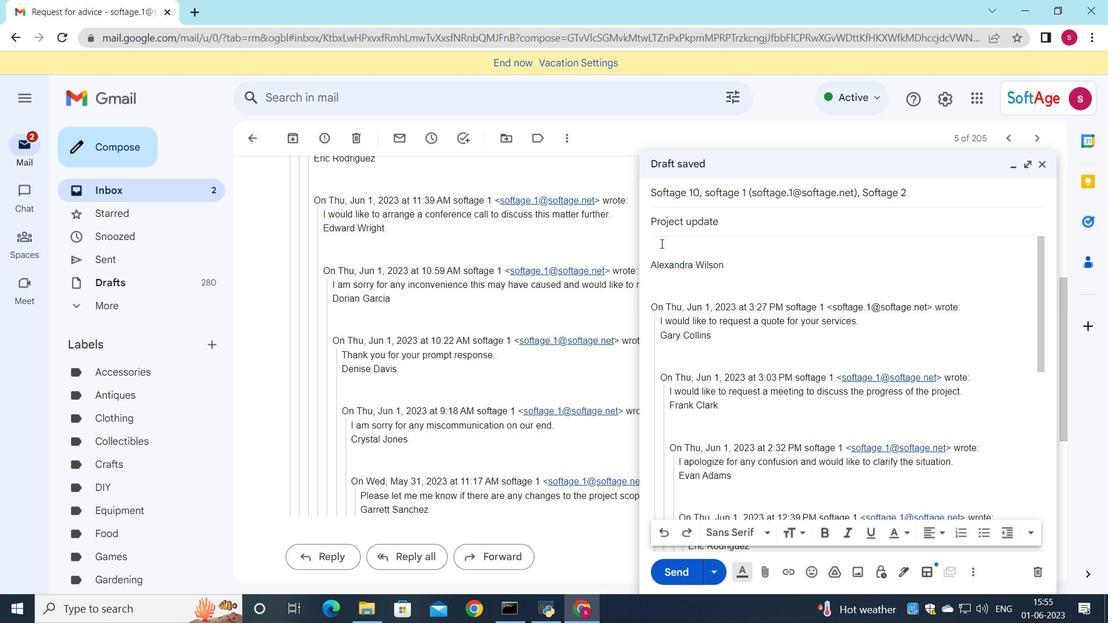 
Action: Key pressed <Key.shift><Key.shift><Key.shift>I<Key.space>would<Key.space>like<Key.space>to<Key.space>schedule<Key.space>a<Key.space>call<Key.space>to<Key.space>discuss<Key.space>the<Key.space>po<Key.backspace>roposed<Key.space>changes<Key.space>to<Key.space>the<Key.space>contract.
Screenshot: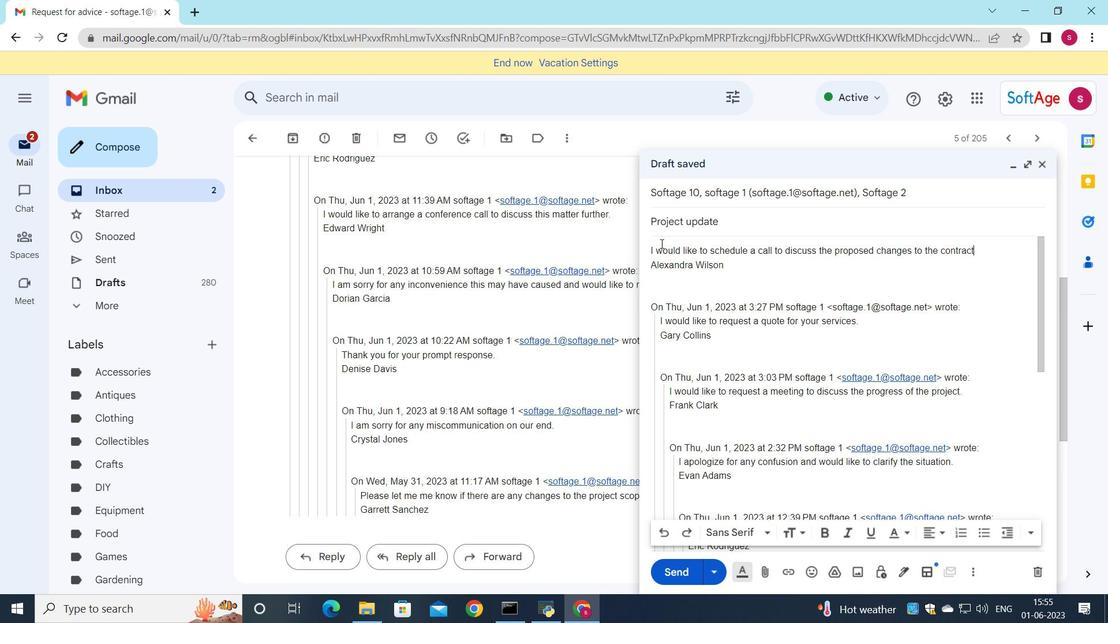 
Action: Mouse moved to (923, 191)
Screenshot: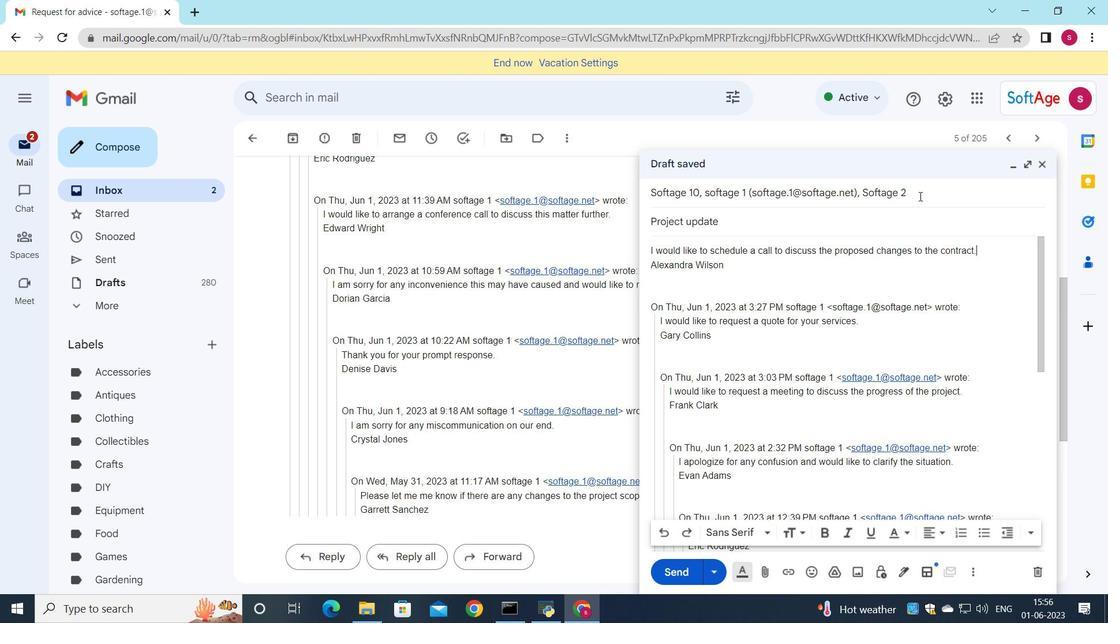 
Action: Mouse pressed left at (923, 191)
Screenshot: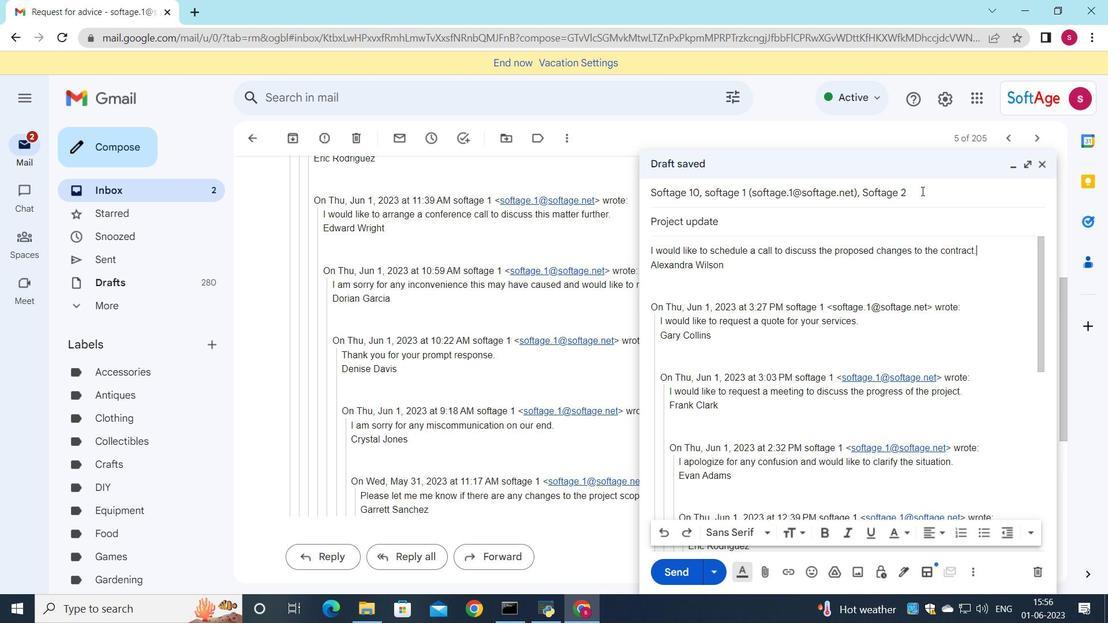 
Action: Mouse moved to (1013, 210)
Screenshot: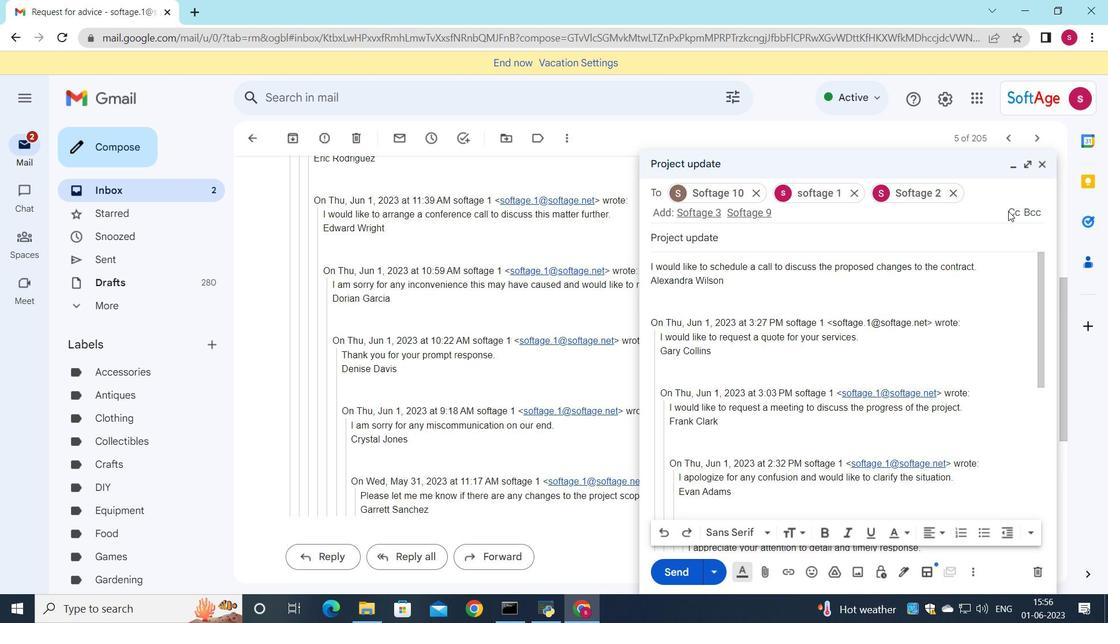 
Action: Mouse pressed left at (1013, 210)
Screenshot: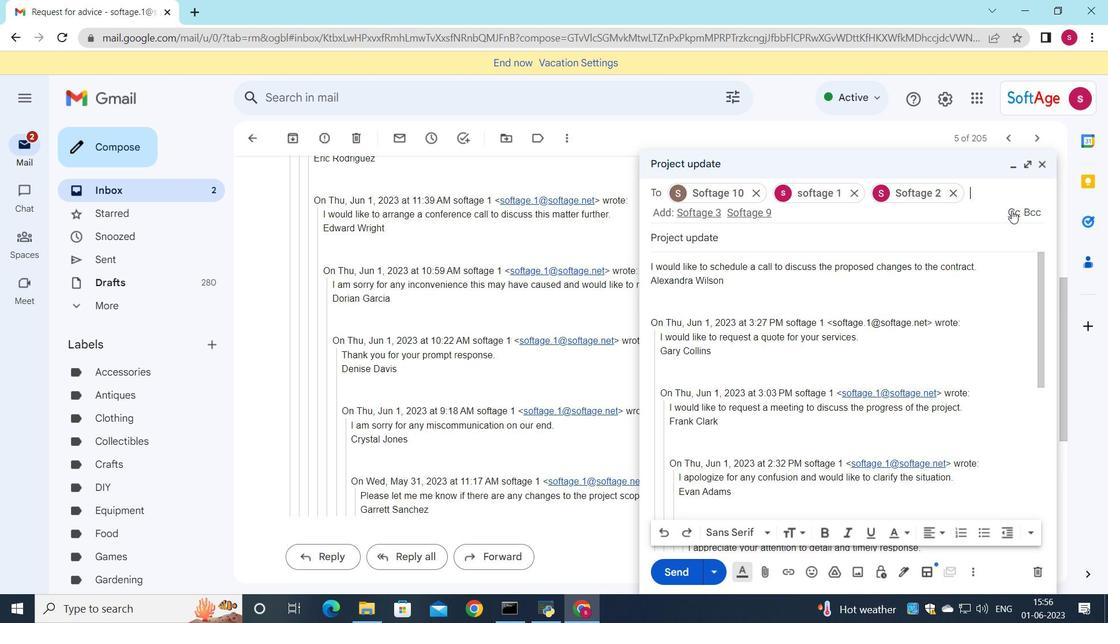 
Action: Mouse moved to (839, 243)
Screenshot: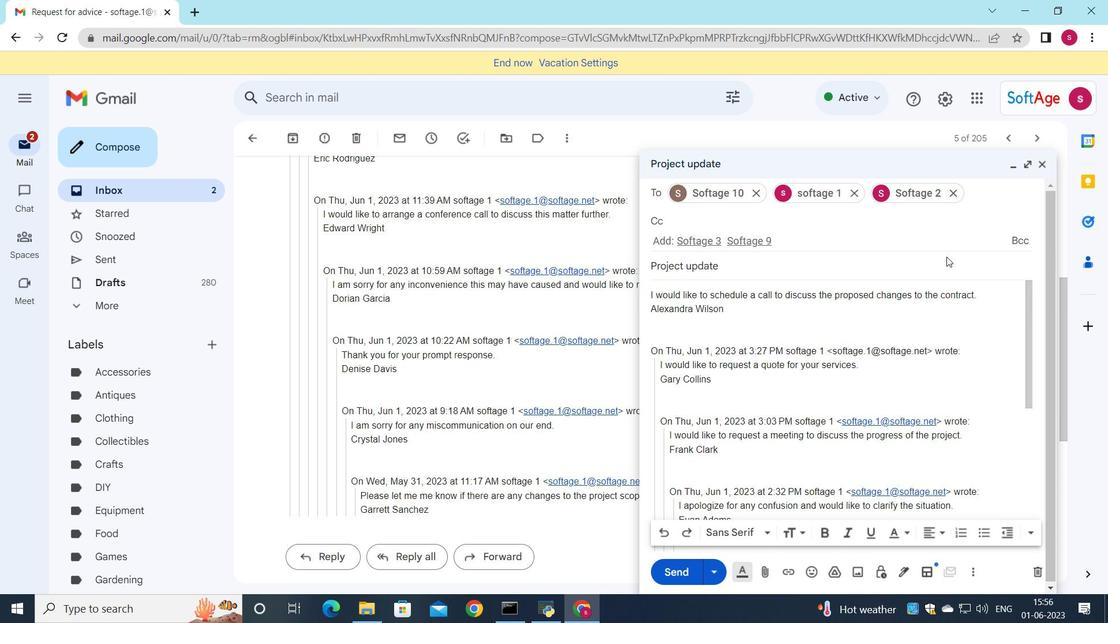 
Action: Key pressed s
Screenshot: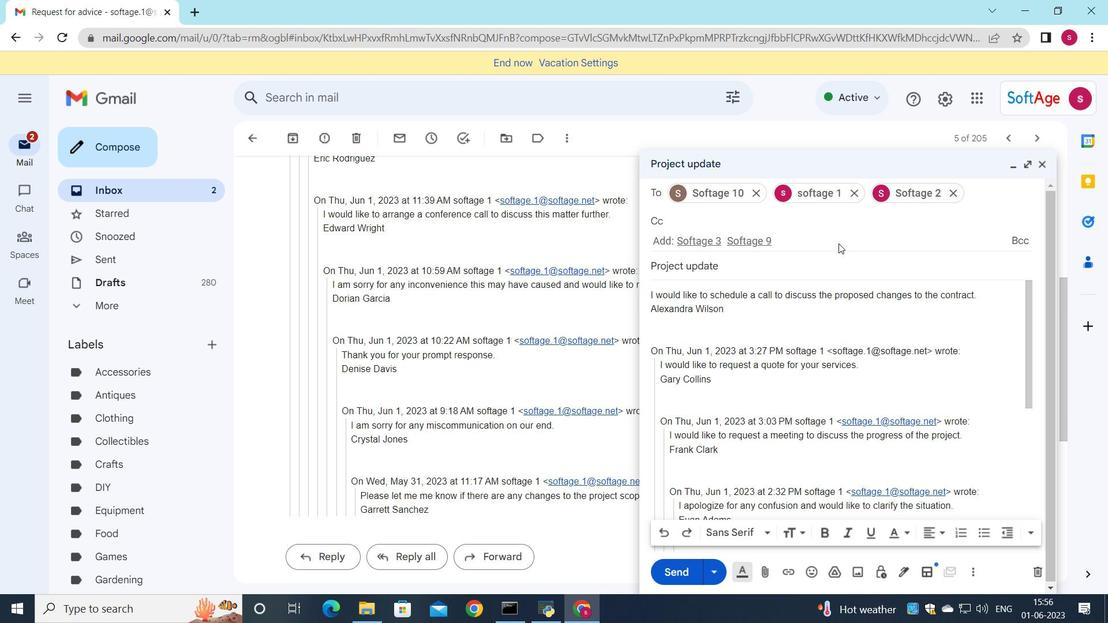 
Action: Mouse moved to (851, 278)
Screenshot: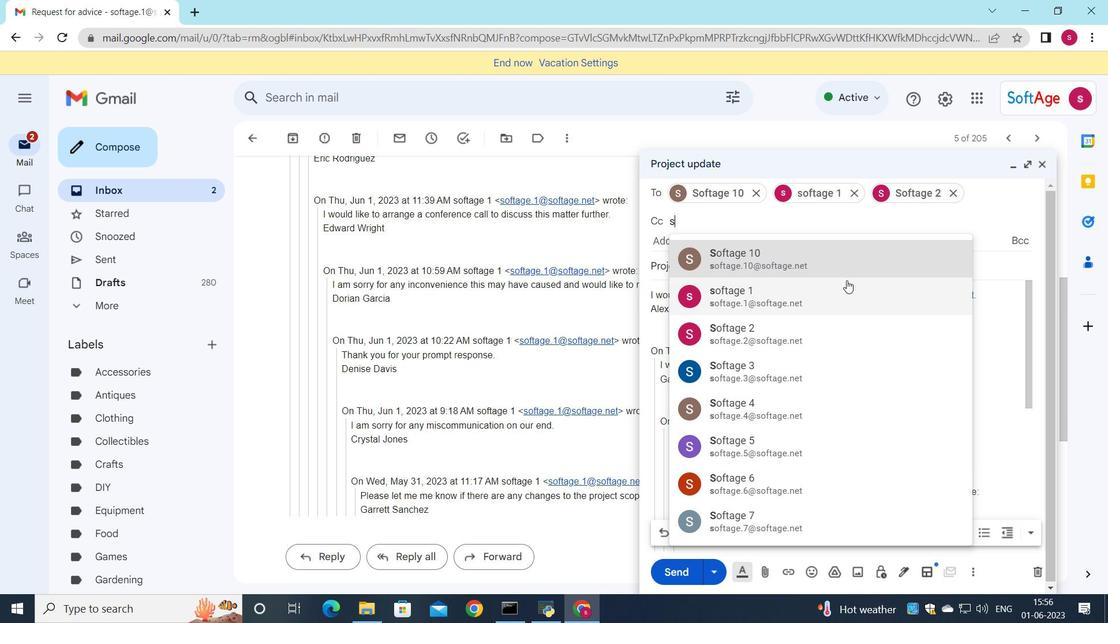 
Action: Key pressed oftage.8
Screenshot: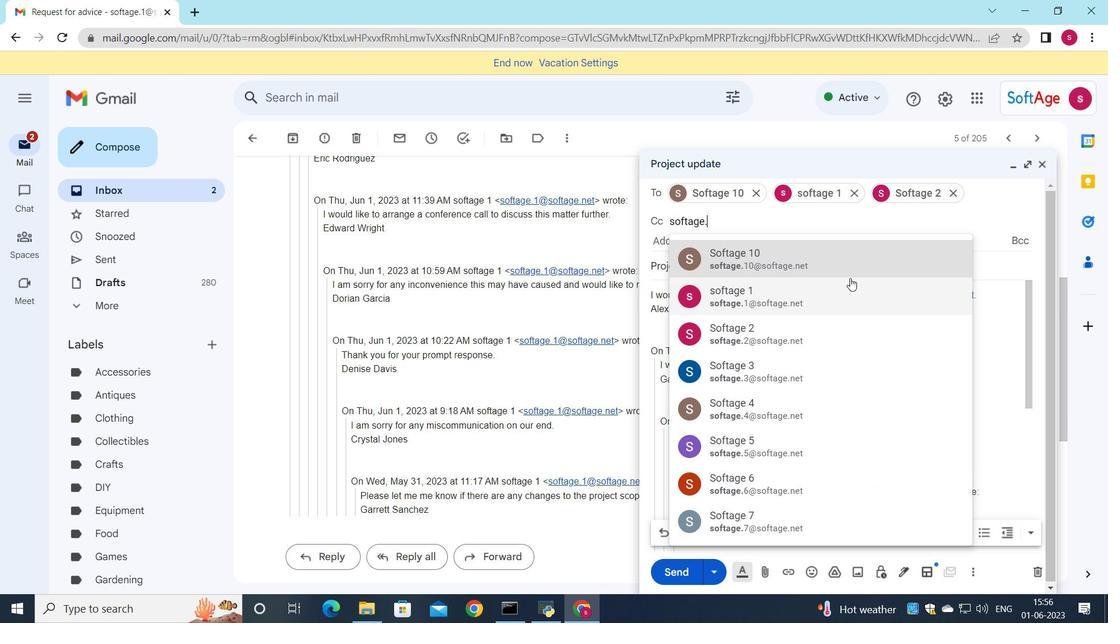 
Action: Mouse moved to (847, 262)
Screenshot: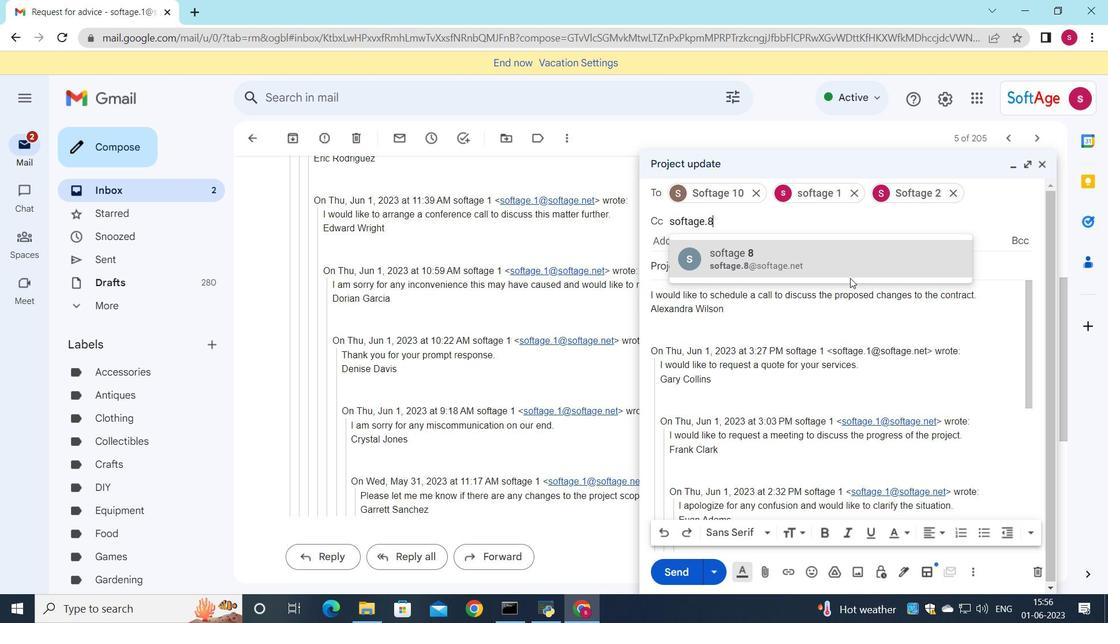 
Action: Mouse pressed left at (847, 262)
Screenshot: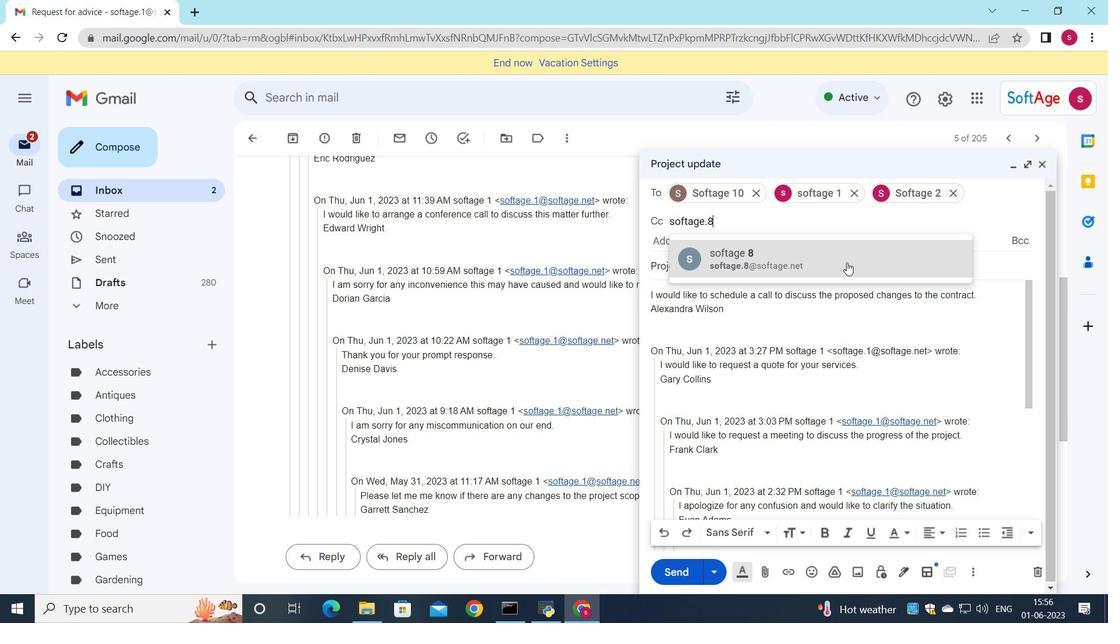 
Action: Mouse moved to (796, 303)
Screenshot: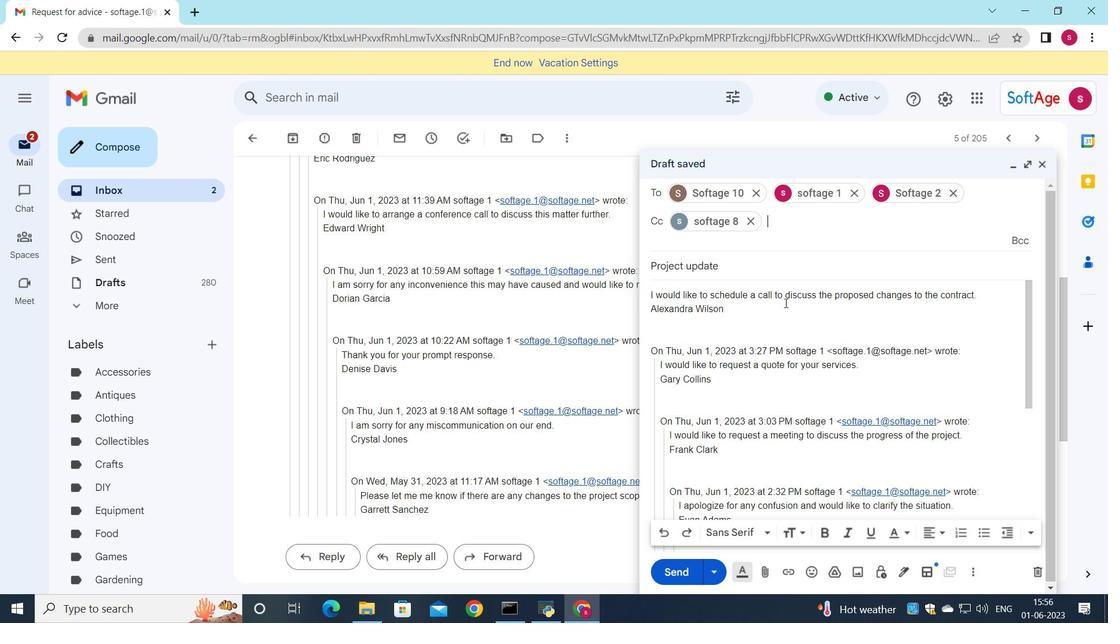 
Action: Mouse scrolled (796, 302) with delta (0, 0)
Screenshot: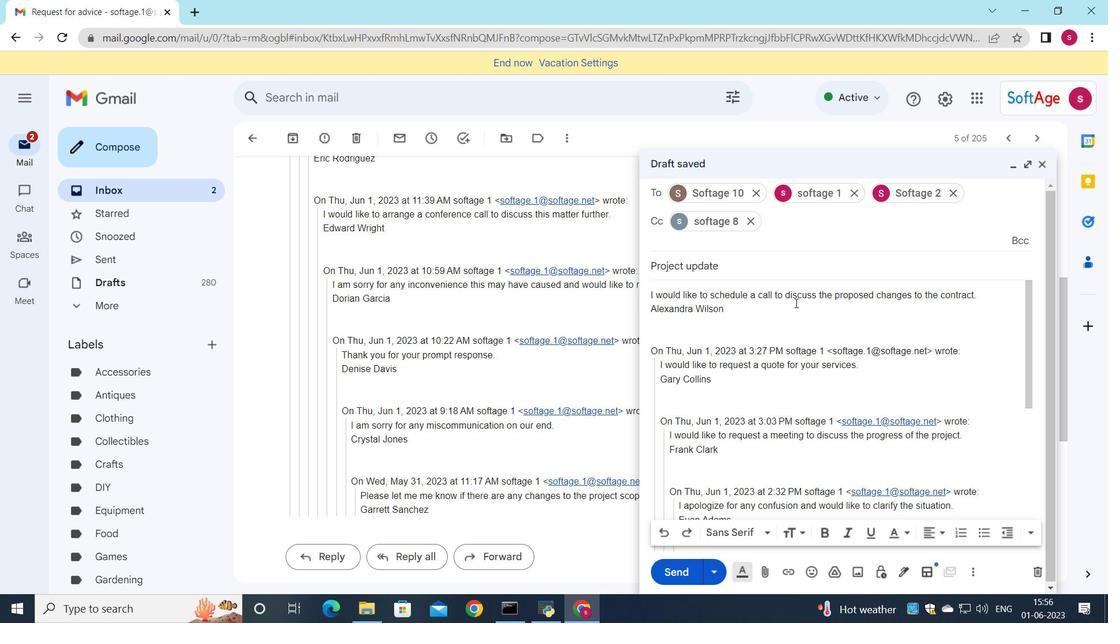 
Action: Mouse scrolled (796, 302) with delta (0, 0)
Screenshot: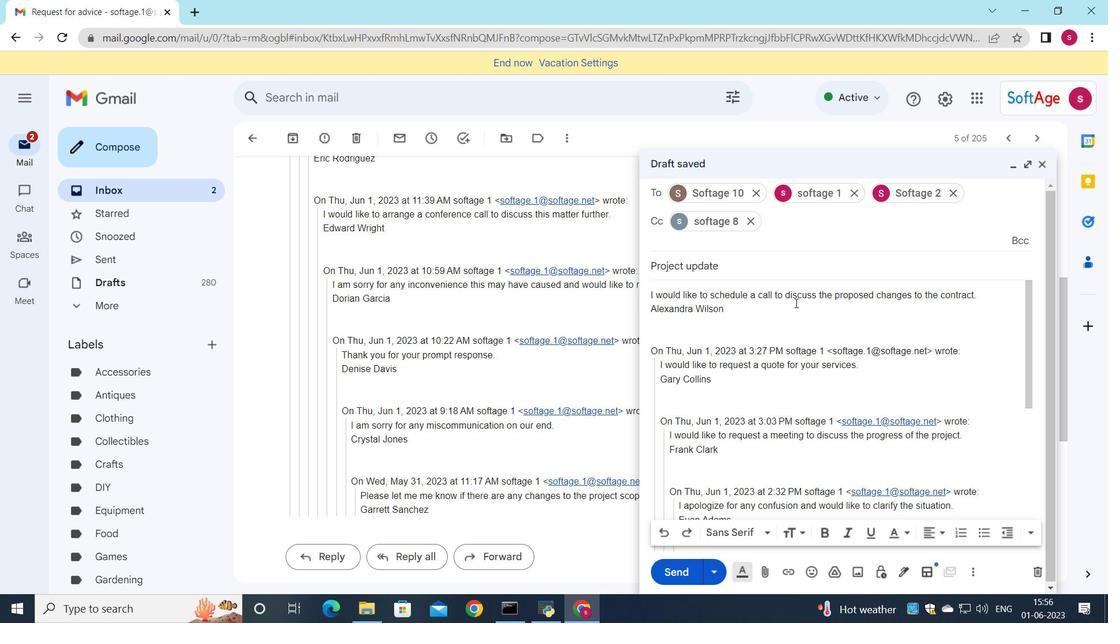 
Action: Mouse moved to (801, 314)
Screenshot: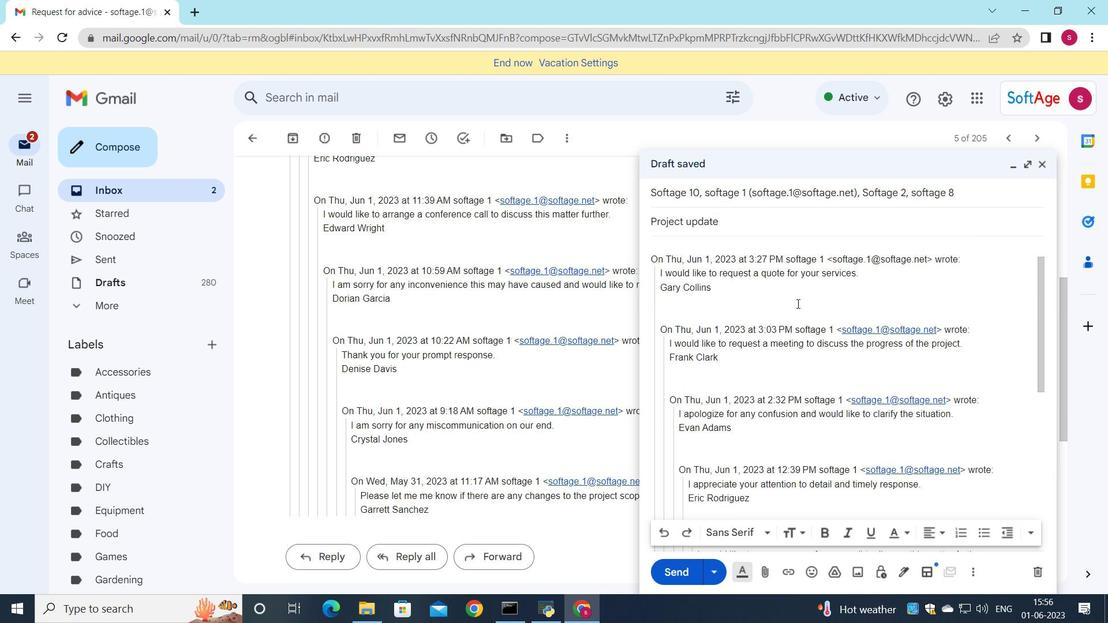 
Action: Mouse scrolled (801, 314) with delta (0, 0)
Screenshot: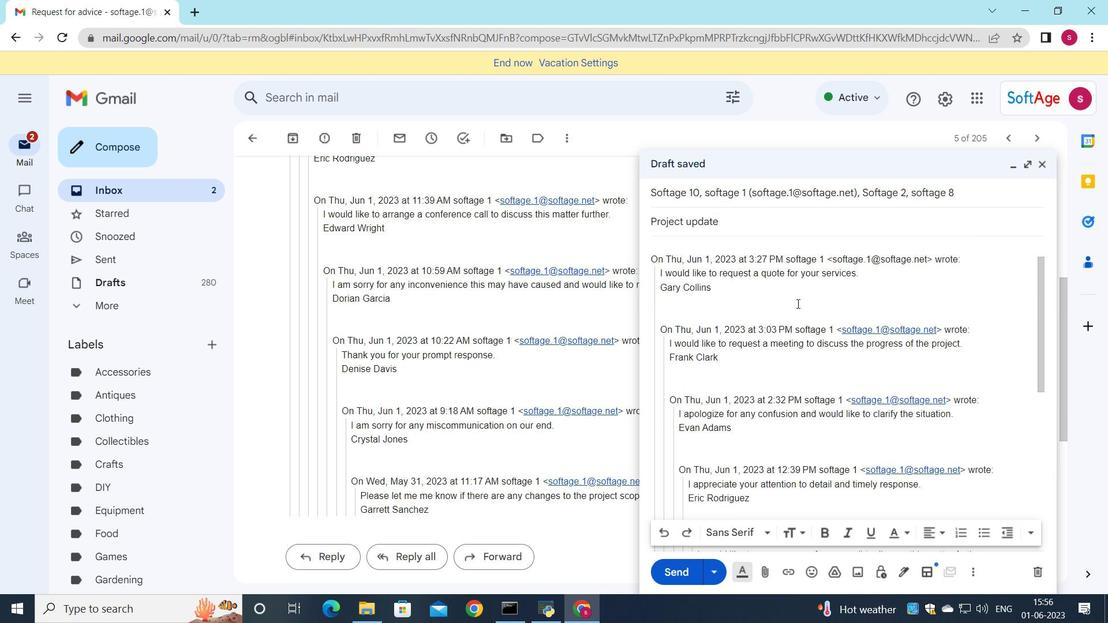 
Action: Mouse moved to (803, 326)
Screenshot: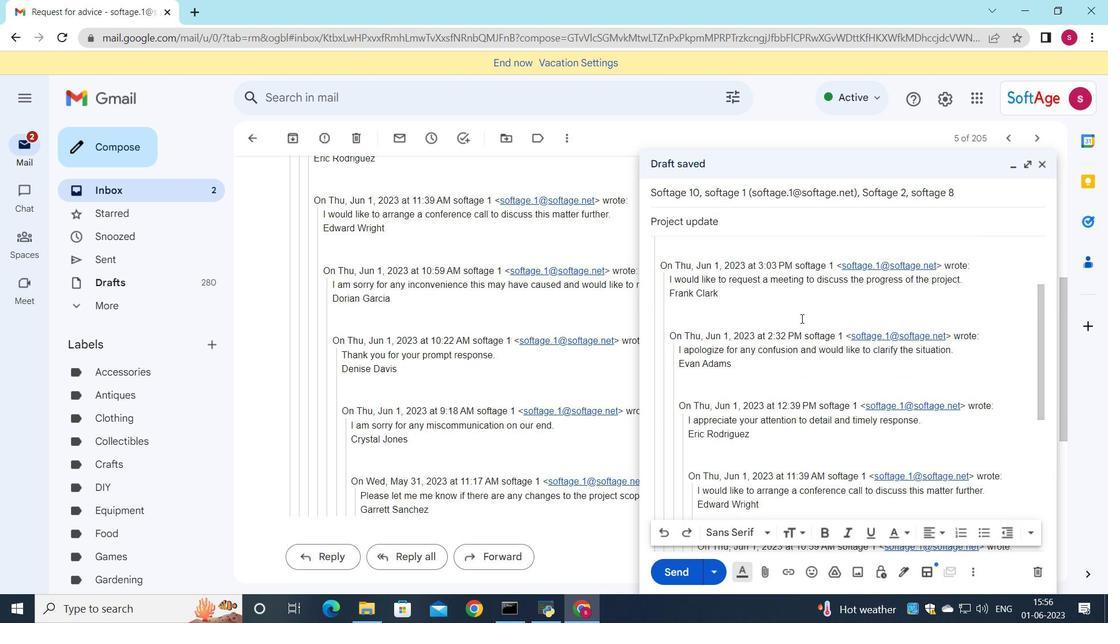 
Action: Mouse scrolled (803, 325) with delta (0, 0)
Screenshot: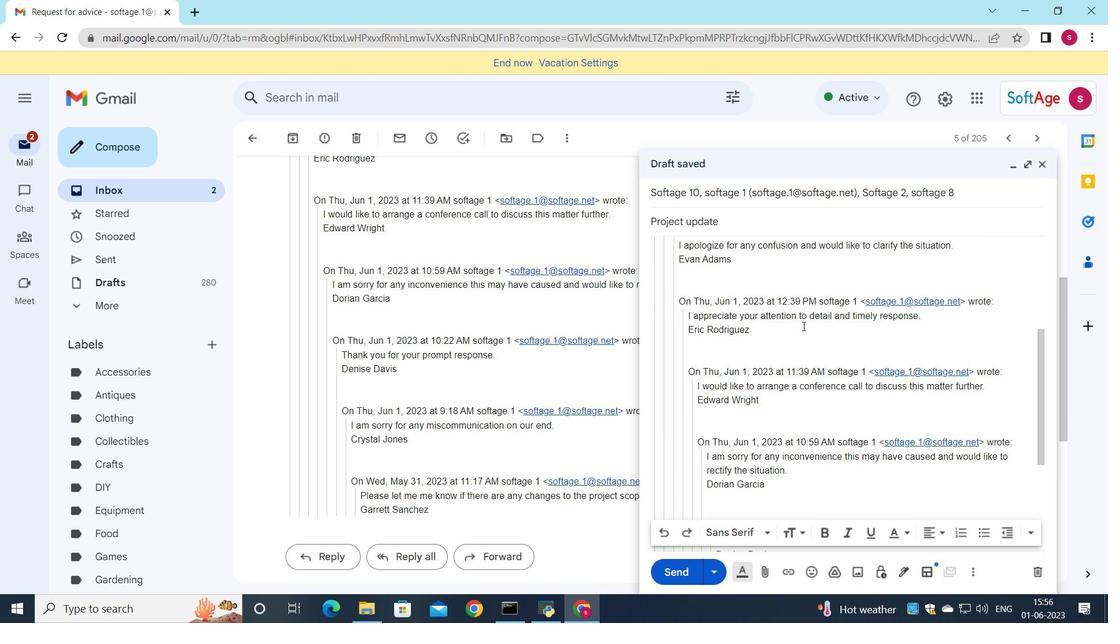 
Action: Mouse scrolled (803, 325) with delta (0, 0)
Screenshot: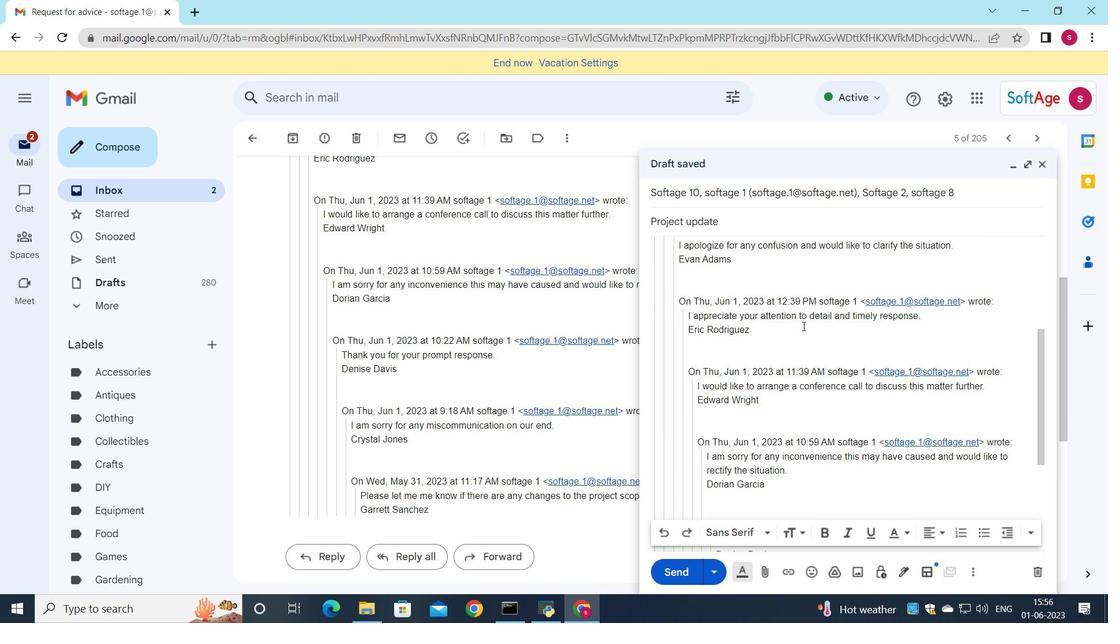 
Action: Mouse scrolled (803, 325) with delta (0, 0)
Screenshot: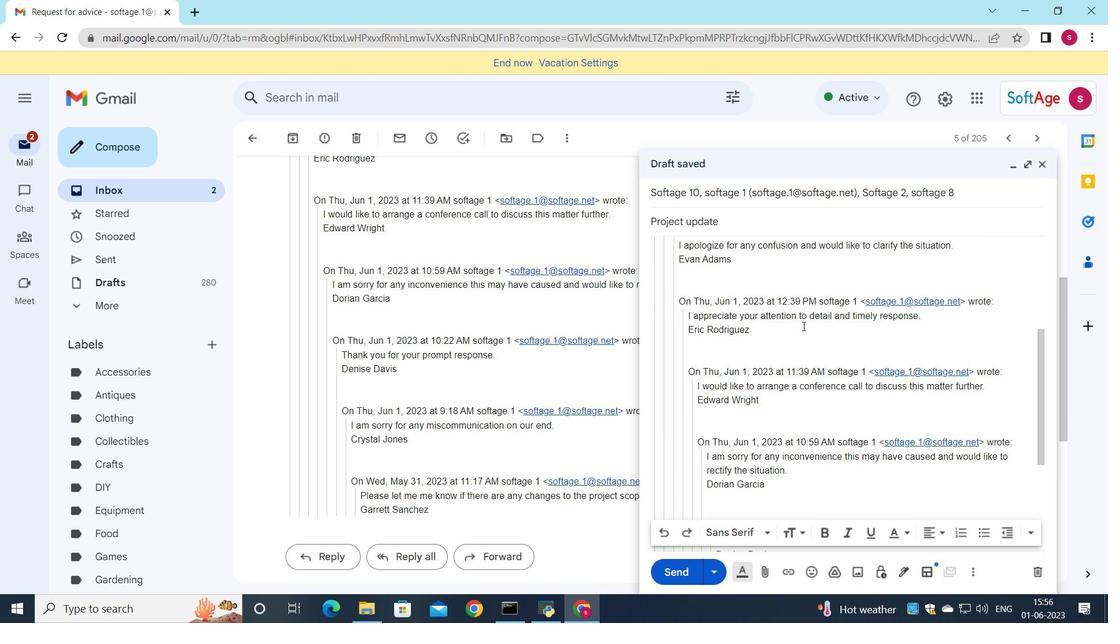 
Action: Mouse moved to (762, 570)
Screenshot: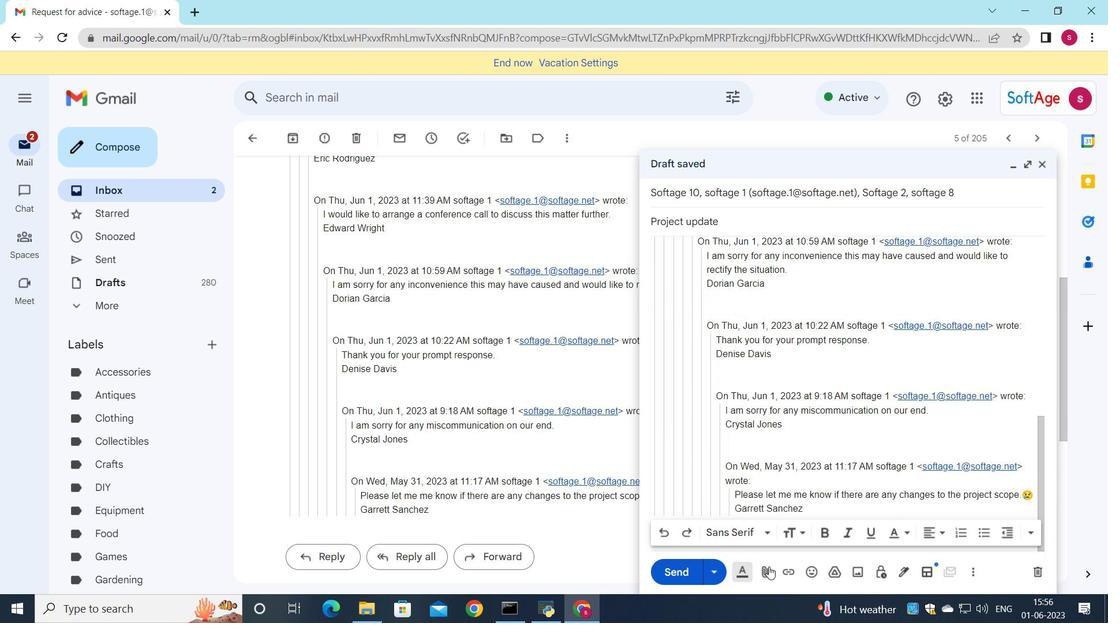
Action: Mouse pressed left at (762, 570)
Screenshot: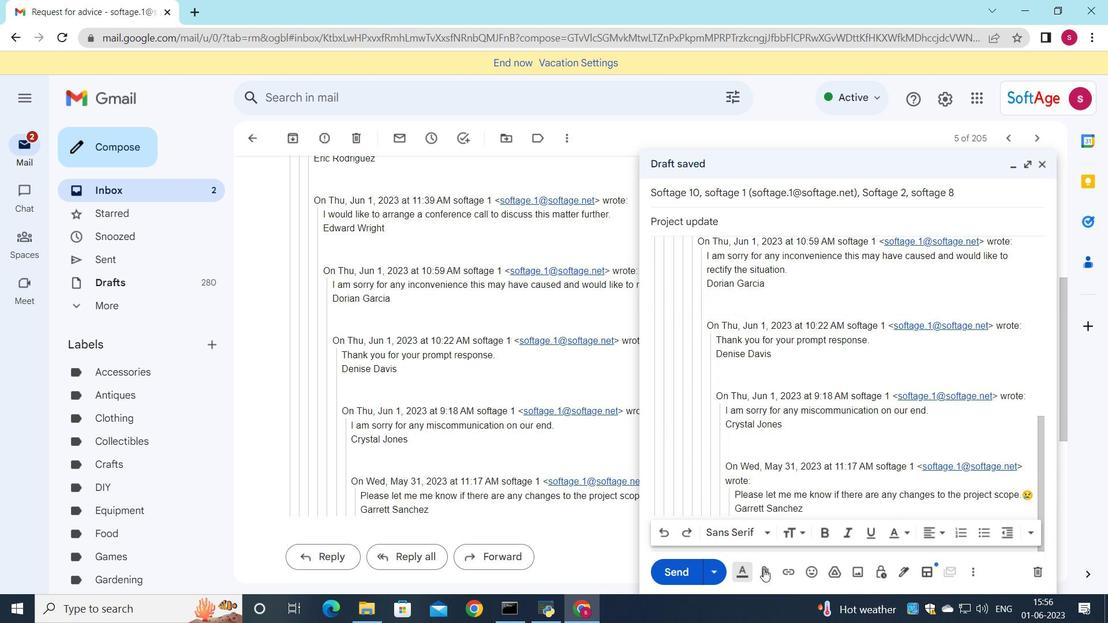 
Action: Mouse moved to (259, 106)
Screenshot: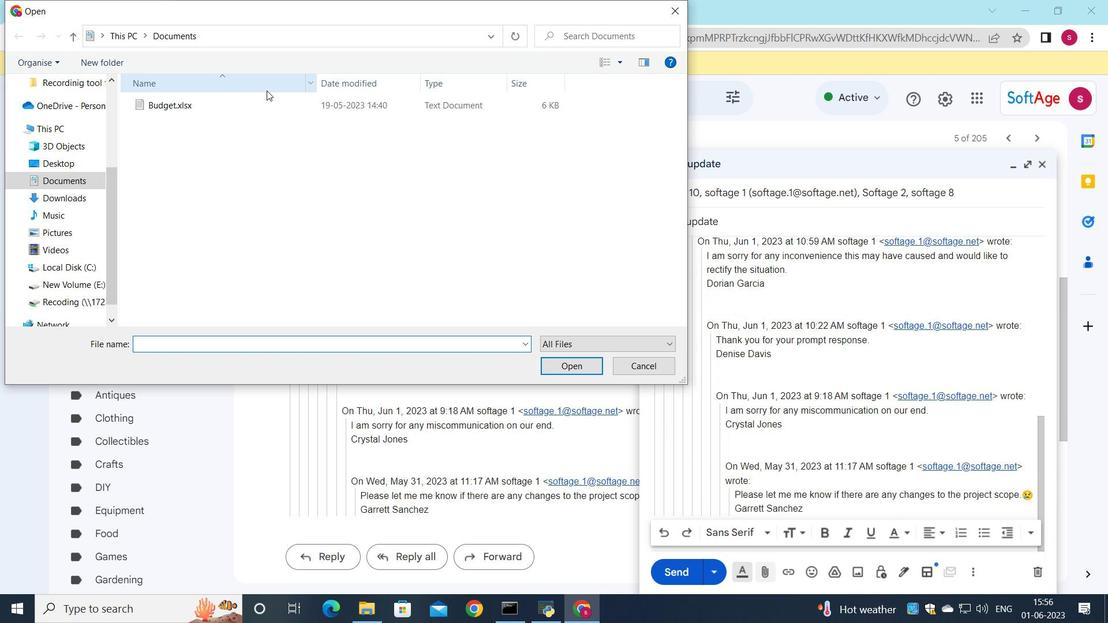 
Action: Mouse pressed left at (259, 106)
Screenshot: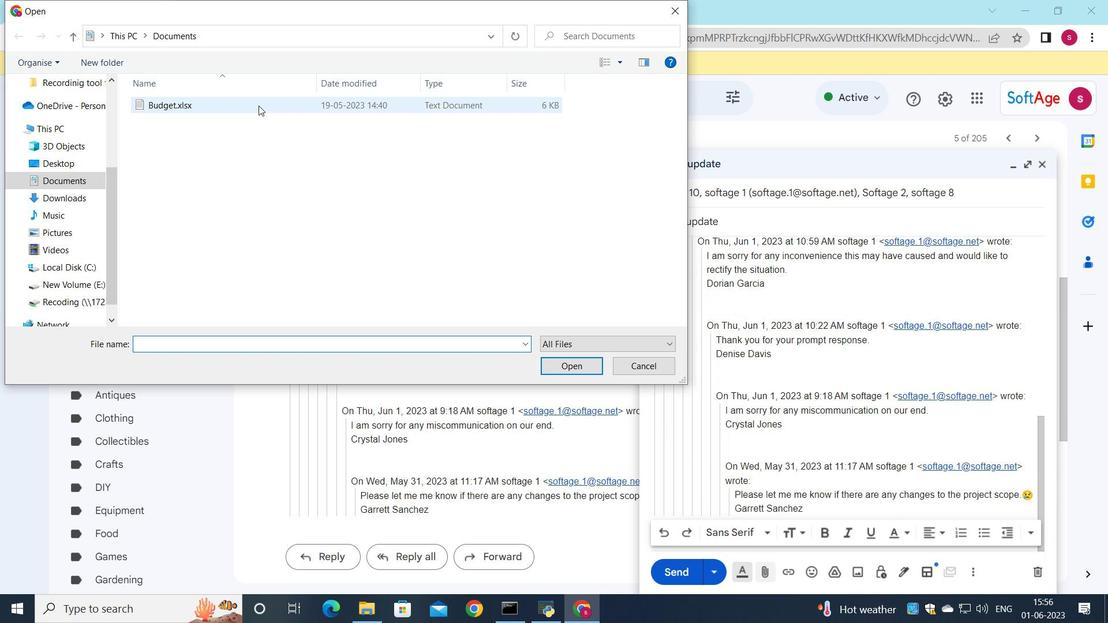 
Action: Mouse moved to (237, 101)
Screenshot: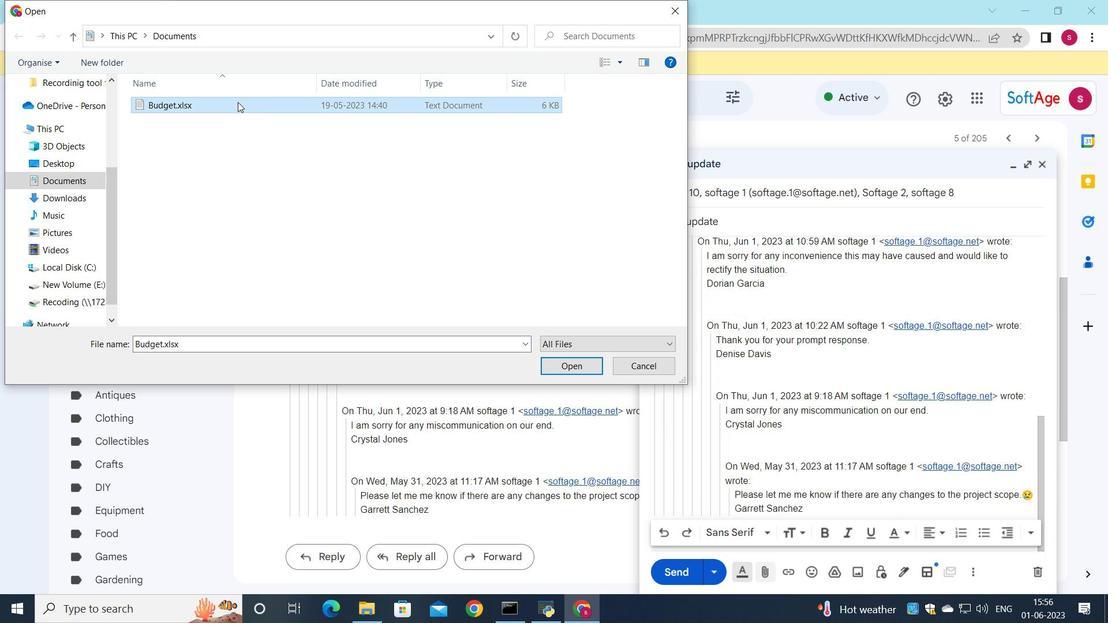 
Action: Mouse pressed left at (237, 101)
Screenshot: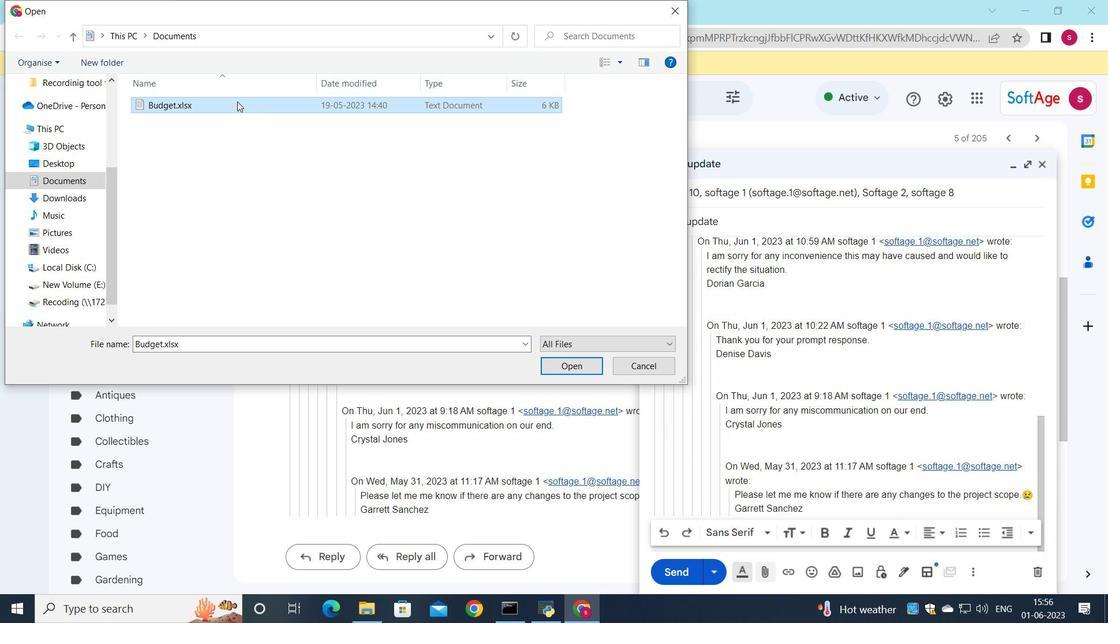 
Action: Mouse moved to (297, 119)
Screenshot: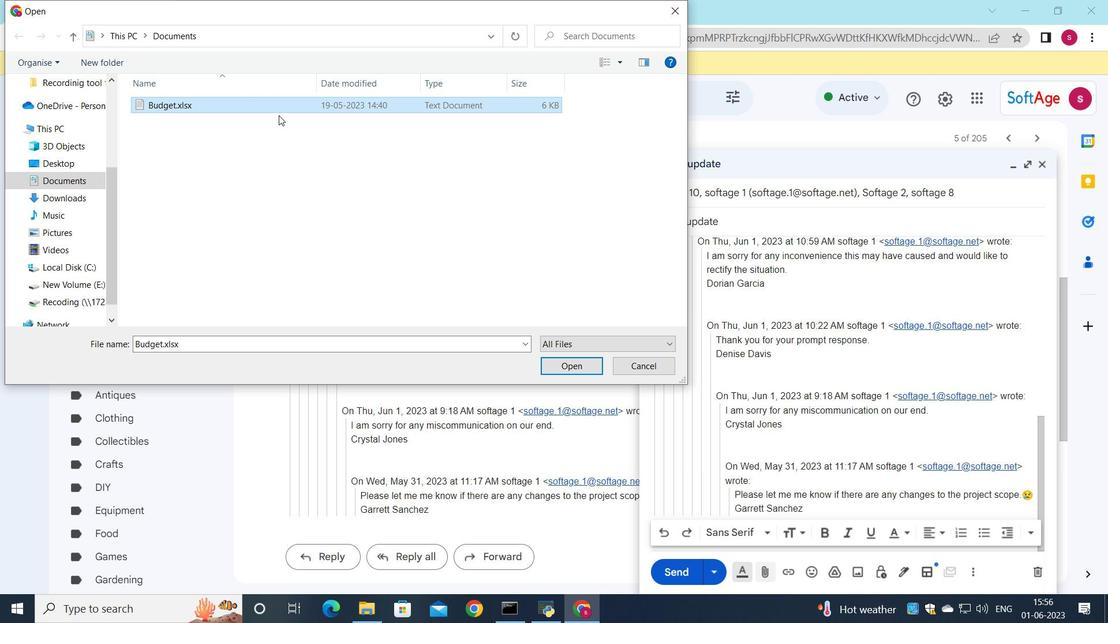 
Action: Key pressed <Key.shift>Project<Key.shift>_plan.docx
Screenshot: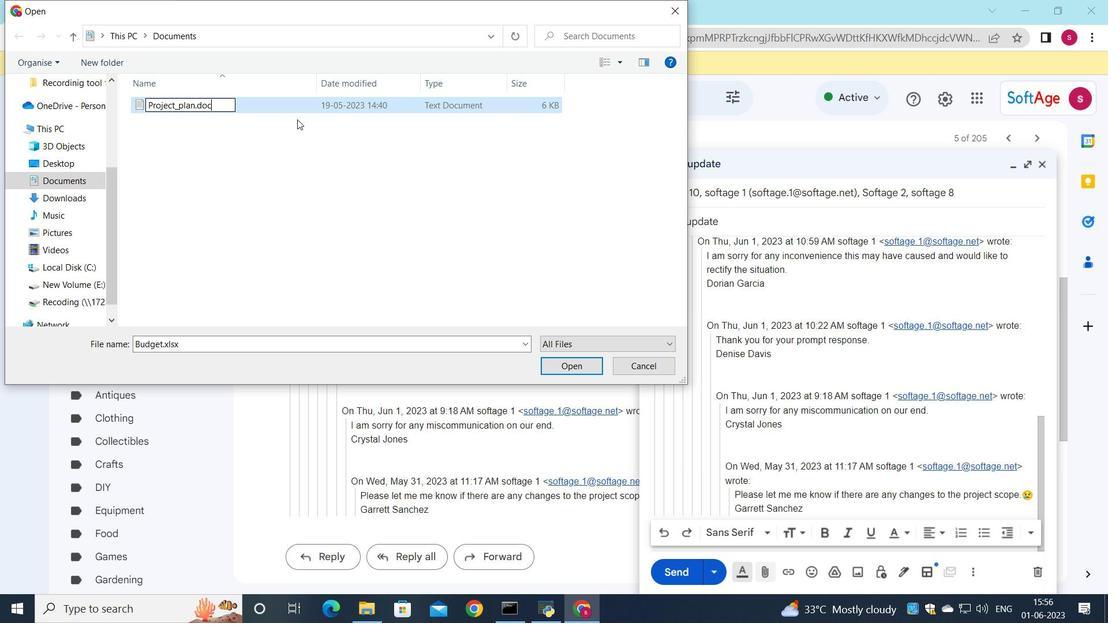 
Action: Mouse moved to (295, 103)
Screenshot: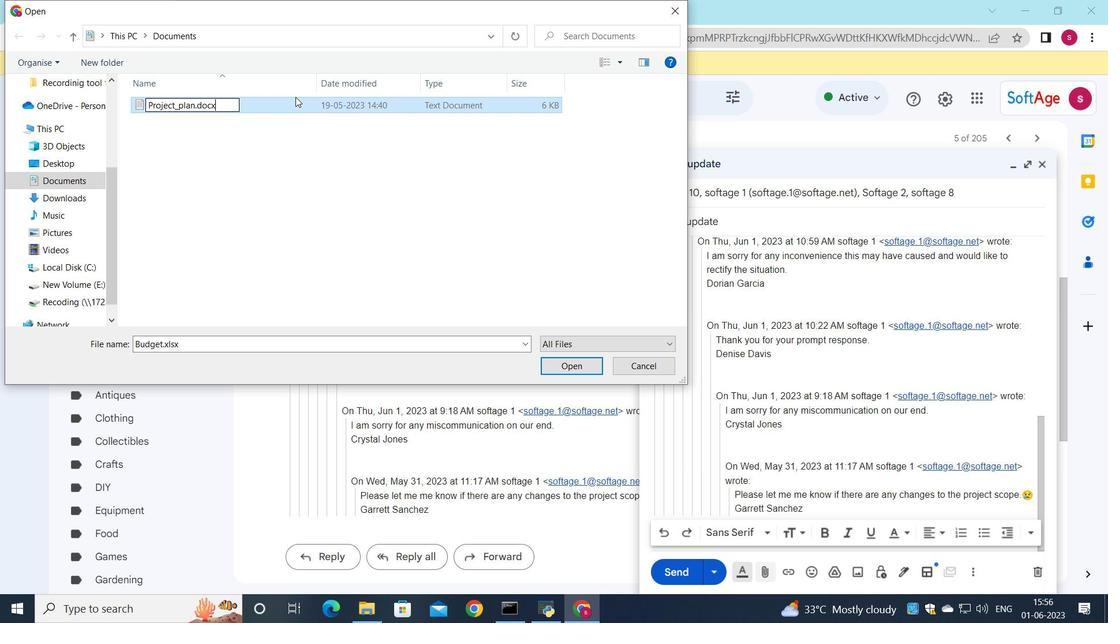 
Action: Mouse pressed left at (295, 103)
Screenshot: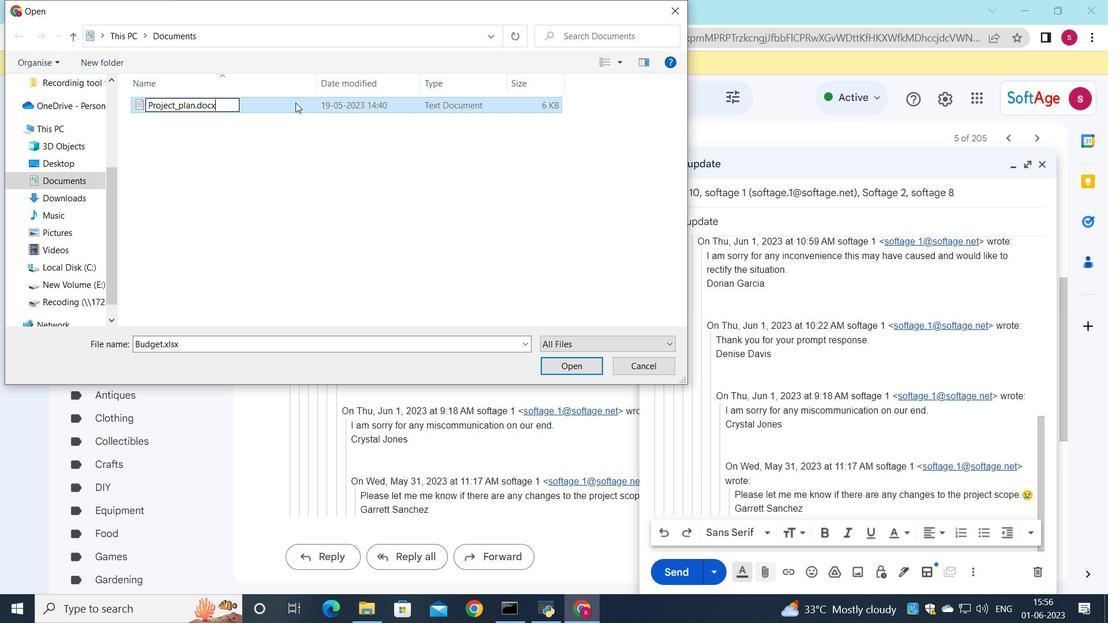 
Action: Mouse moved to (574, 373)
Screenshot: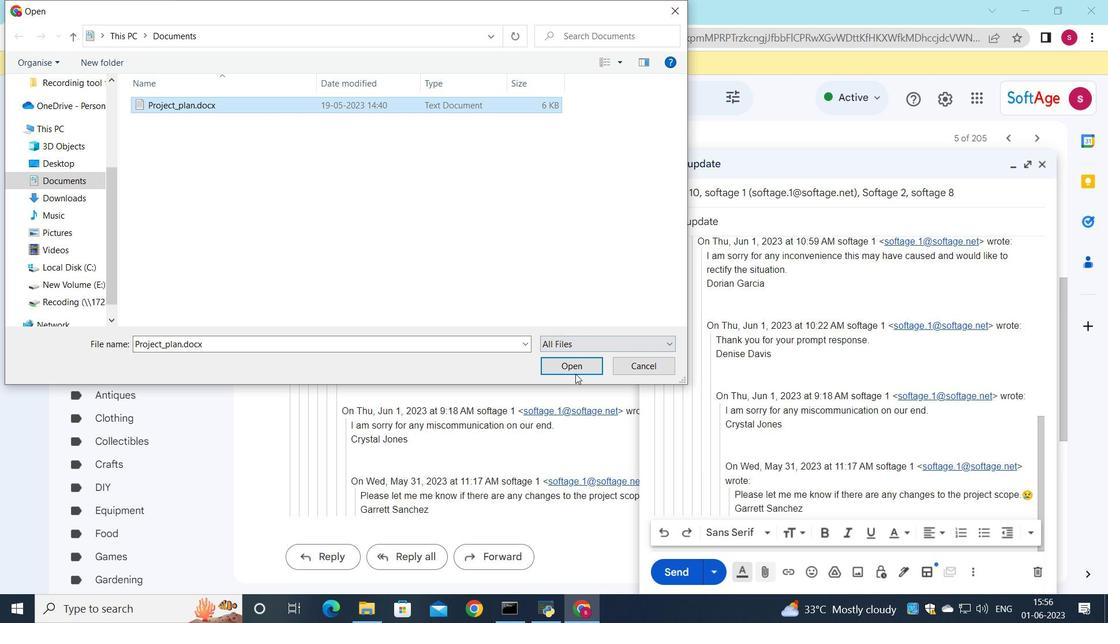 
Action: Mouse pressed left at (574, 373)
Screenshot: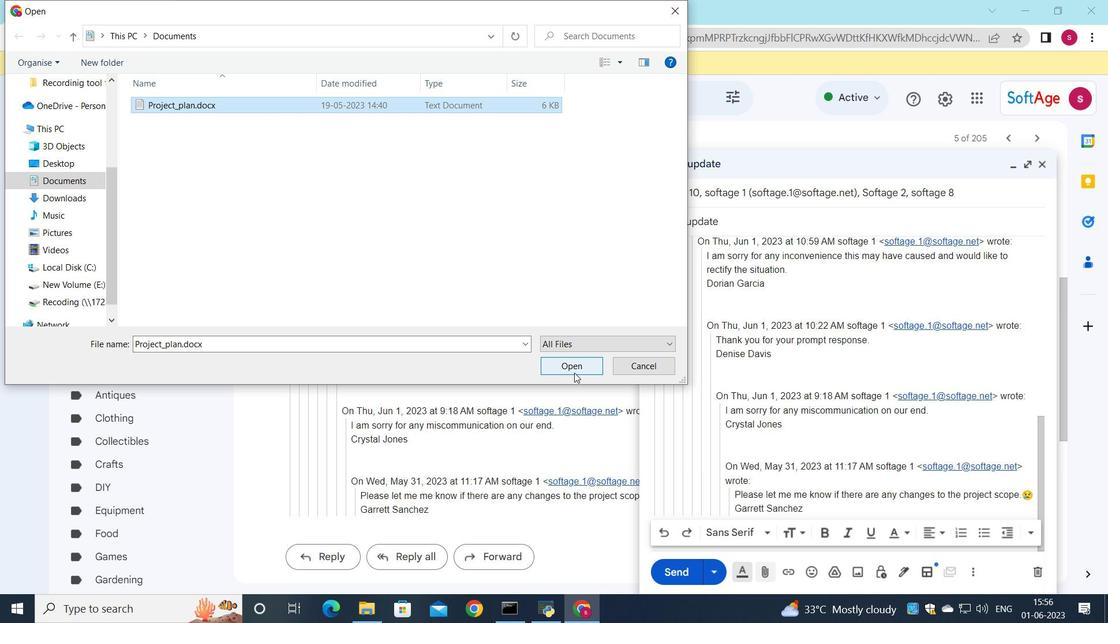 
Action: Mouse moved to (676, 572)
Screenshot: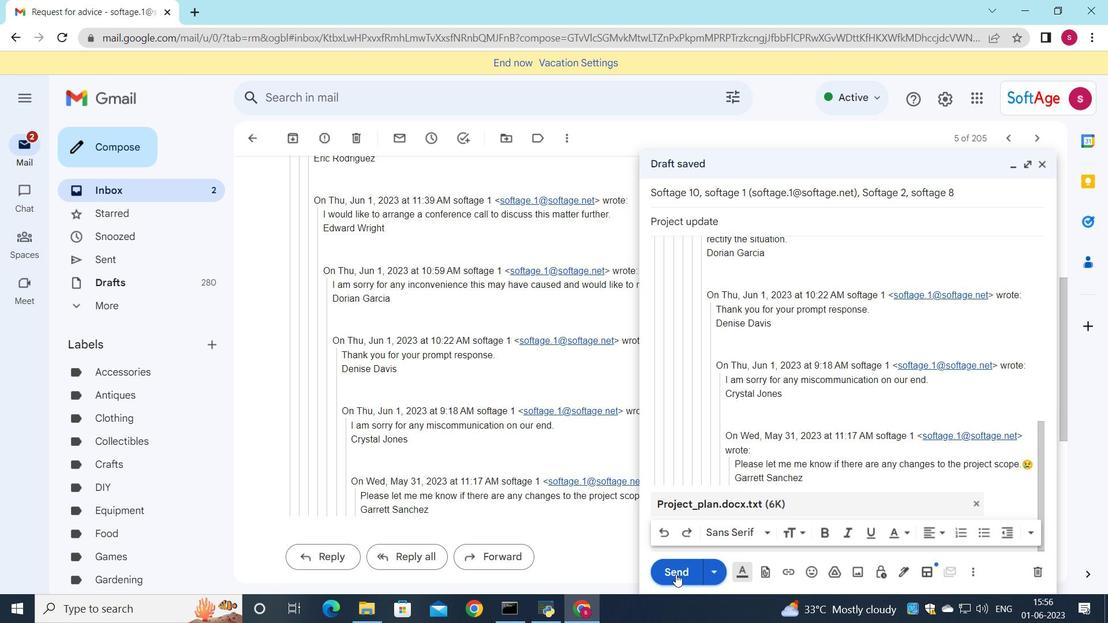 
Action: Mouse pressed left at (676, 572)
Screenshot: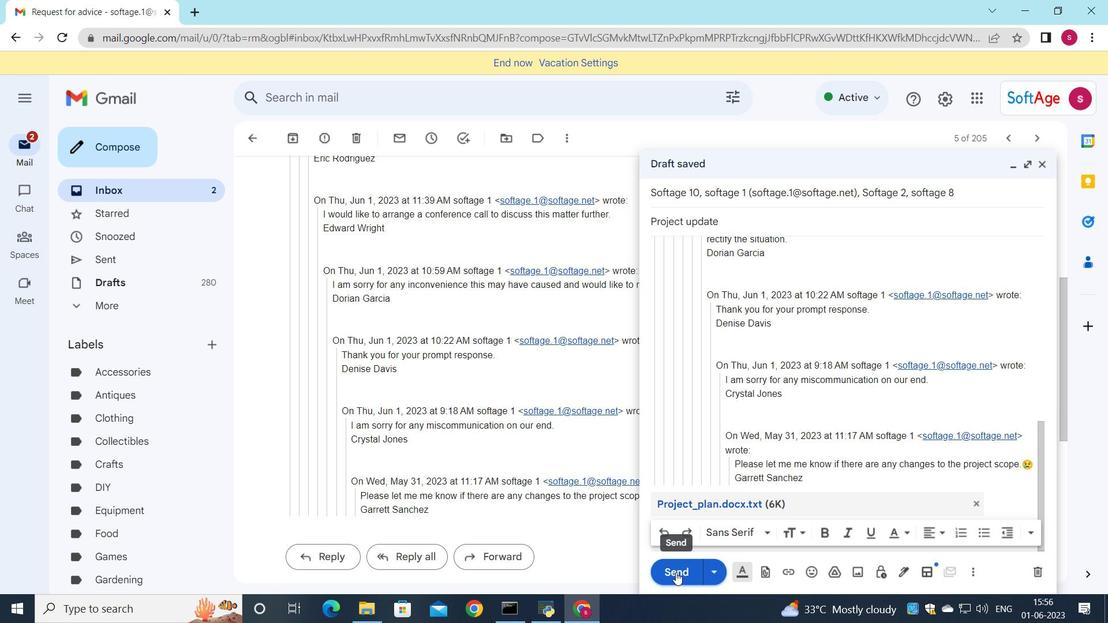 
Action: Mouse moved to (488, 436)
Screenshot: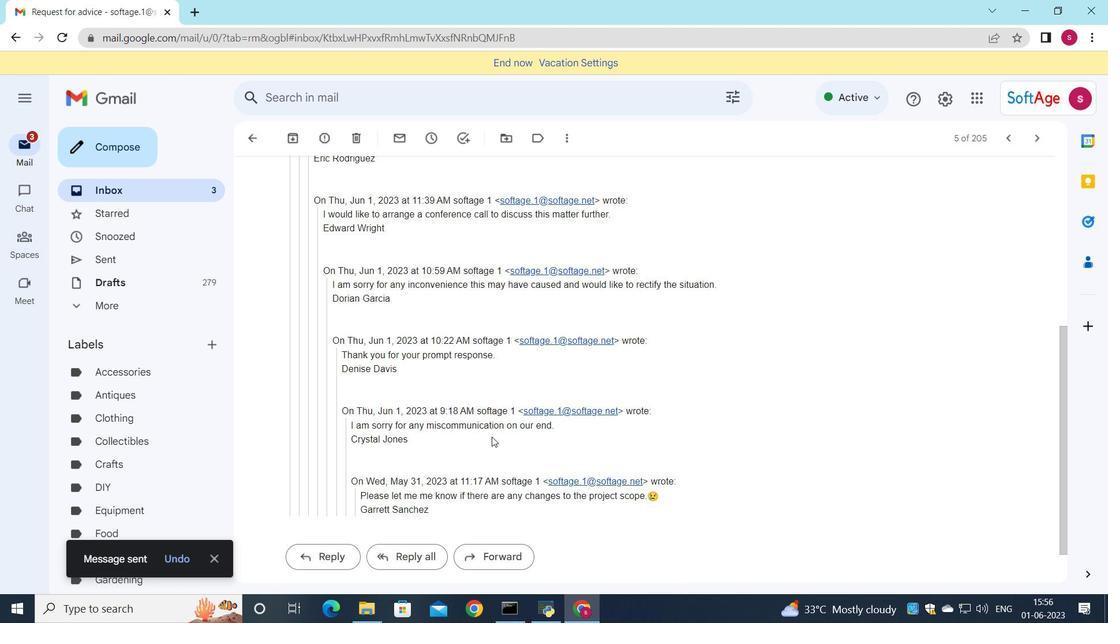 
Action: Mouse scrolled (488, 436) with delta (0, 0)
Screenshot: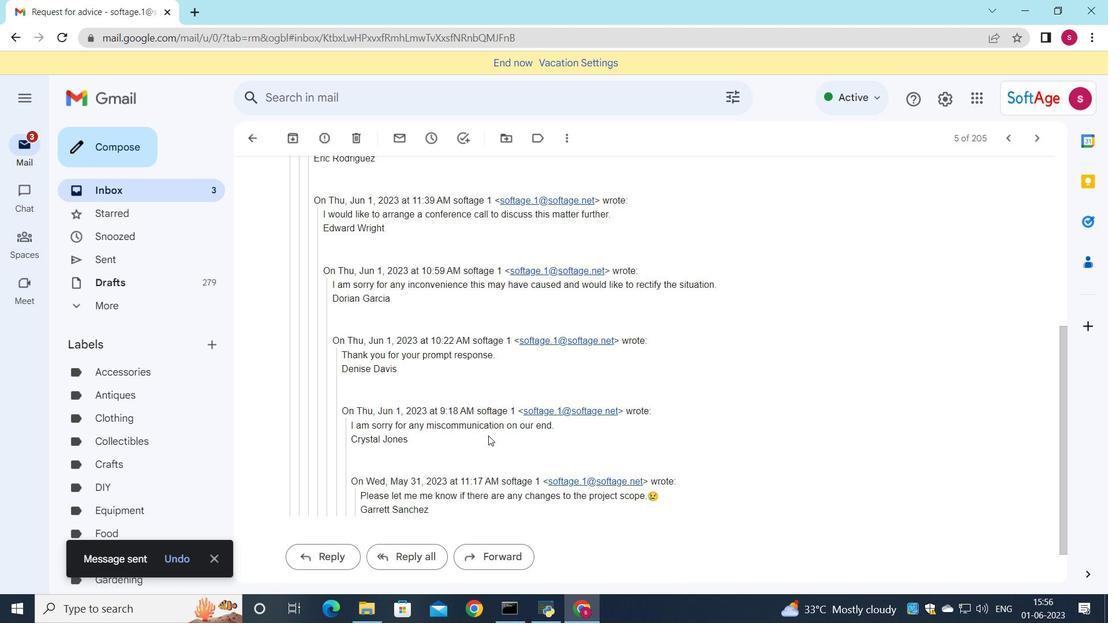 
Action: Mouse scrolled (488, 436) with delta (0, 0)
Screenshot: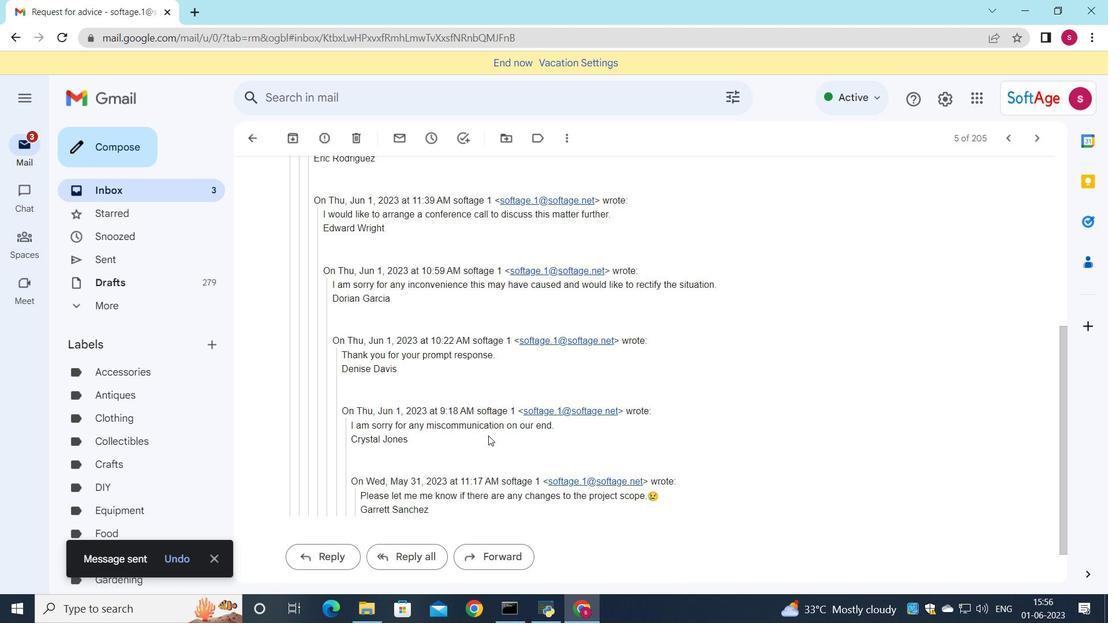 
Action: Mouse scrolled (488, 436) with delta (0, 0)
Screenshot: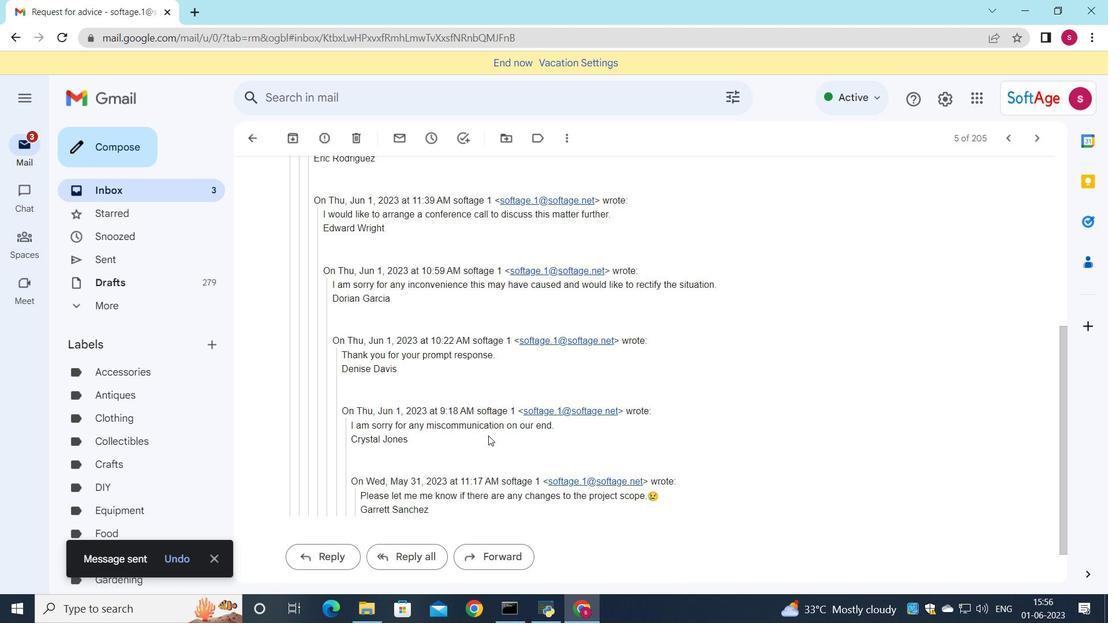 
Action: Mouse scrolled (488, 436) with delta (0, 0)
Screenshot: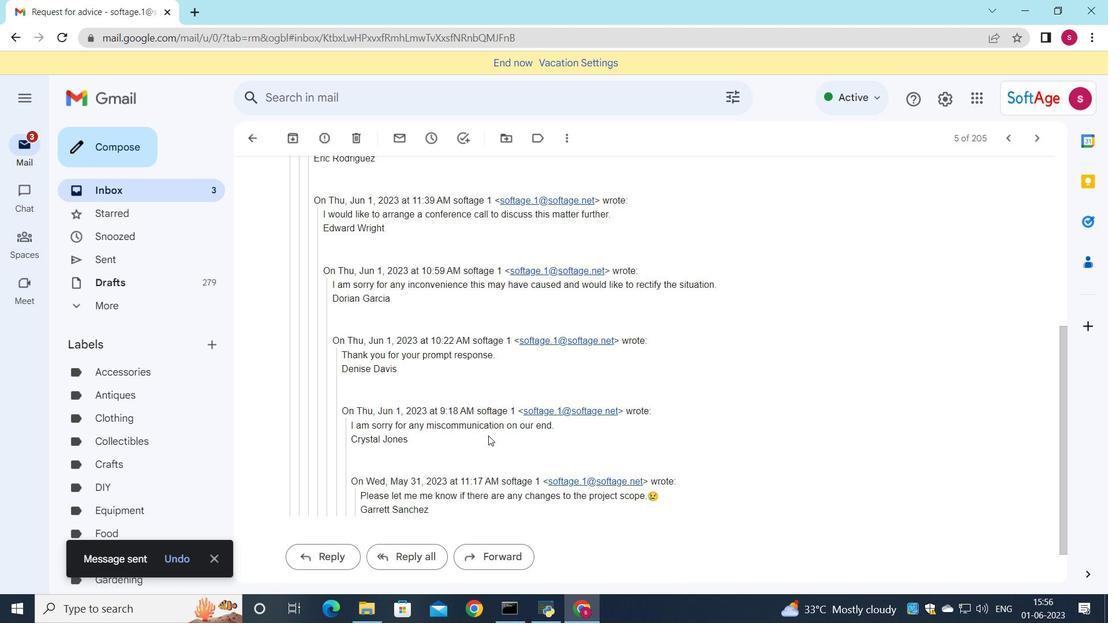 
Action: Mouse scrolled (488, 436) with delta (0, 0)
Screenshot: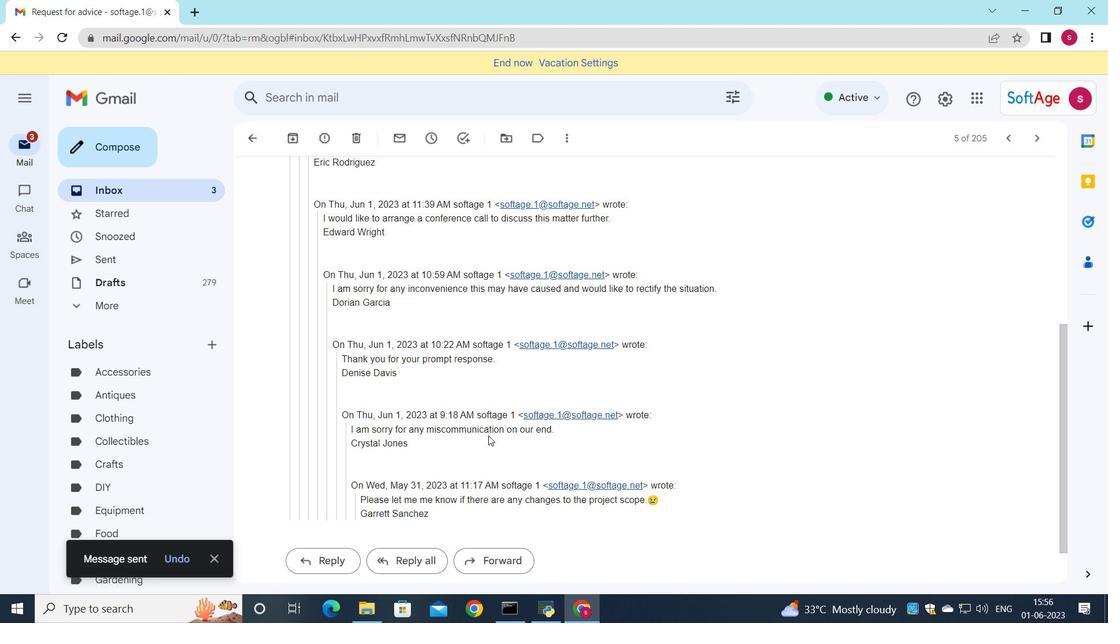 
Action: Mouse moved to (619, 342)
Screenshot: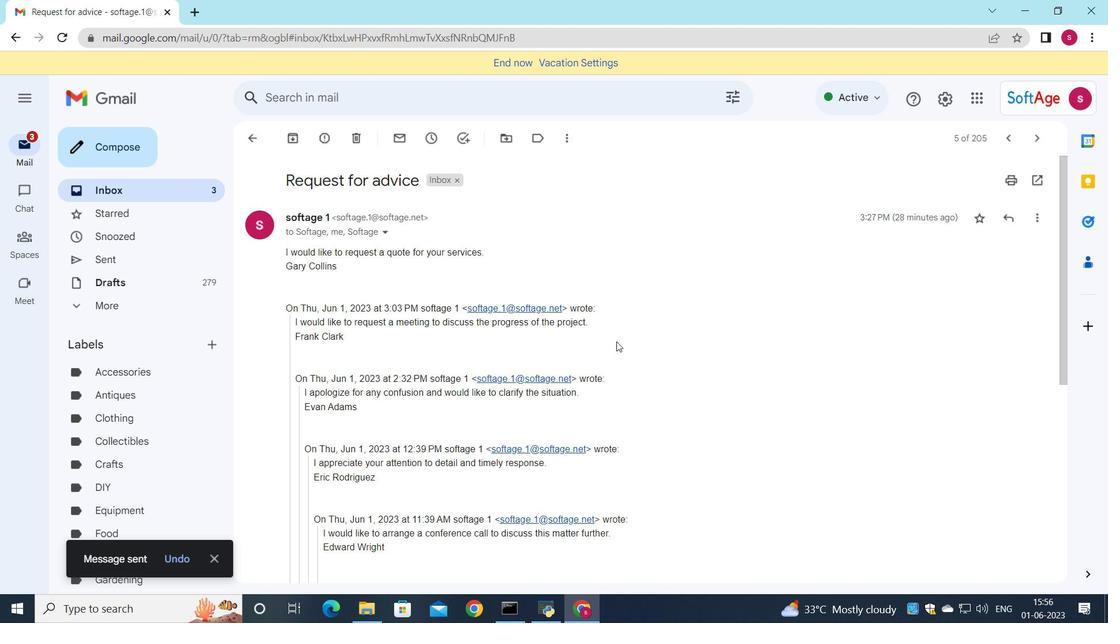 
